 Task: Look for space in Meadow Woods, United States from 8th August, 2023 to 15th August, 2023 for 9 adults in price range Rs.10000 to Rs.14000. Place can be shared room with 5 bedrooms having 9 beds and 5 bathrooms. Property type can be house, flat, guest house. Amenities needed are: wifi, TV, free parkinig on premises, gym, breakfast. Booking option can be shelf check-in. Required host language is English.
Action: Mouse moved to (524, 114)
Screenshot: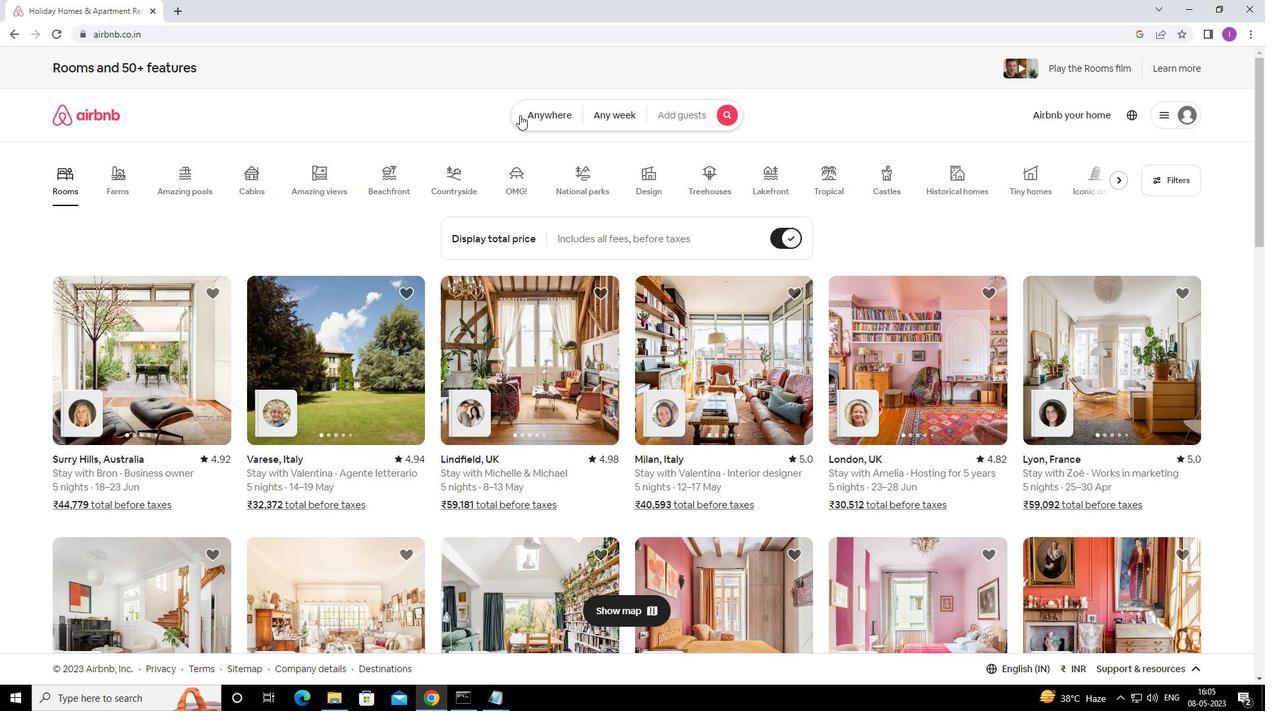 
Action: Mouse pressed left at (524, 114)
Screenshot: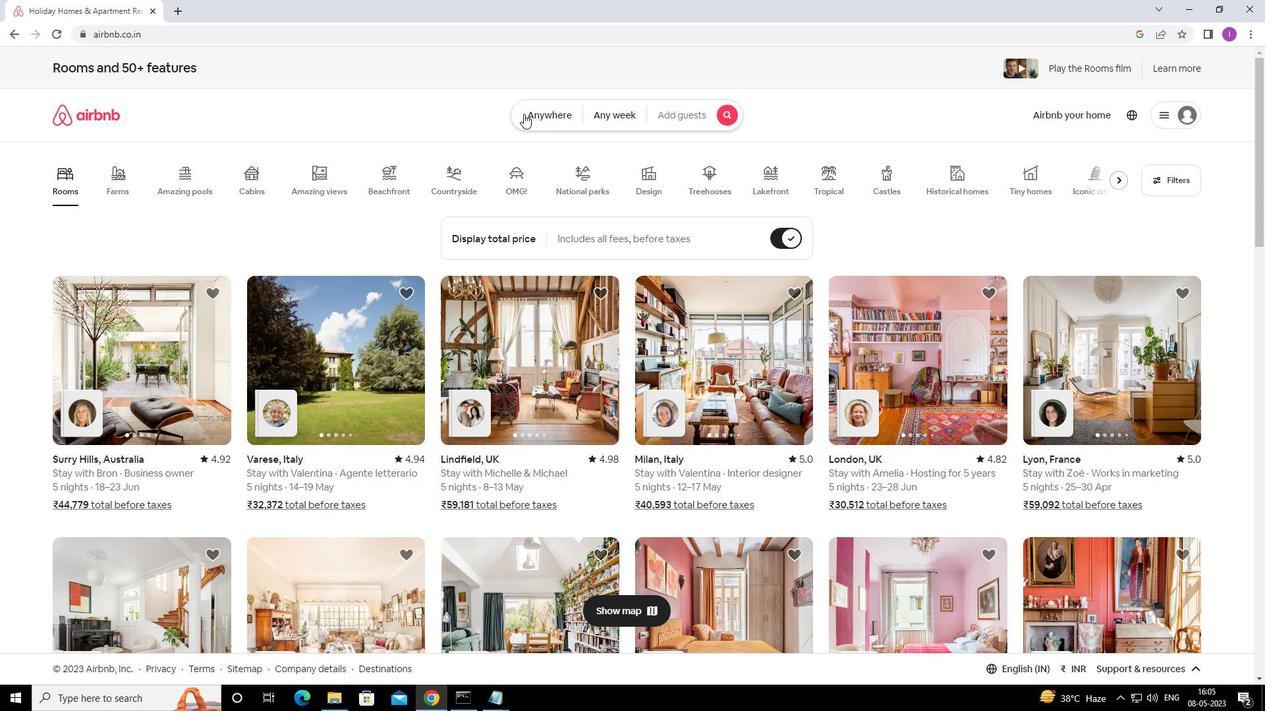 
Action: Mouse moved to (396, 172)
Screenshot: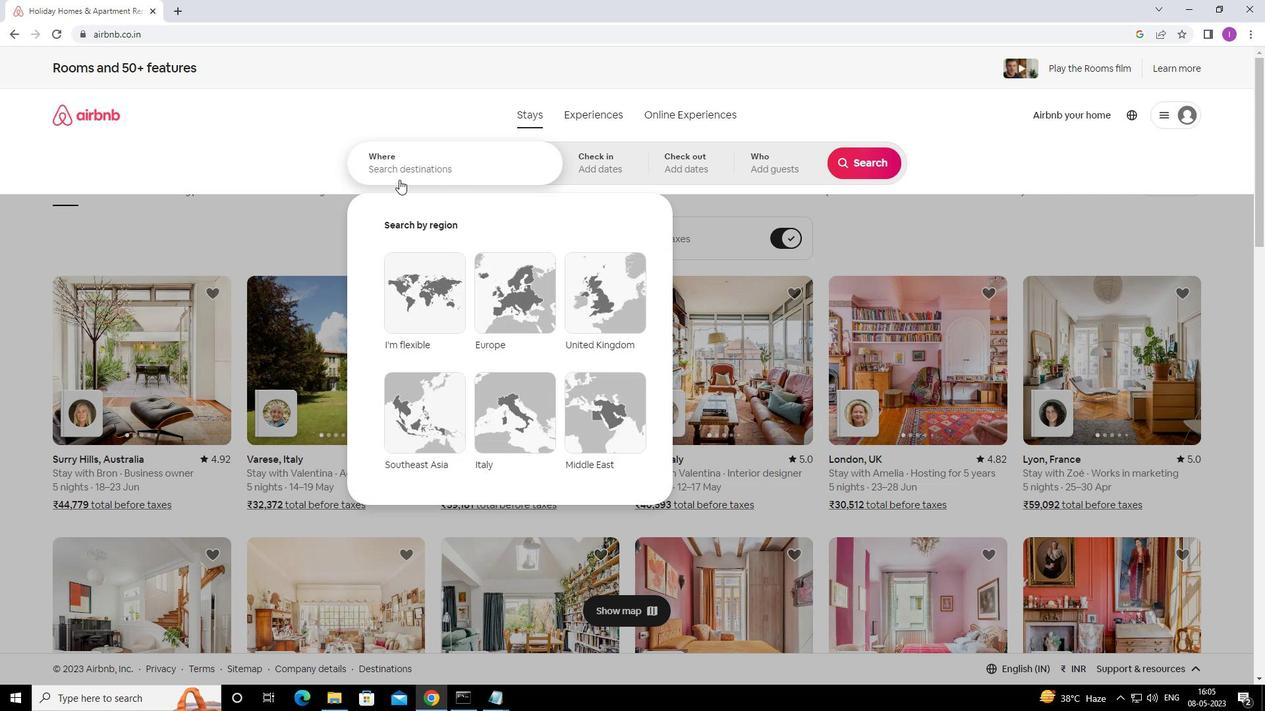 
Action: Mouse pressed left at (396, 172)
Screenshot: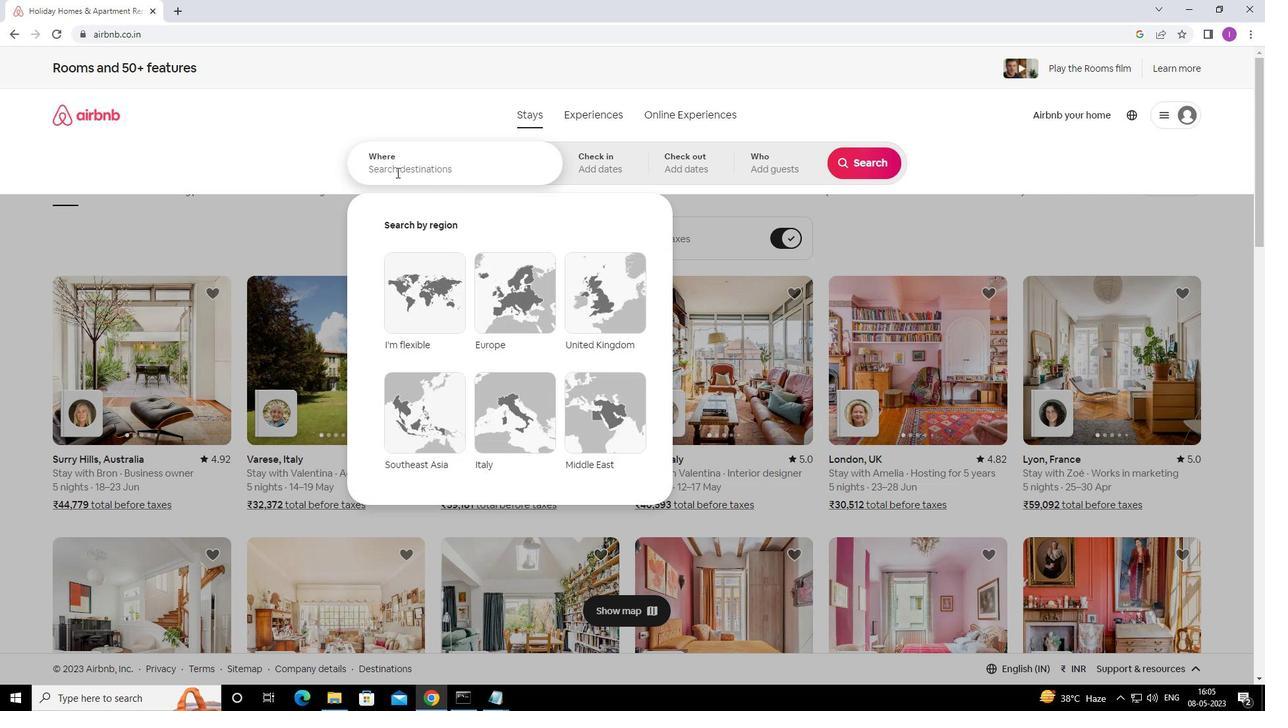 
Action: Key pressed <Key.shift><Key.shift><Key.shift><Key.shift>MEADA<Key.backspace>OW<Key.space>WOODS,<Key.shift>UNITED<Key.space>STATES
Screenshot: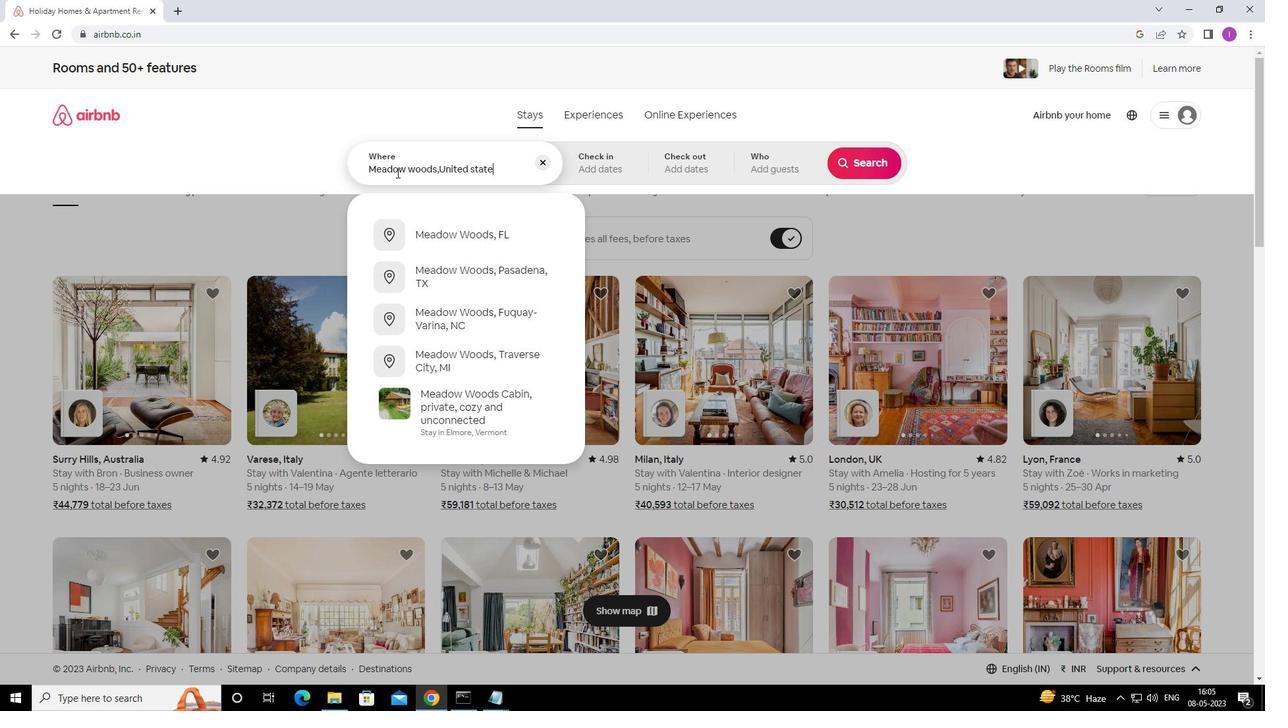 
Action: Mouse moved to (595, 159)
Screenshot: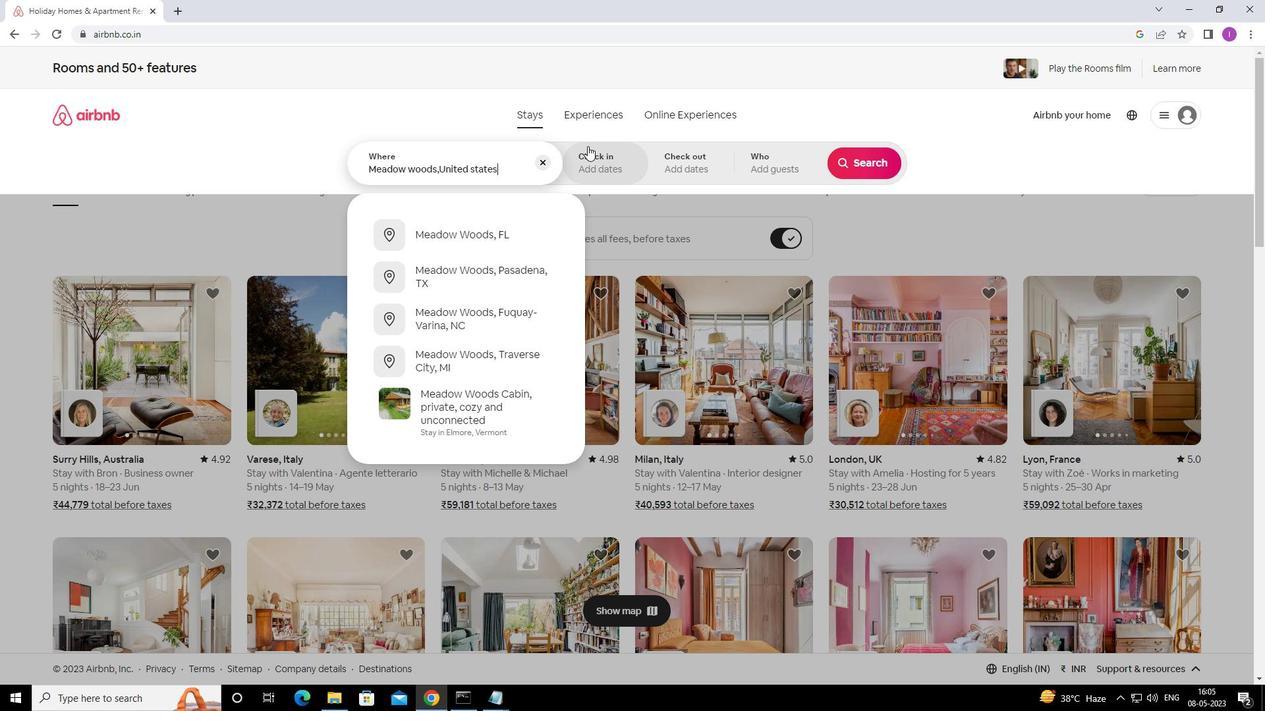 
Action: Mouse pressed left at (595, 159)
Screenshot: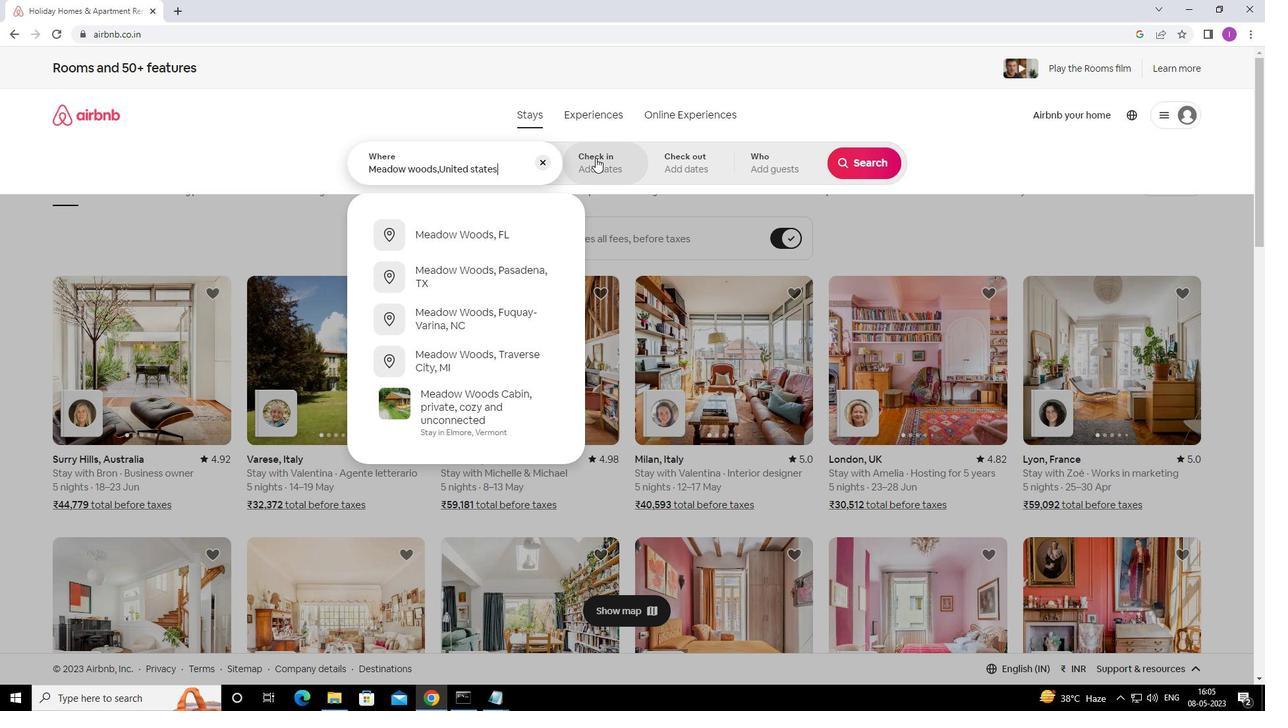 
Action: Mouse moved to (856, 266)
Screenshot: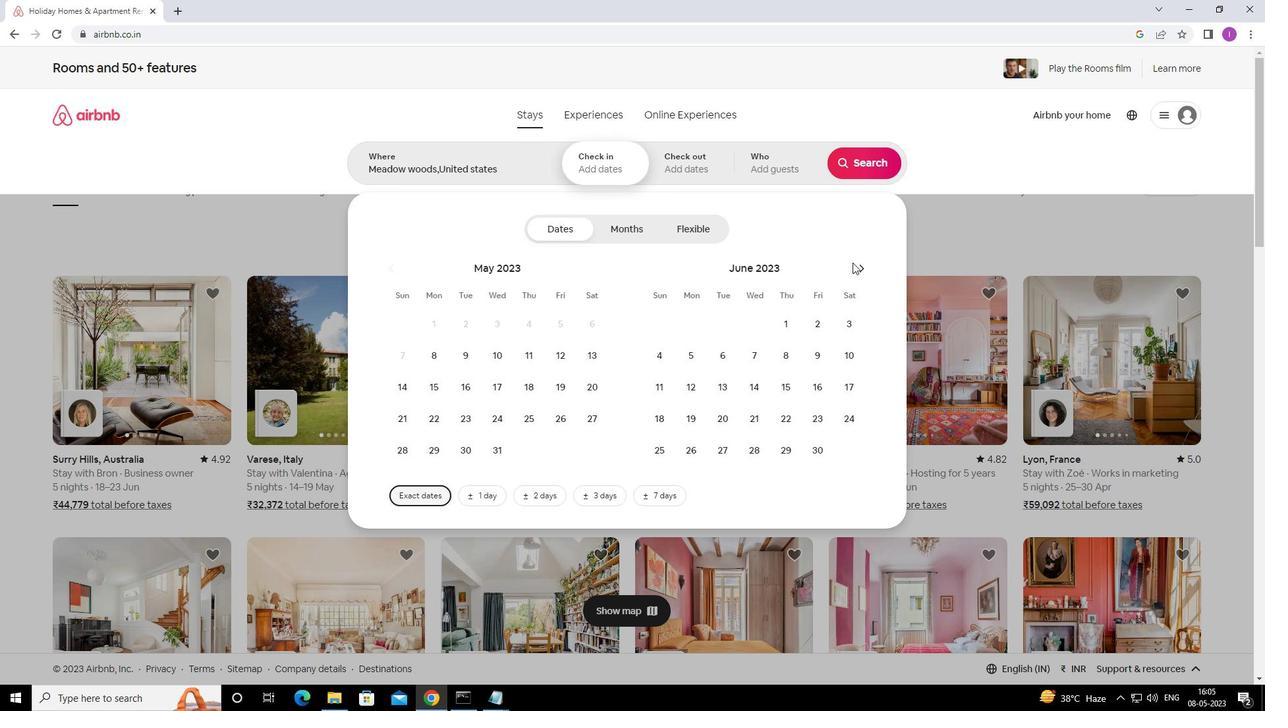 
Action: Mouse pressed left at (856, 266)
Screenshot: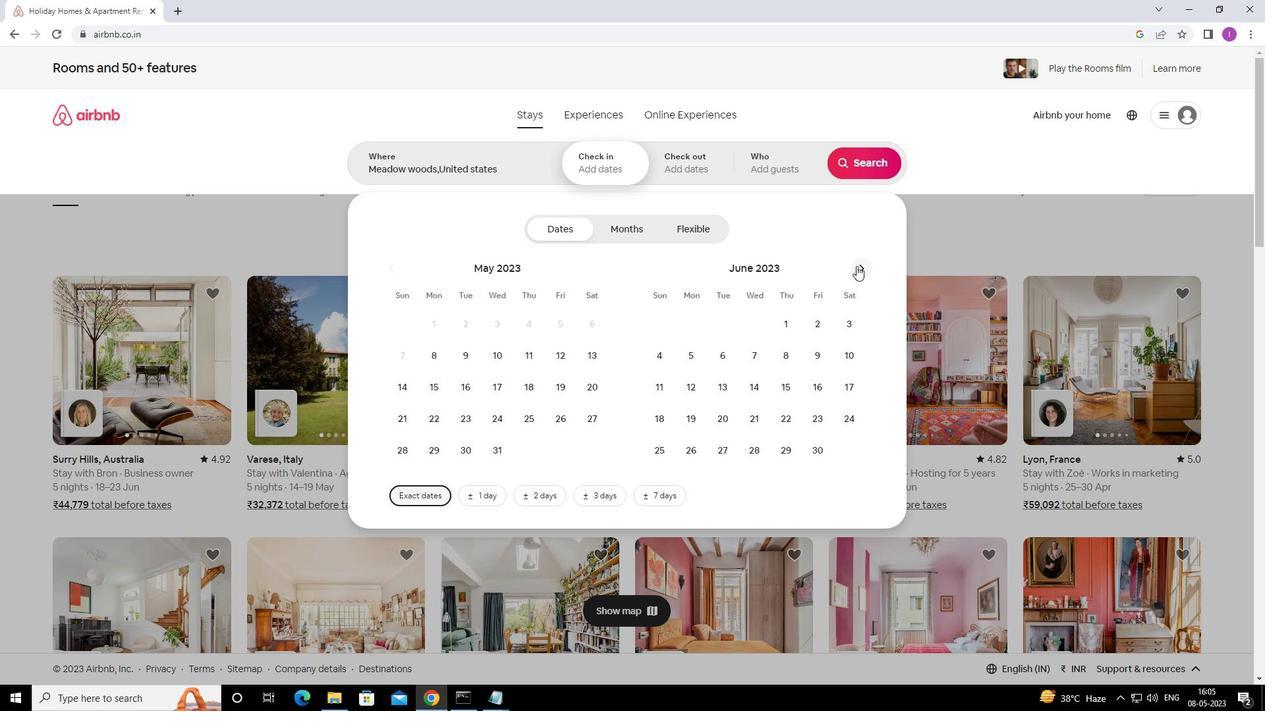 
Action: Mouse moved to (856, 266)
Screenshot: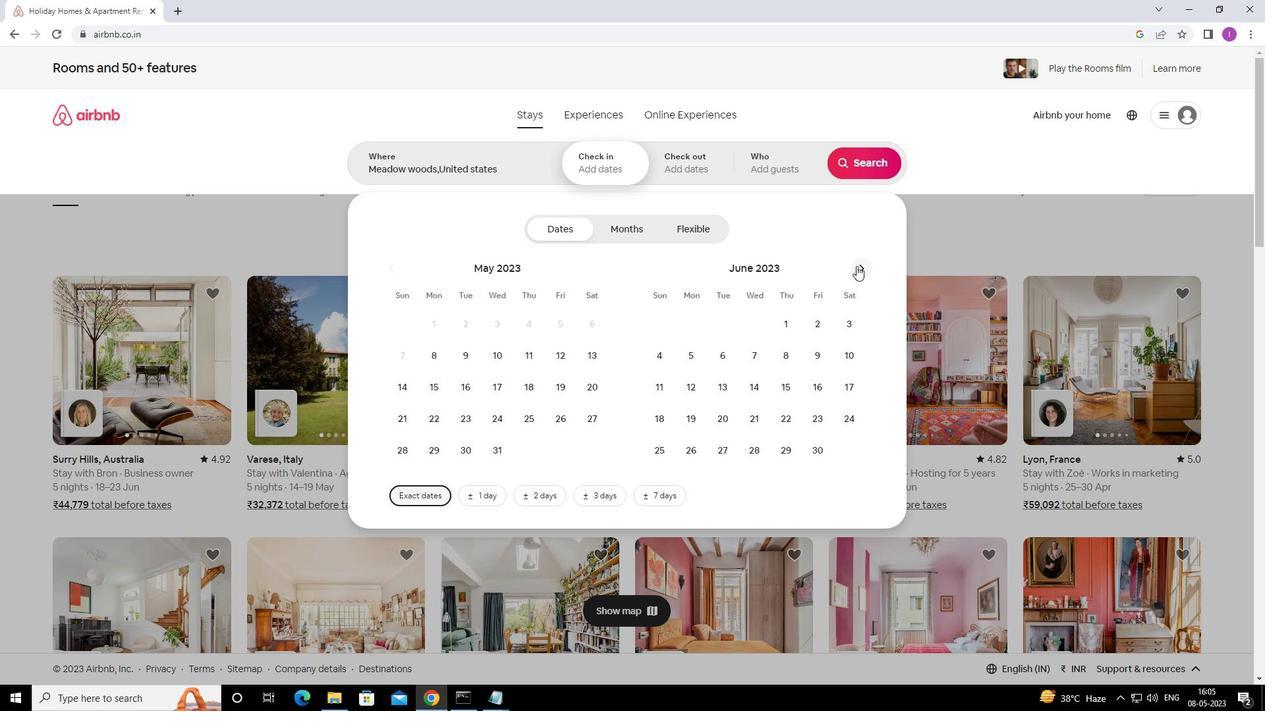 
Action: Mouse pressed left at (856, 266)
Screenshot: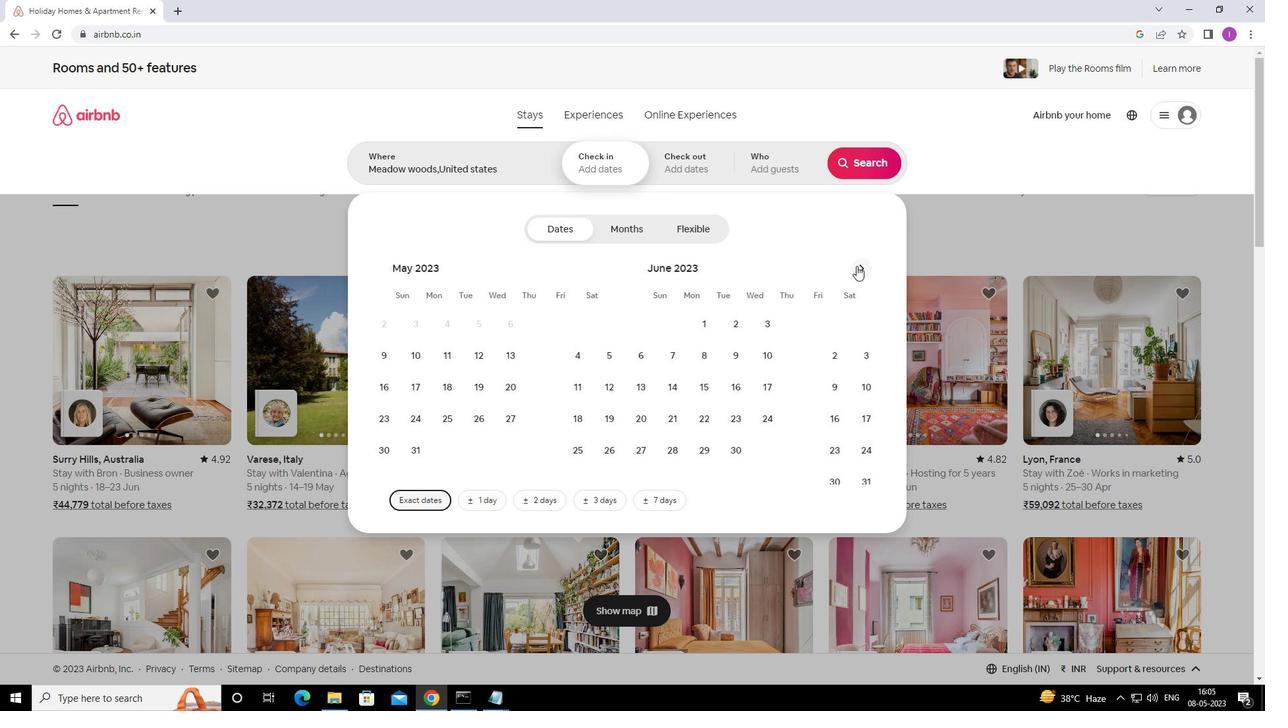 
Action: Mouse pressed left at (856, 266)
Screenshot: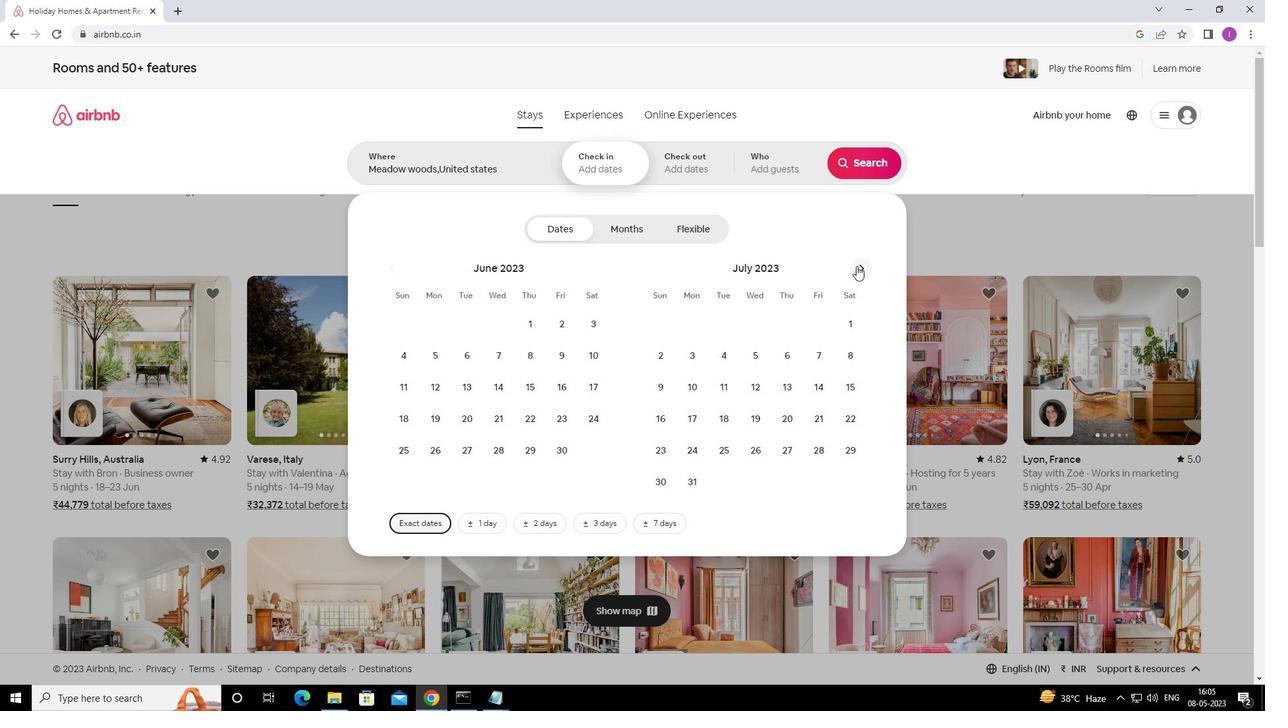 
Action: Mouse moved to (727, 354)
Screenshot: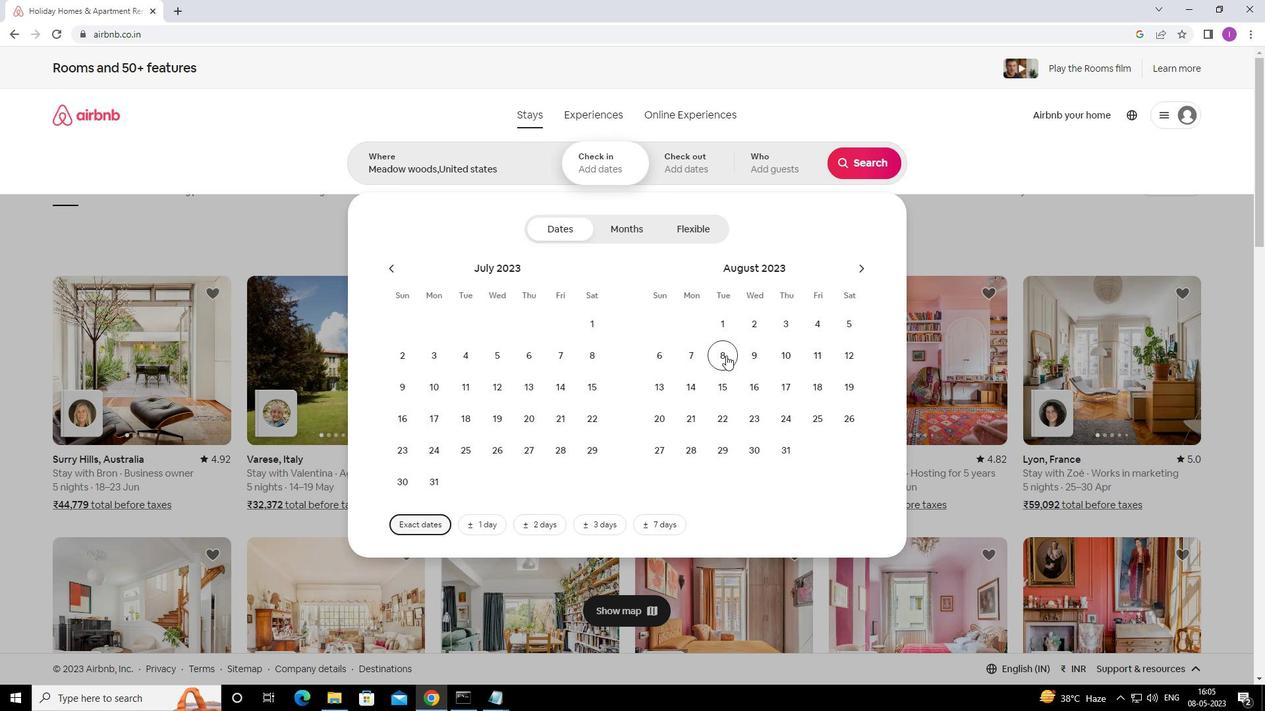 
Action: Mouse pressed left at (727, 354)
Screenshot: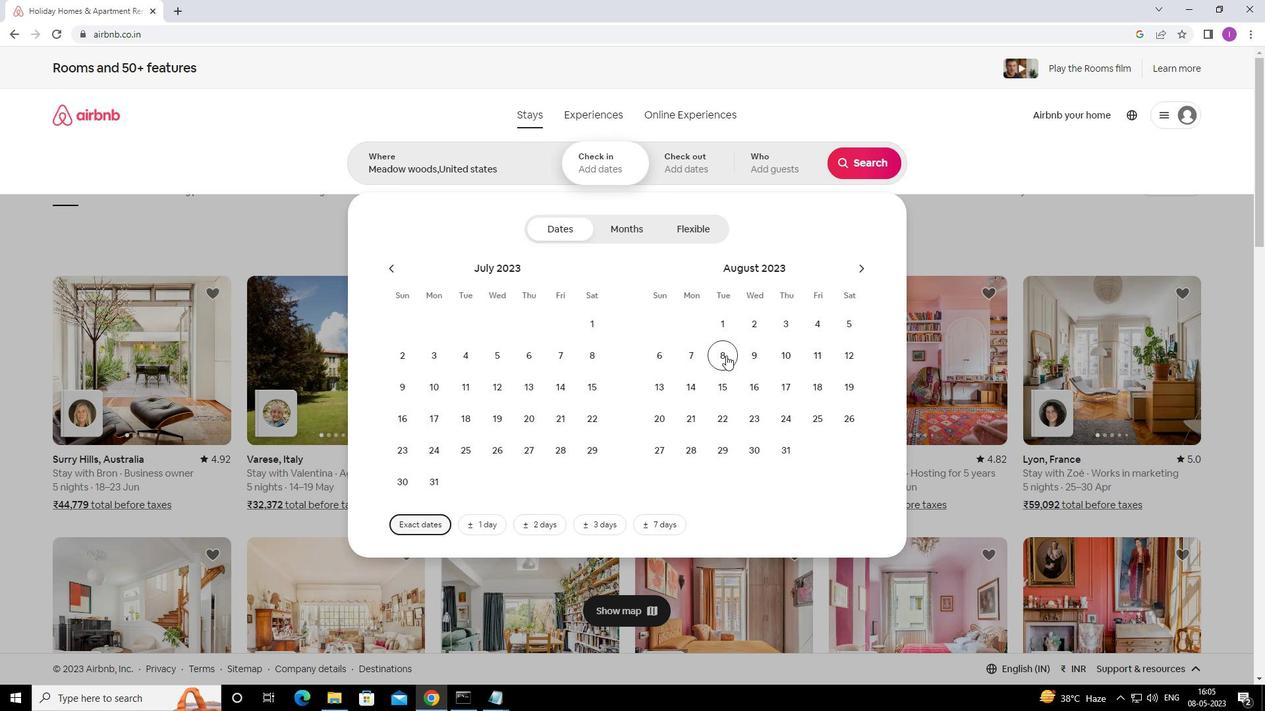 
Action: Mouse moved to (730, 383)
Screenshot: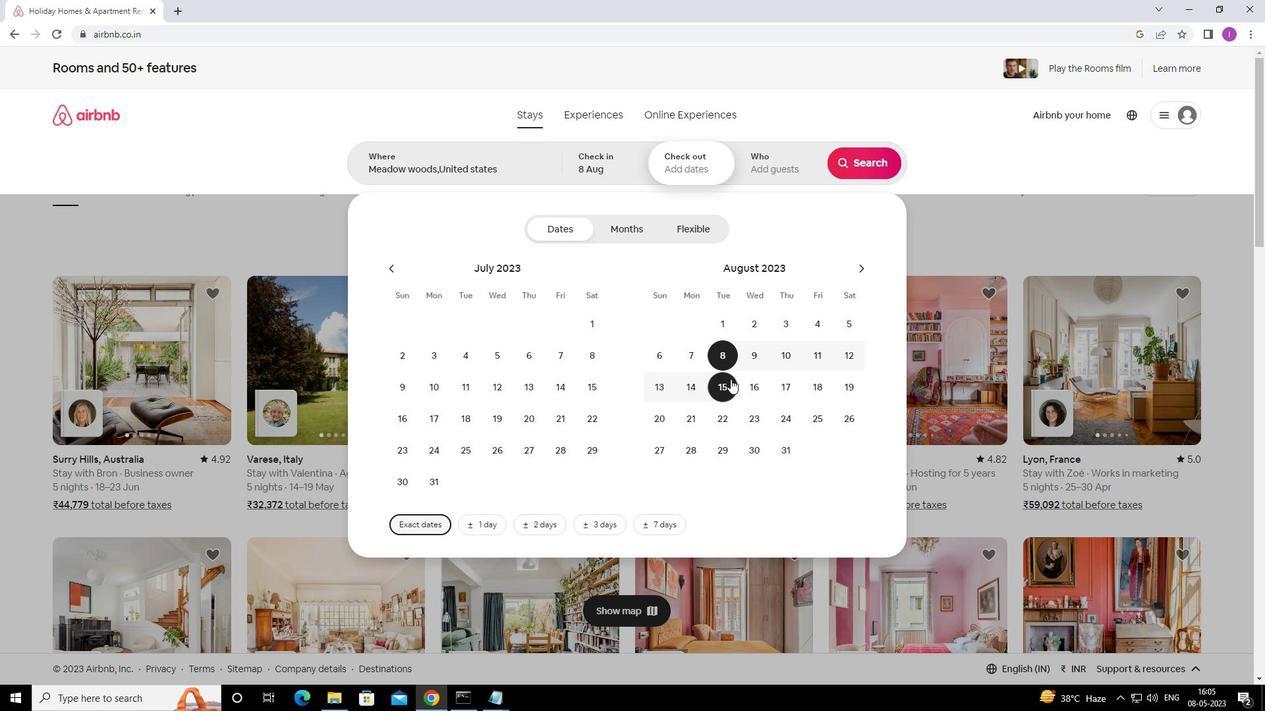 
Action: Mouse pressed left at (730, 383)
Screenshot: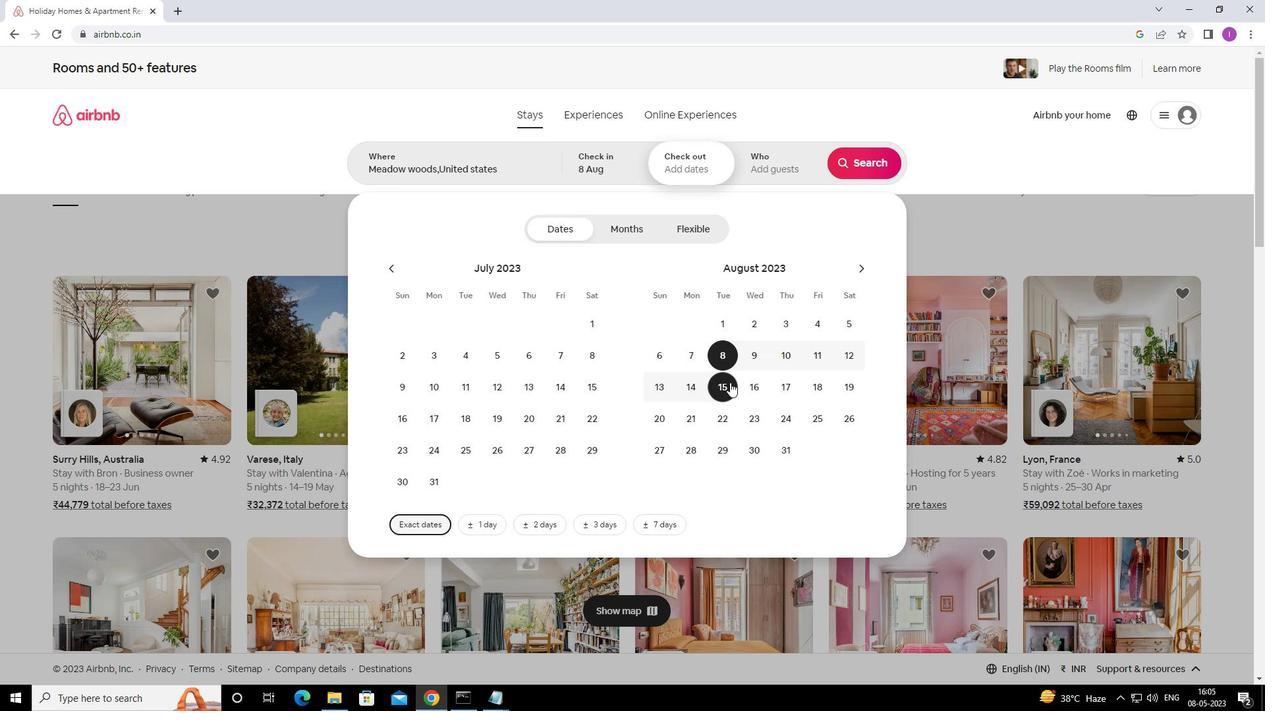 
Action: Mouse moved to (801, 162)
Screenshot: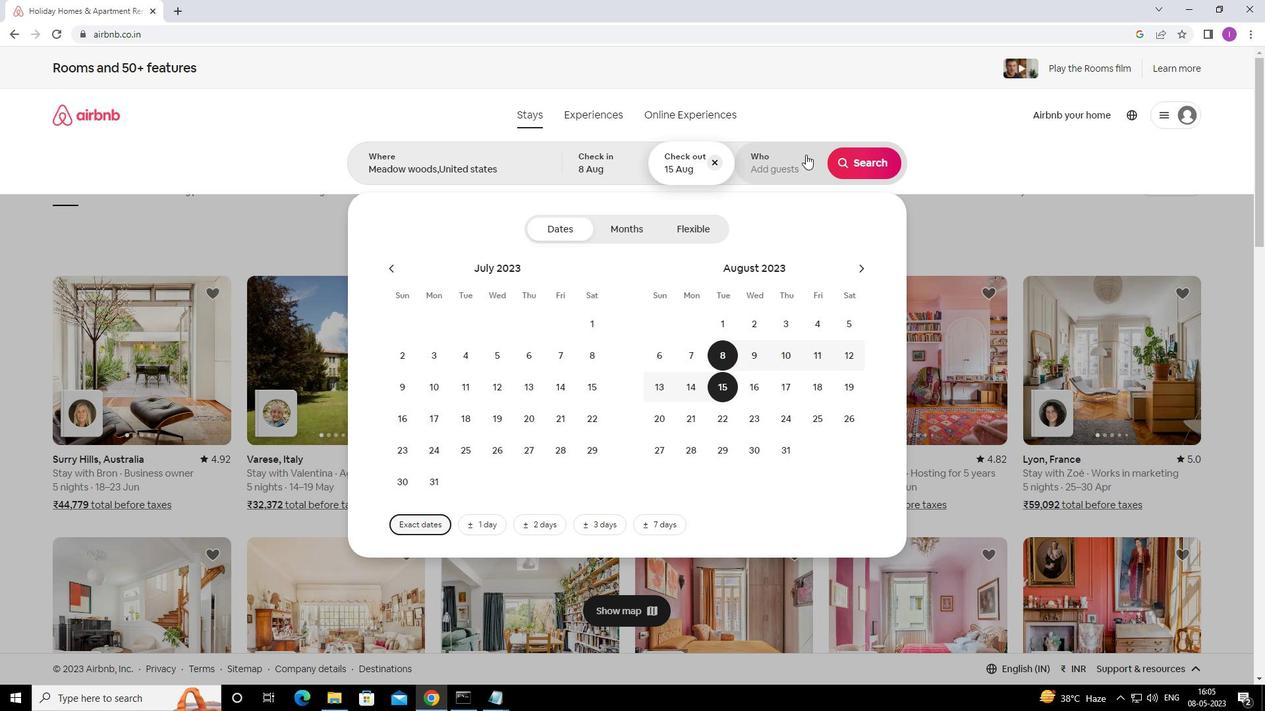 
Action: Mouse pressed left at (801, 162)
Screenshot: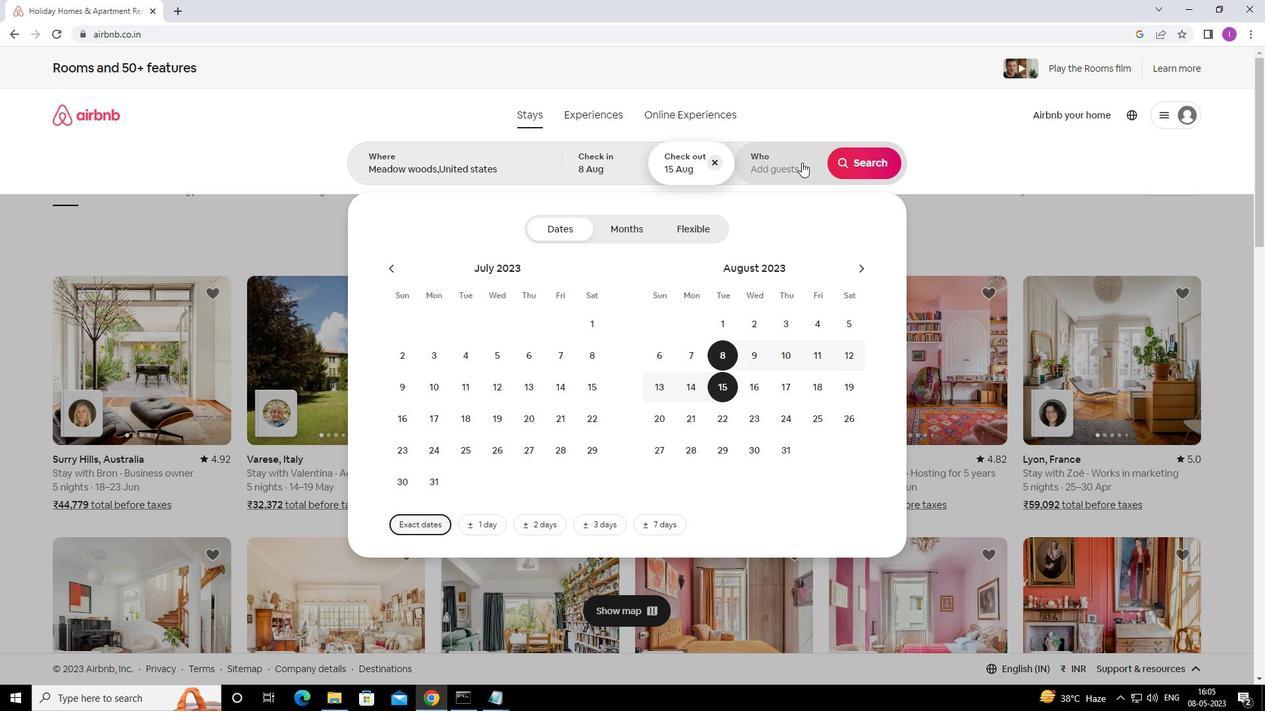 
Action: Mouse moved to (870, 227)
Screenshot: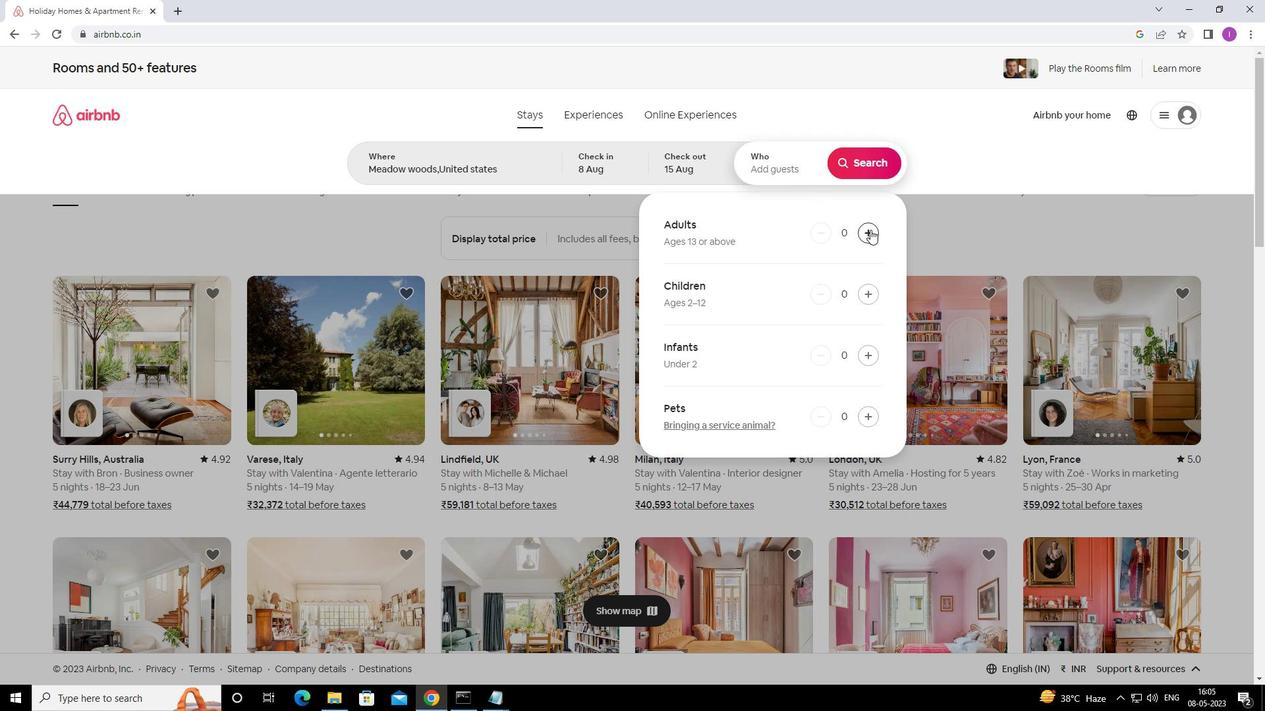 
Action: Mouse pressed left at (870, 227)
Screenshot: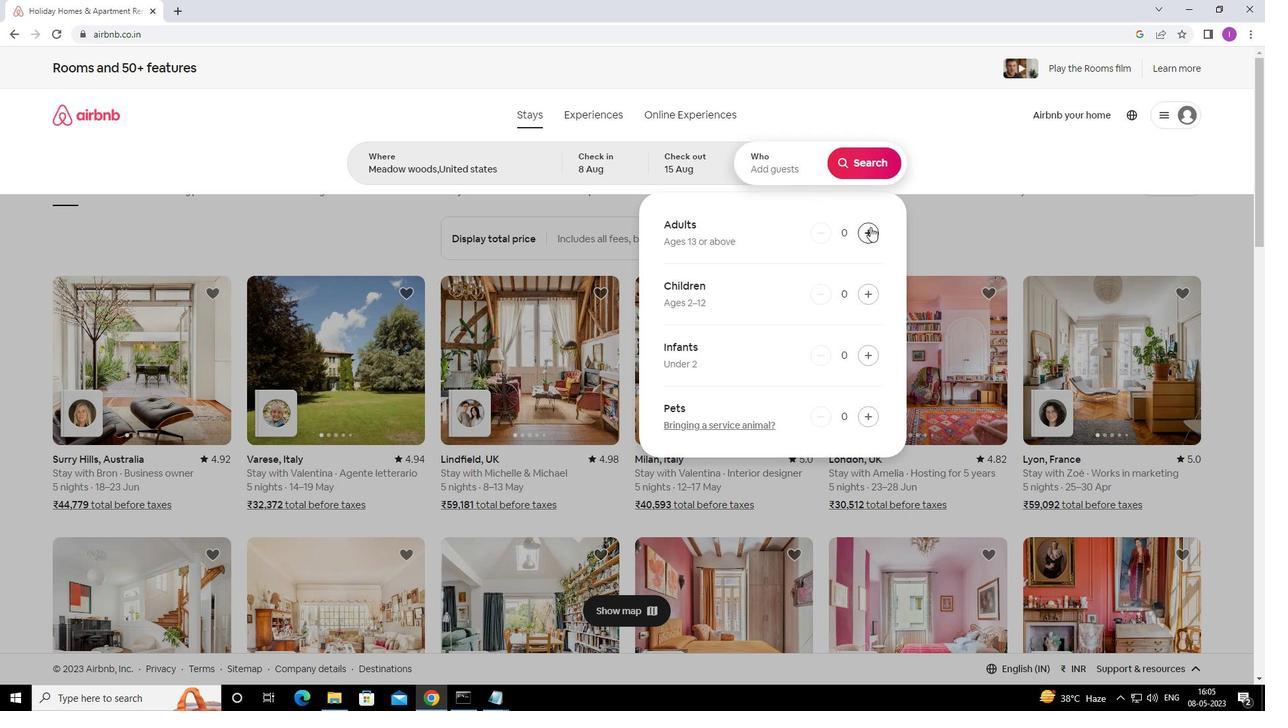 
Action: Mouse moved to (871, 226)
Screenshot: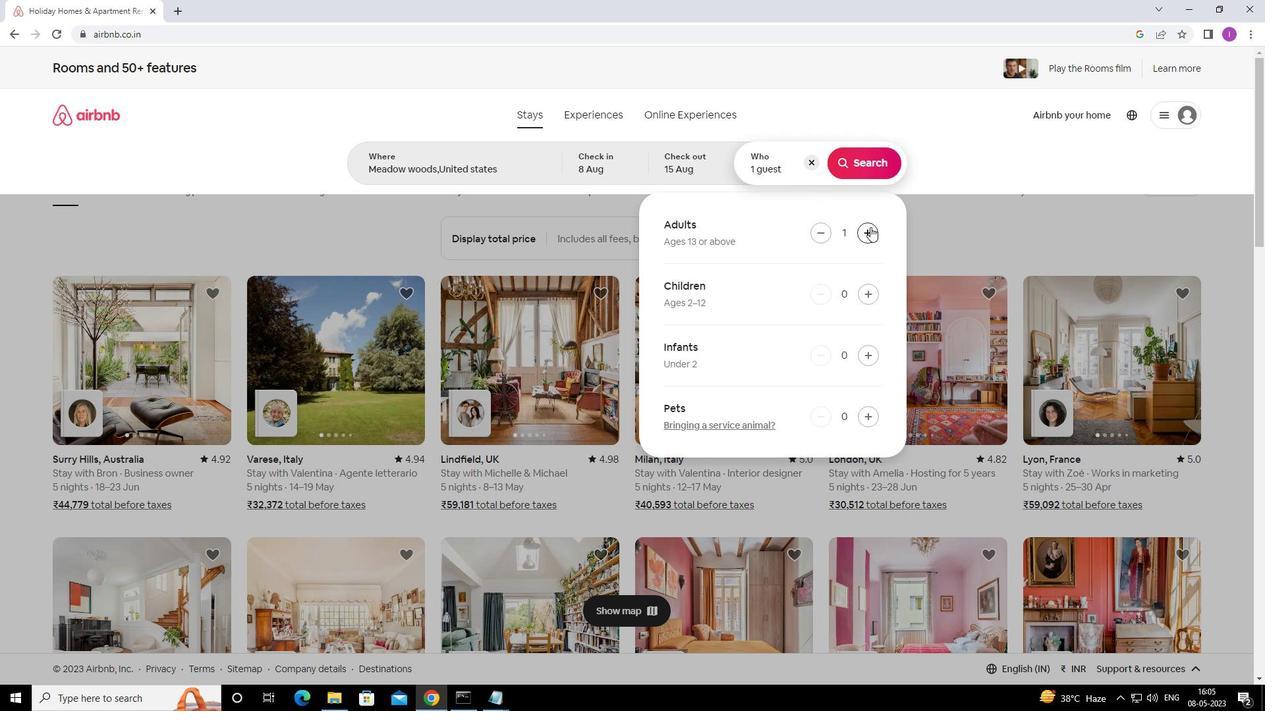 
Action: Mouse pressed left at (871, 226)
Screenshot: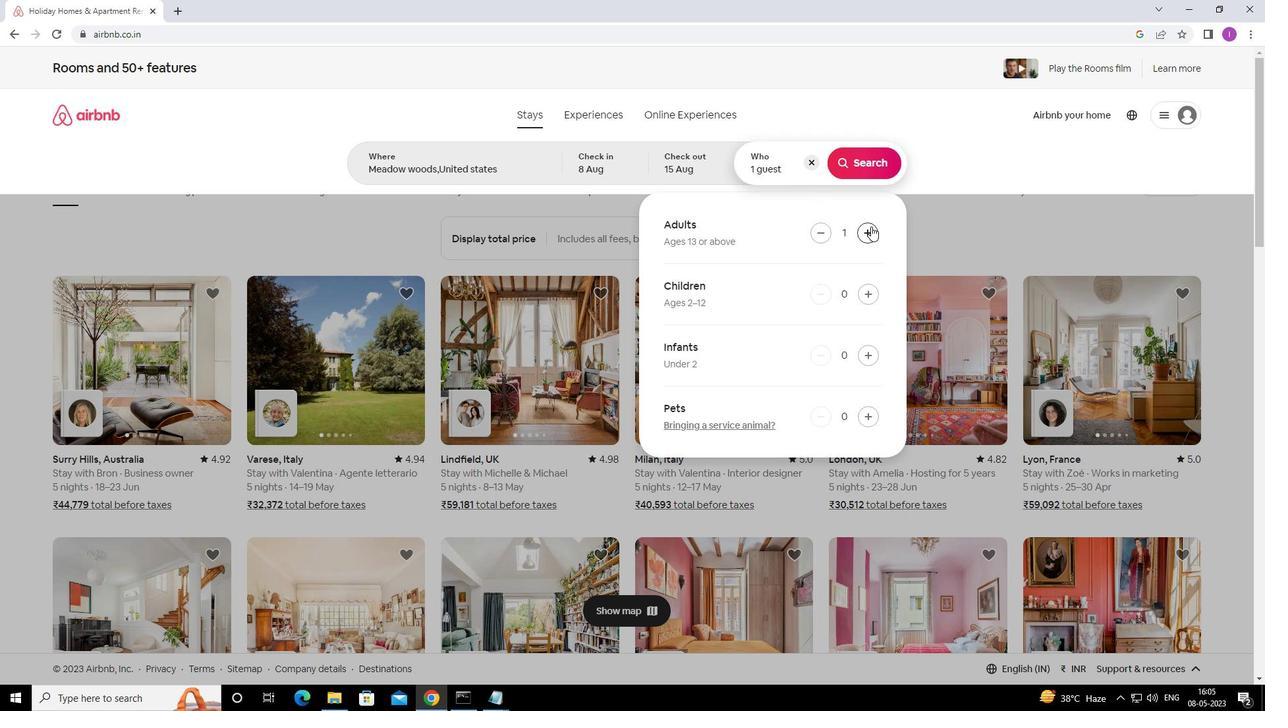 
Action: Mouse pressed left at (871, 226)
Screenshot: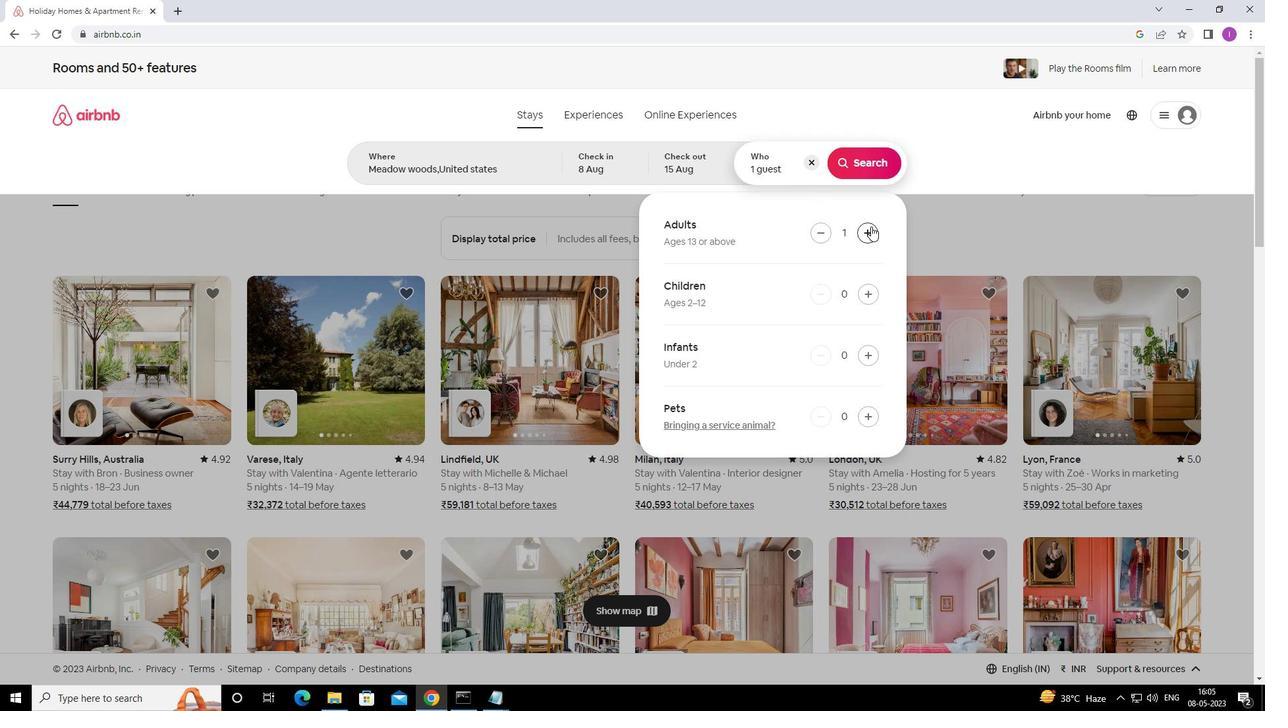 
Action: Mouse pressed left at (871, 226)
Screenshot: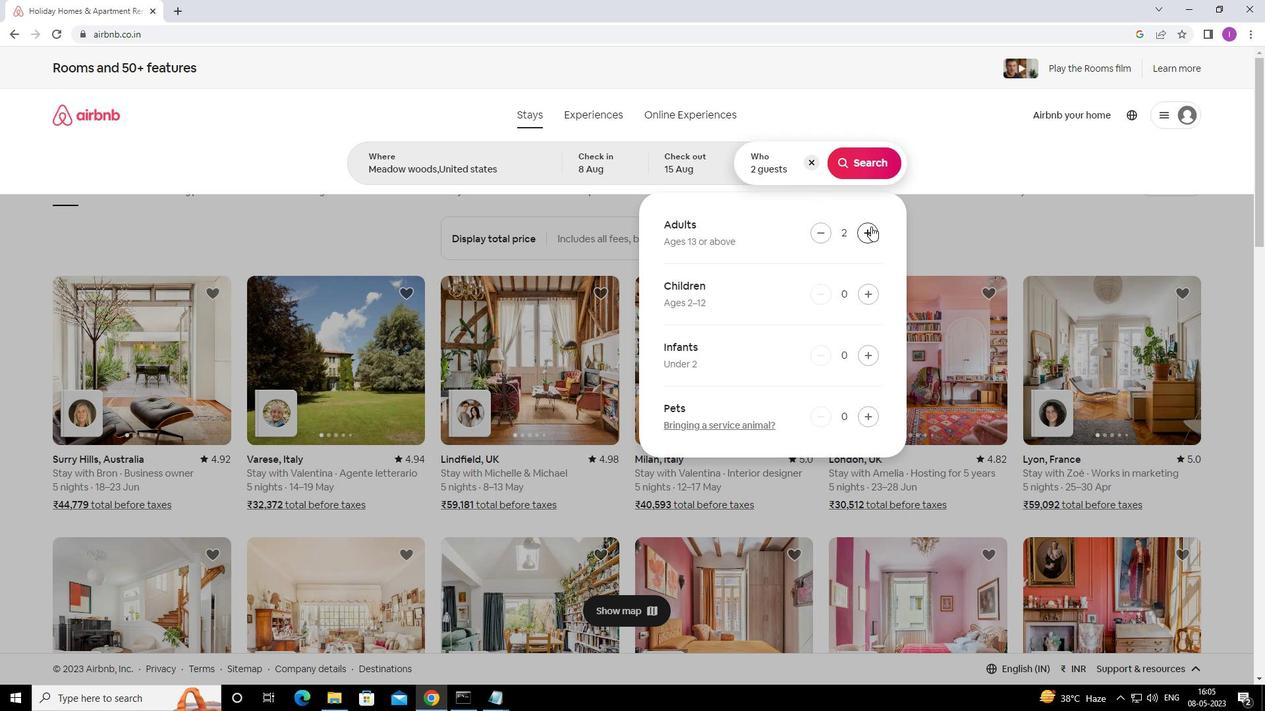 
Action: Mouse pressed left at (871, 226)
Screenshot: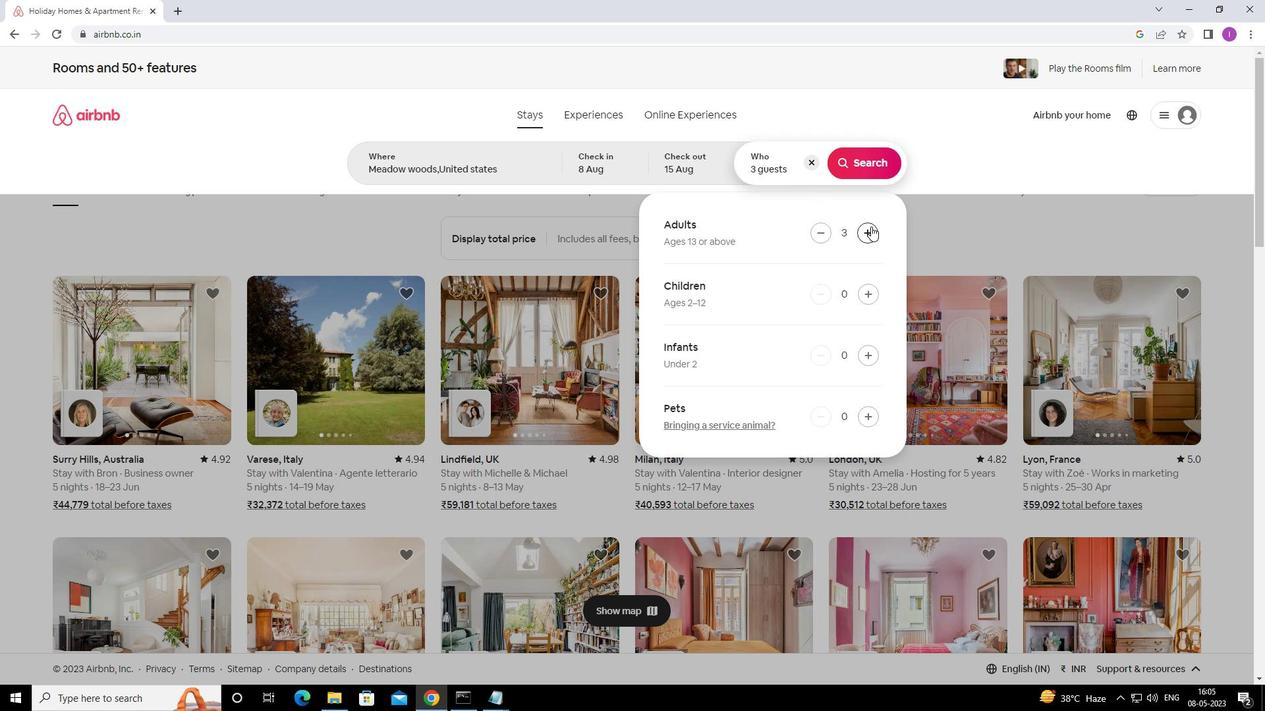 
Action: Mouse pressed left at (871, 226)
Screenshot: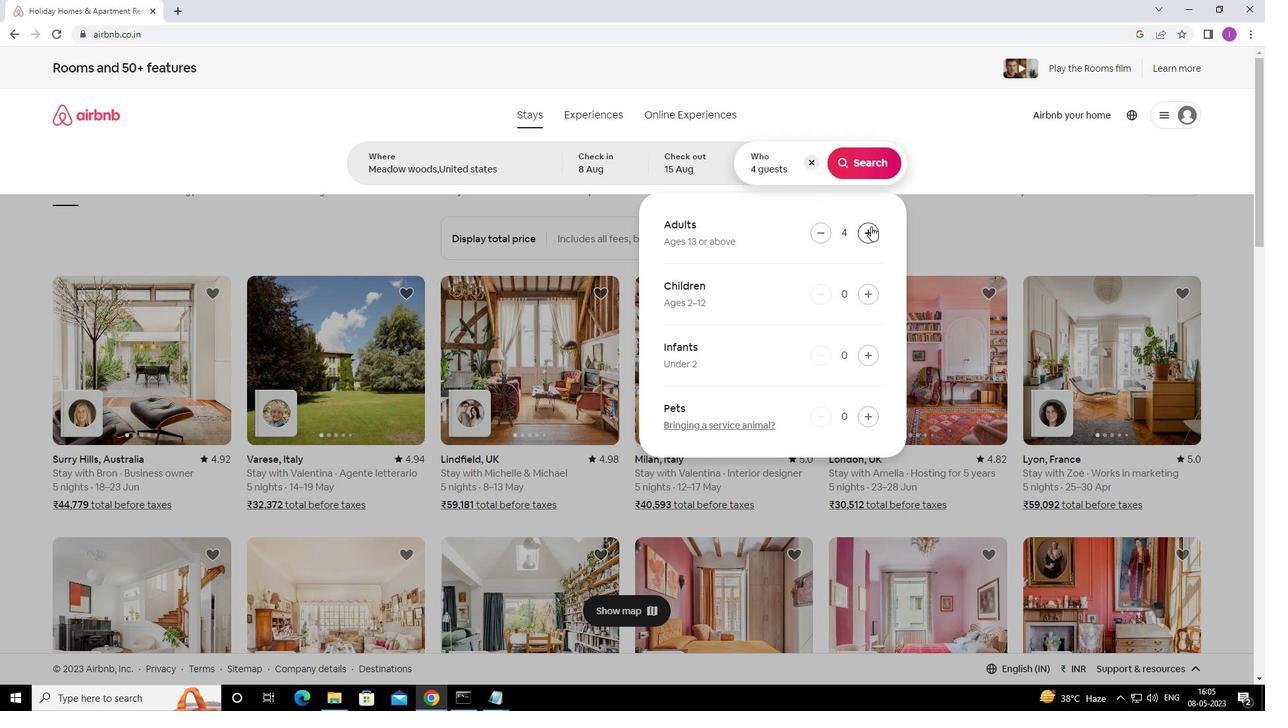 
Action: Mouse pressed left at (871, 226)
Screenshot: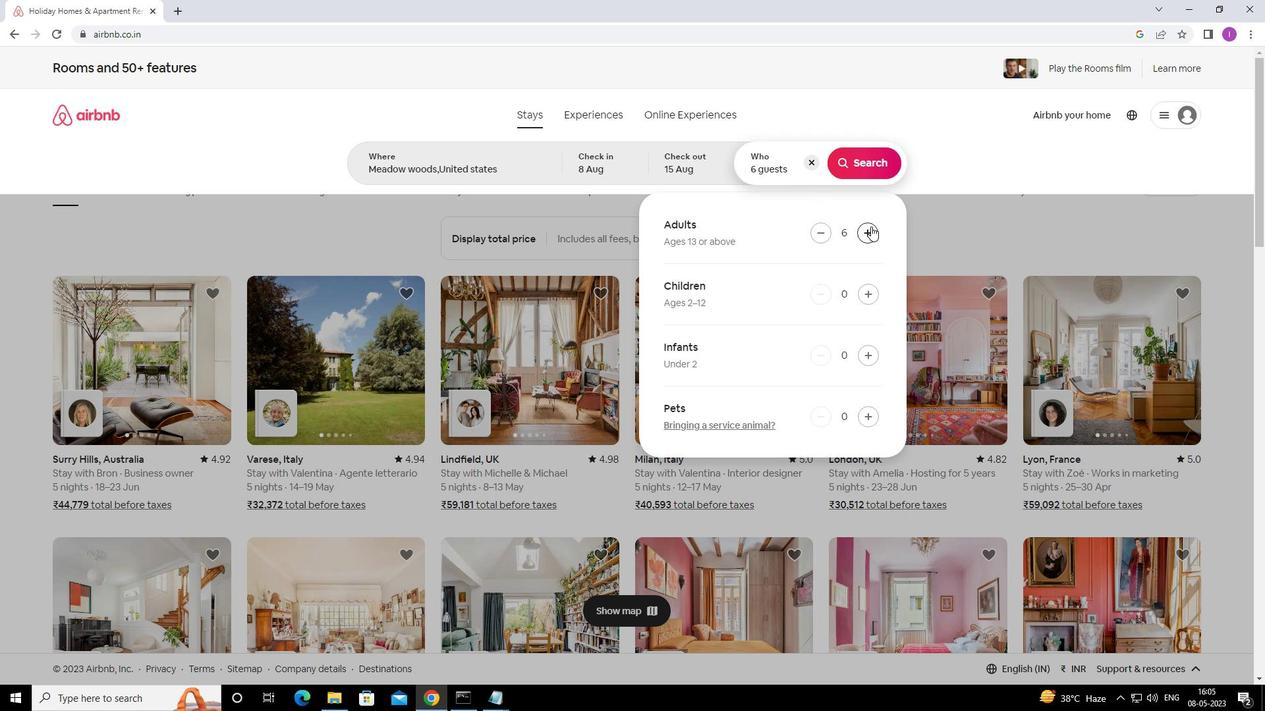 
Action: Mouse pressed left at (871, 226)
Screenshot: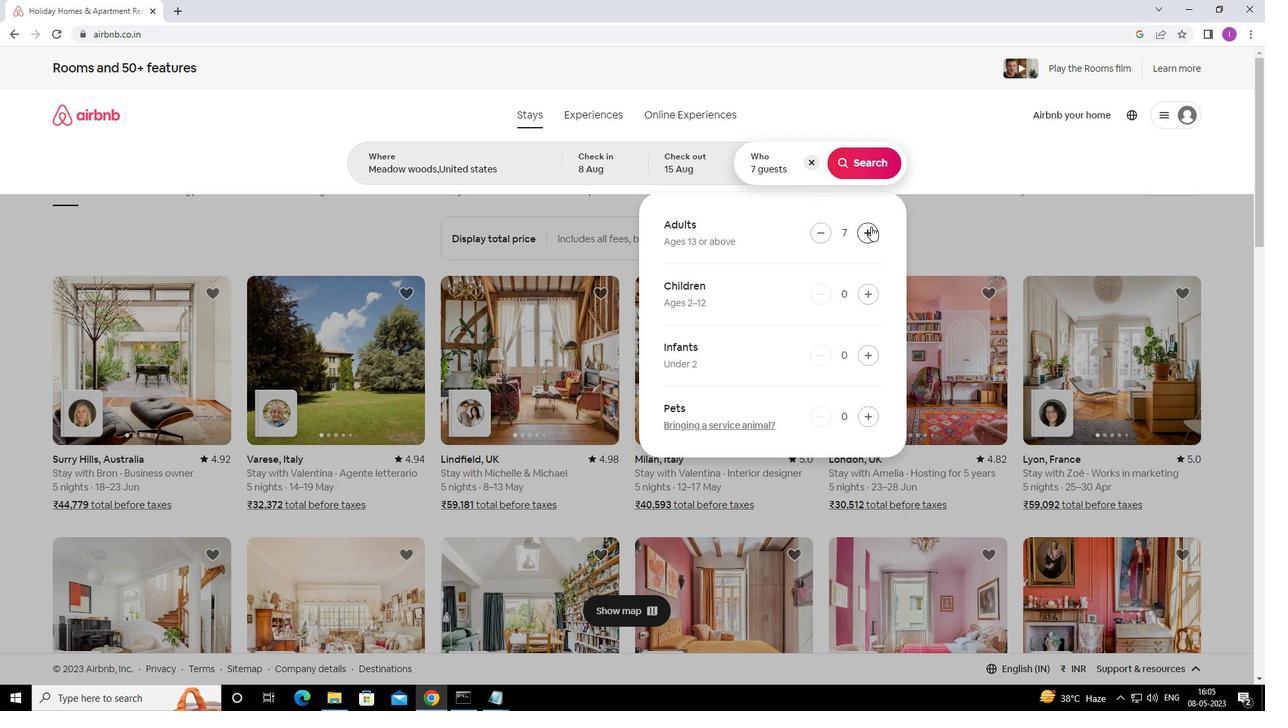 
Action: Mouse pressed left at (871, 226)
Screenshot: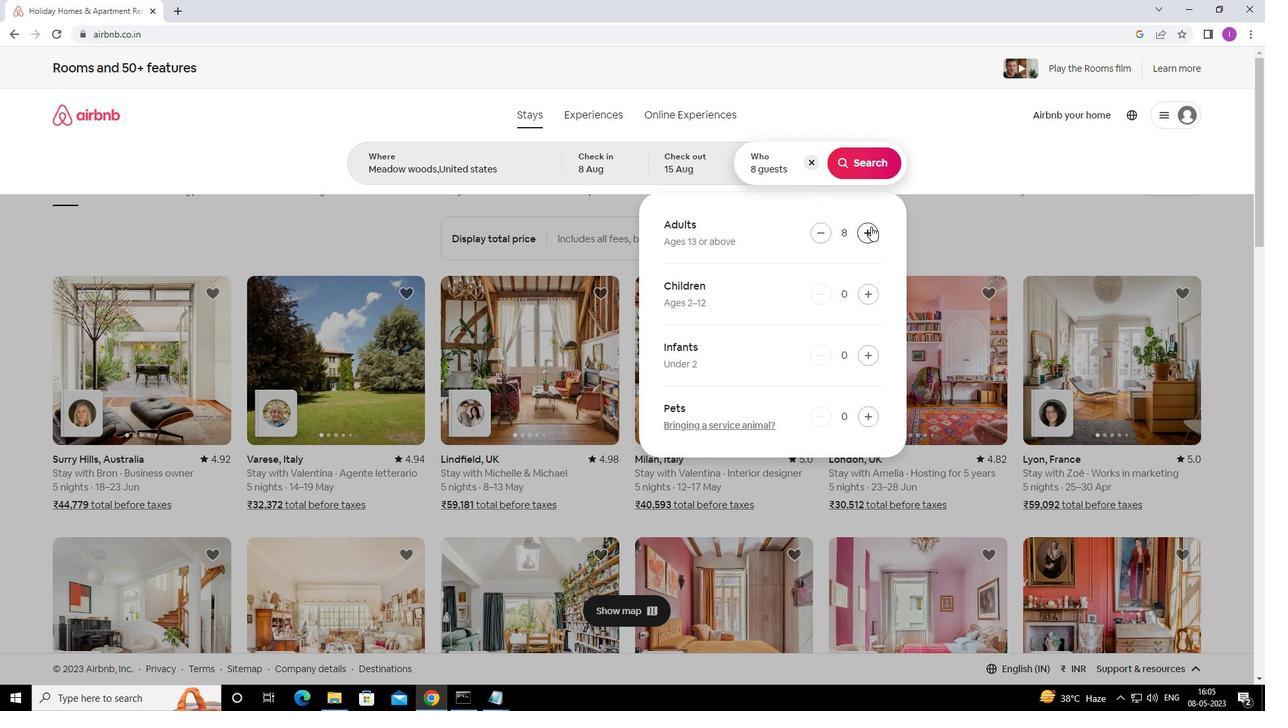 
Action: Mouse moved to (876, 164)
Screenshot: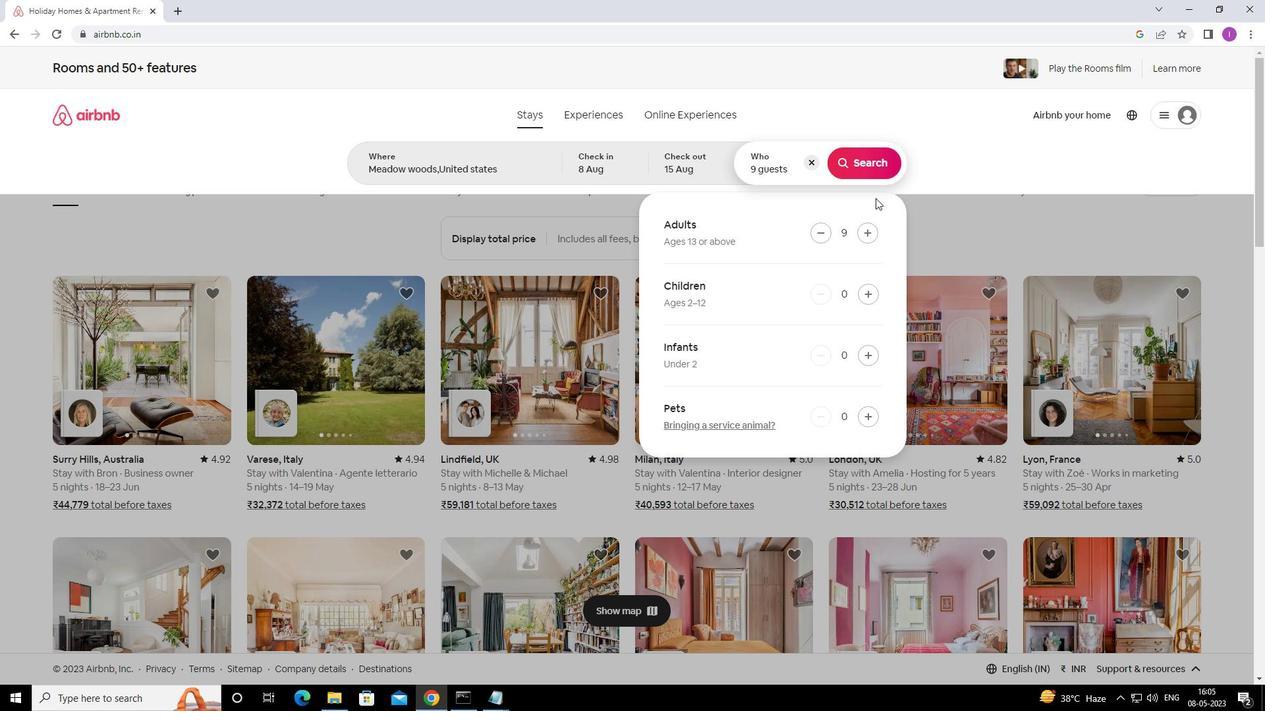 
Action: Mouse pressed left at (876, 164)
Screenshot: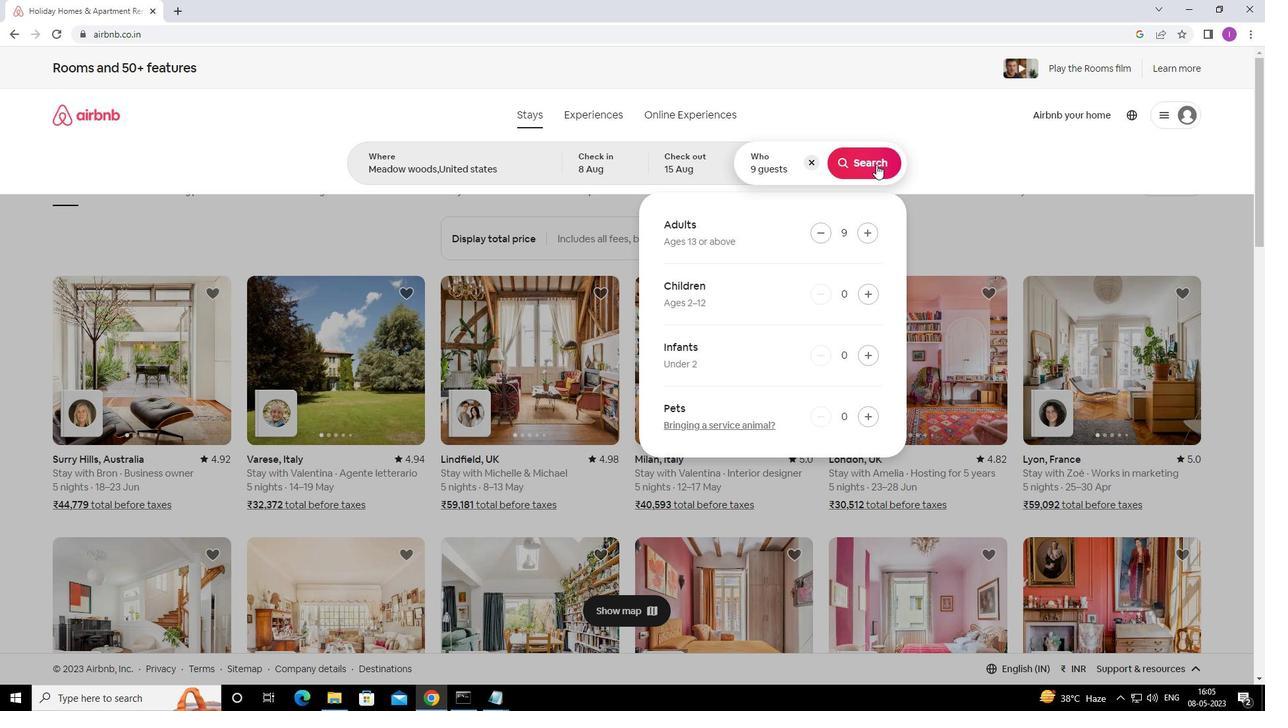 
Action: Mouse moved to (1219, 123)
Screenshot: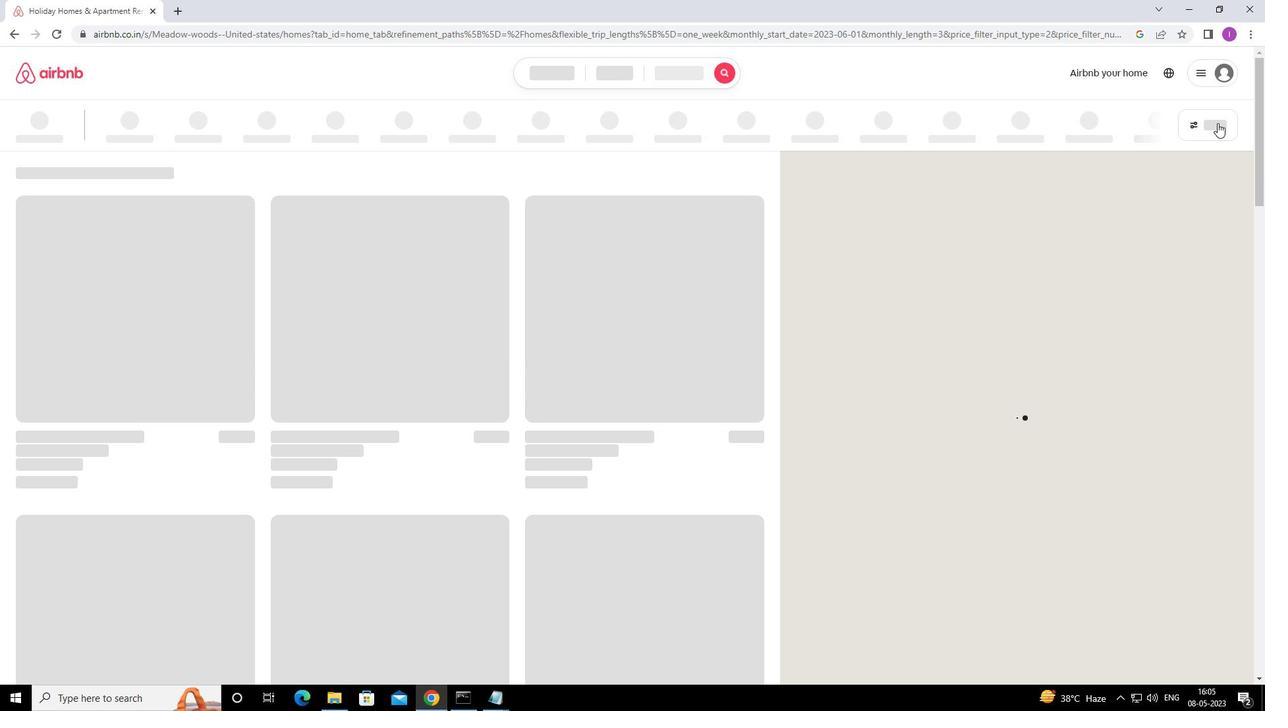 
Action: Mouse pressed left at (1219, 123)
Screenshot: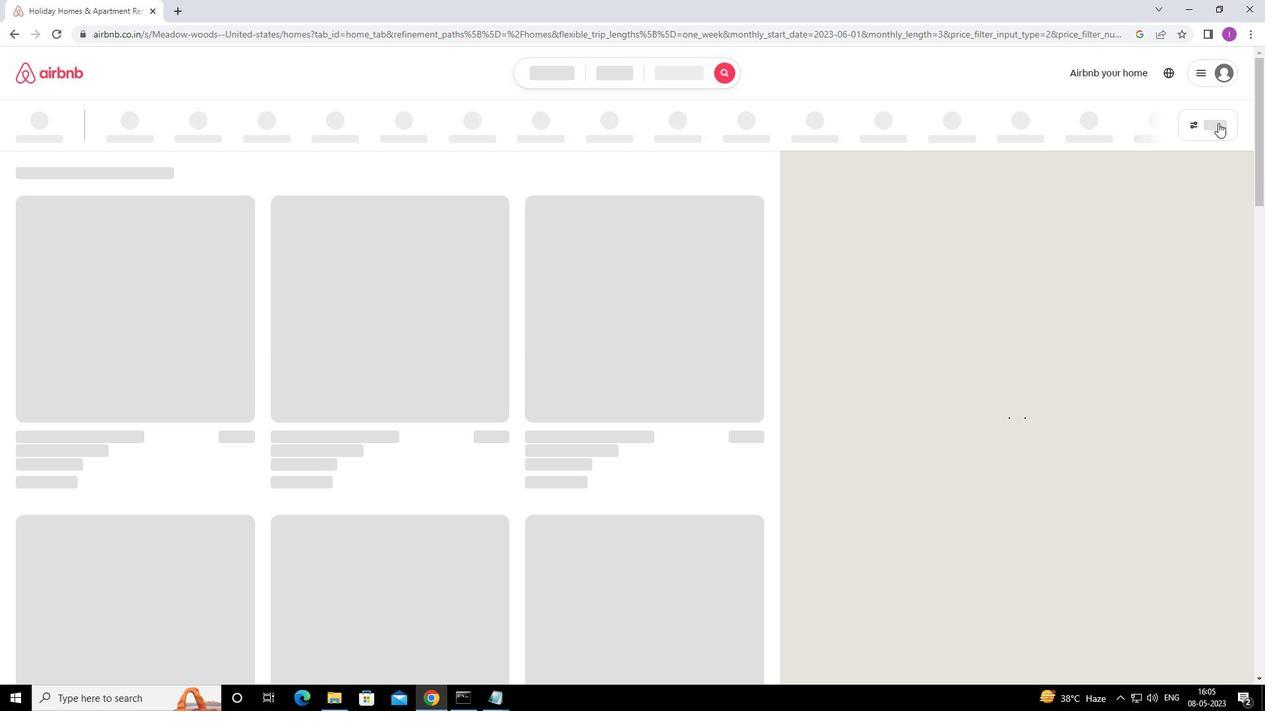 
Action: Mouse moved to (466, 446)
Screenshot: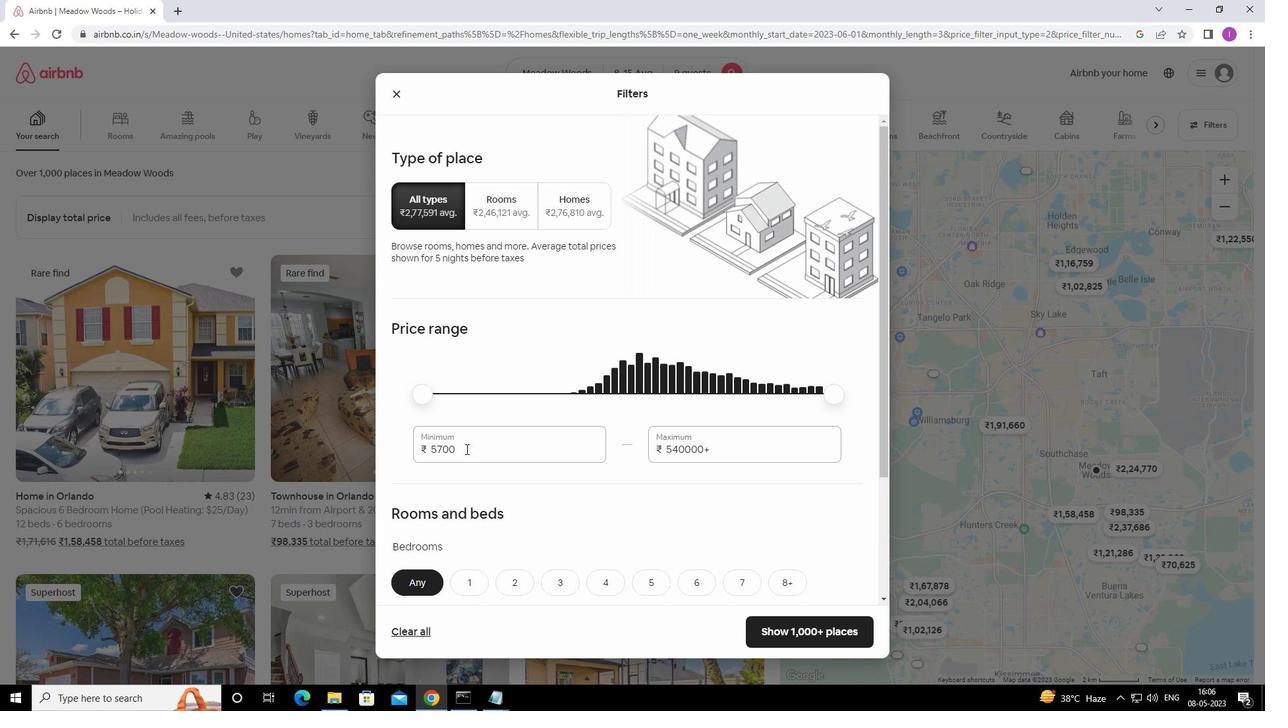 
Action: Mouse pressed left at (466, 446)
Screenshot: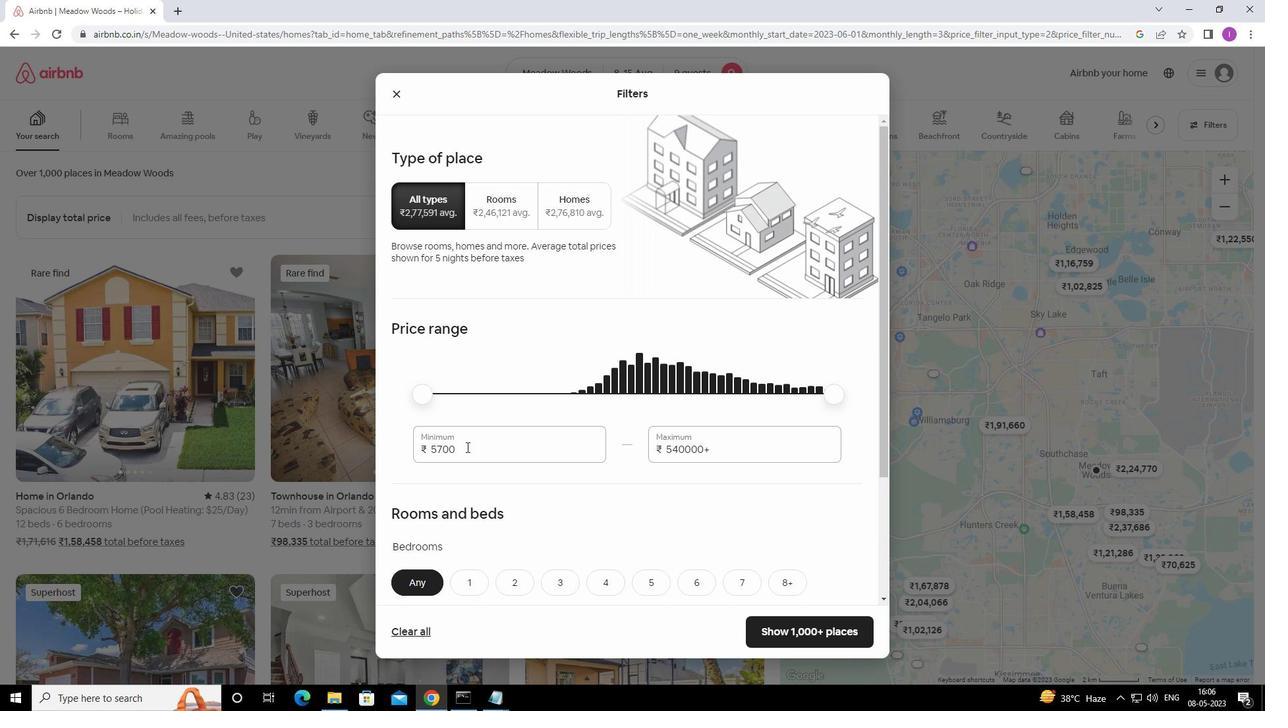
Action: Mouse moved to (542, 451)
Screenshot: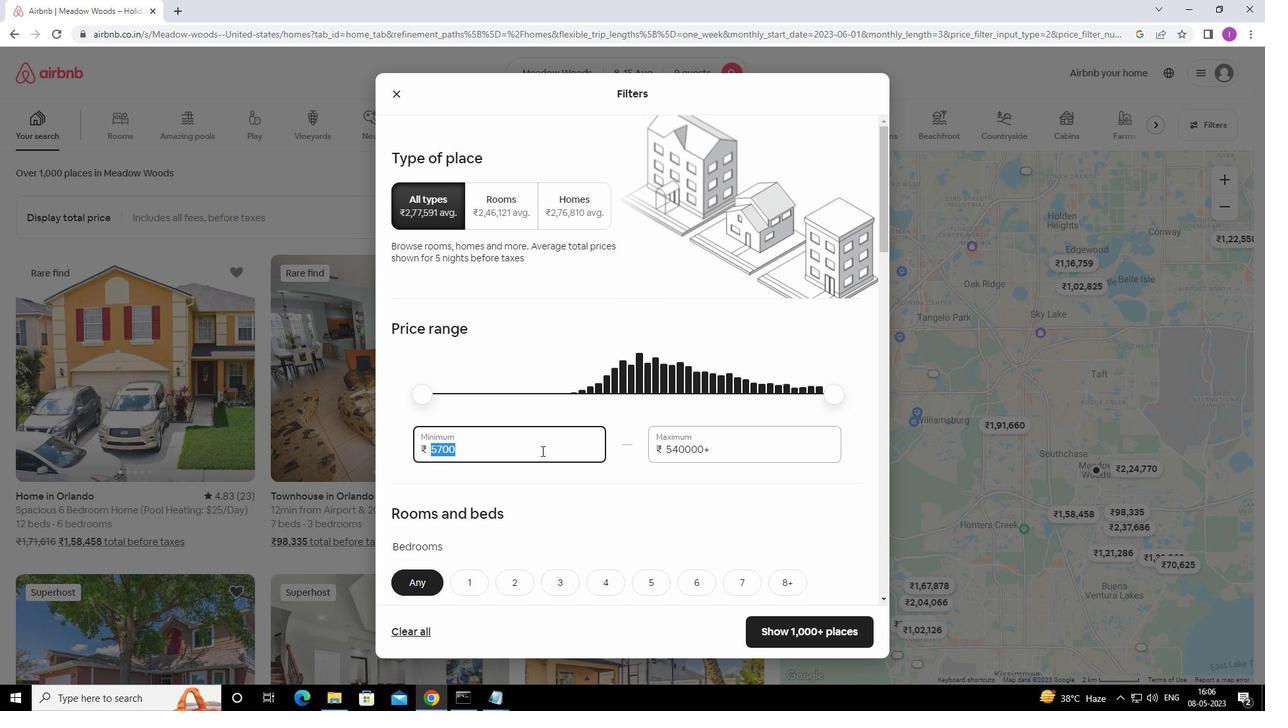 
Action: Key pressed 1
Screenshot: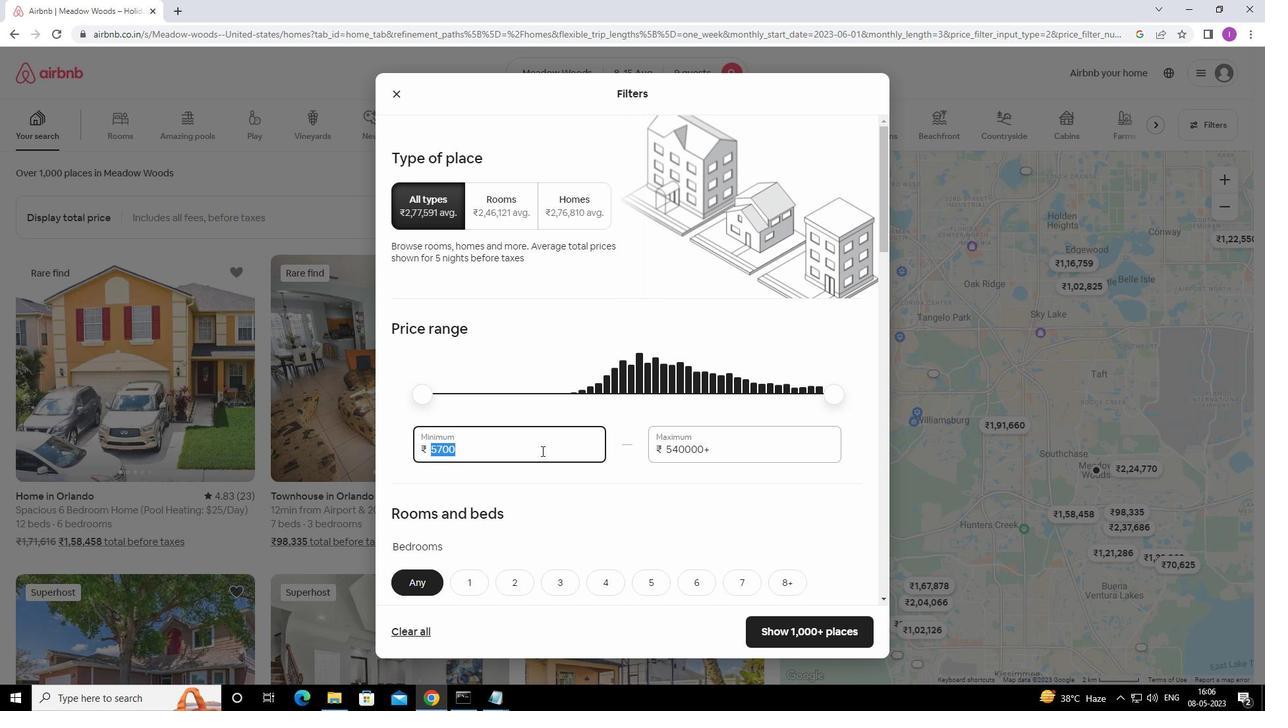 
Action: Mouse moved to (543, 451)
Screenshot: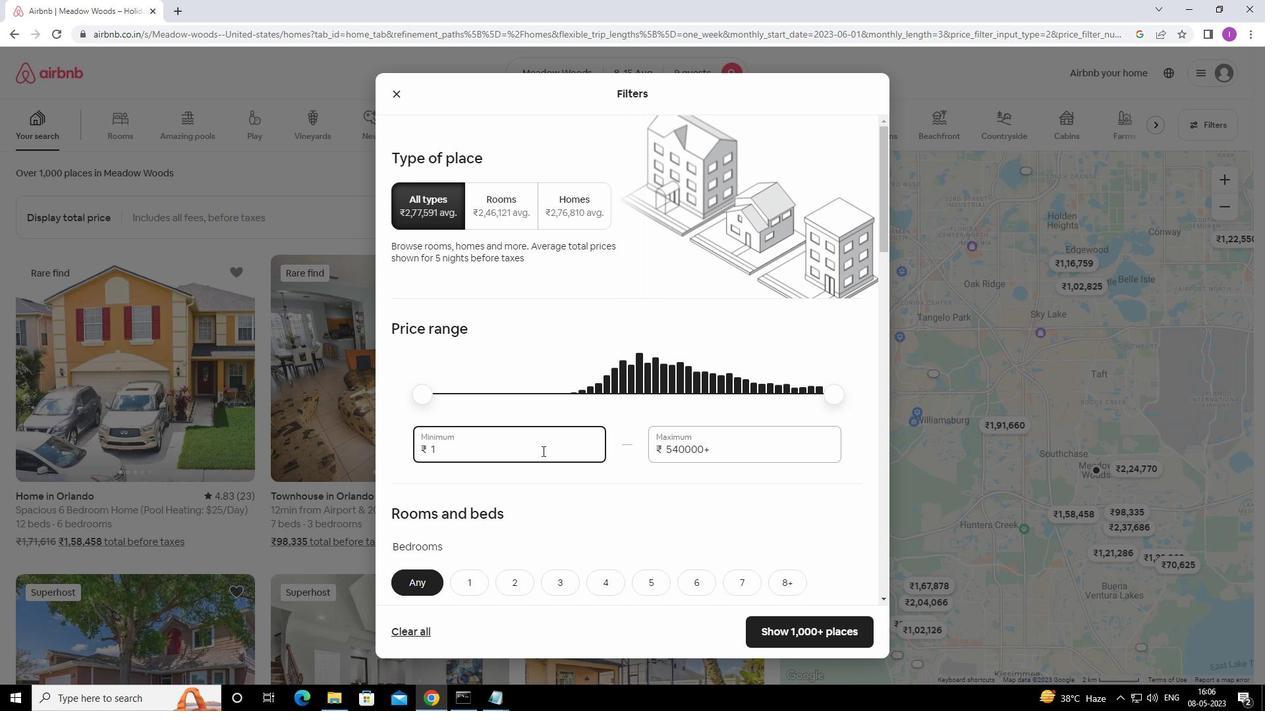 
Action: Key pressed 0
Screenshot: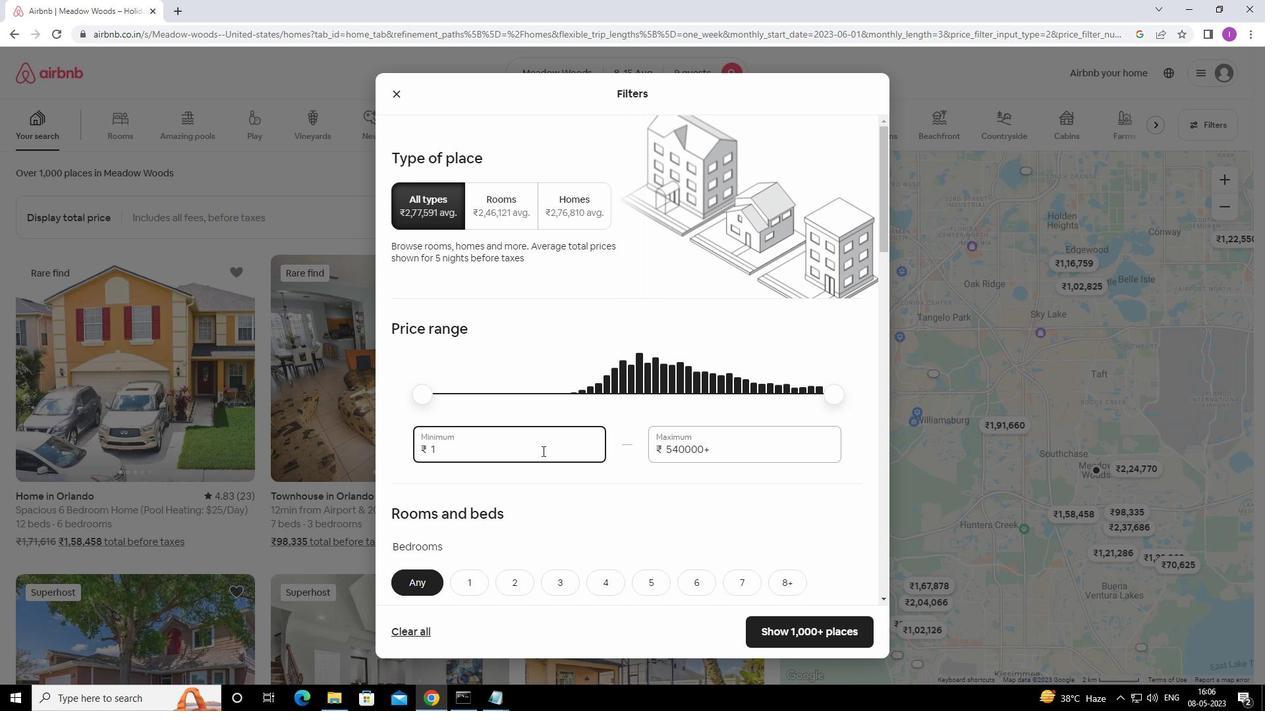 
Action: Mouse moved to (543, 450)
Screenshot: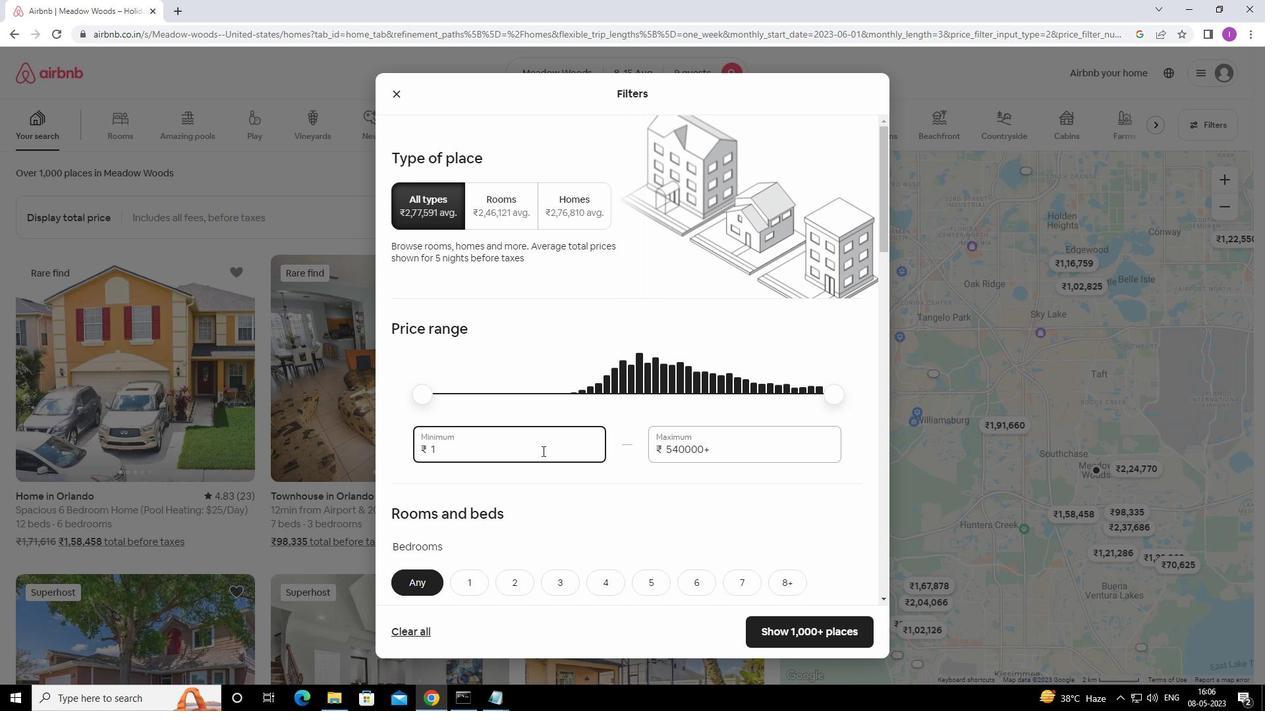 
Action: Key pressed 000
Screenshot: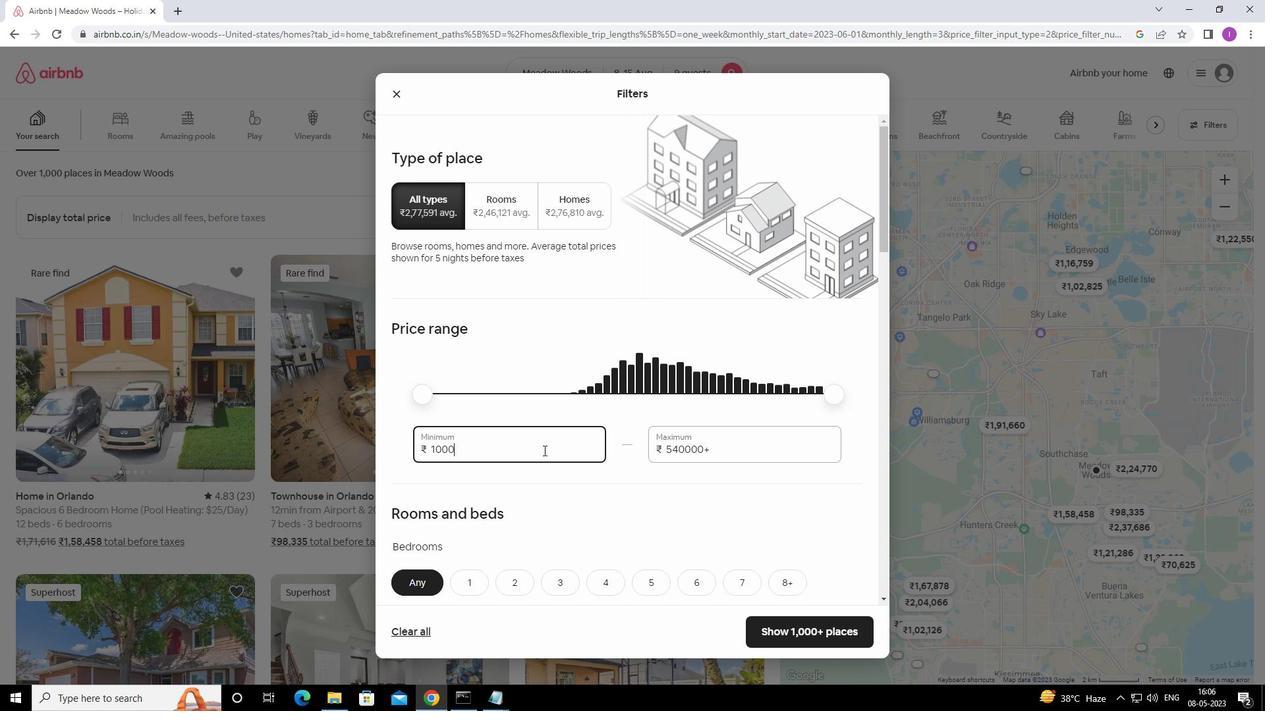 
Action: Mouse moved to (718, 448)
Screenshot: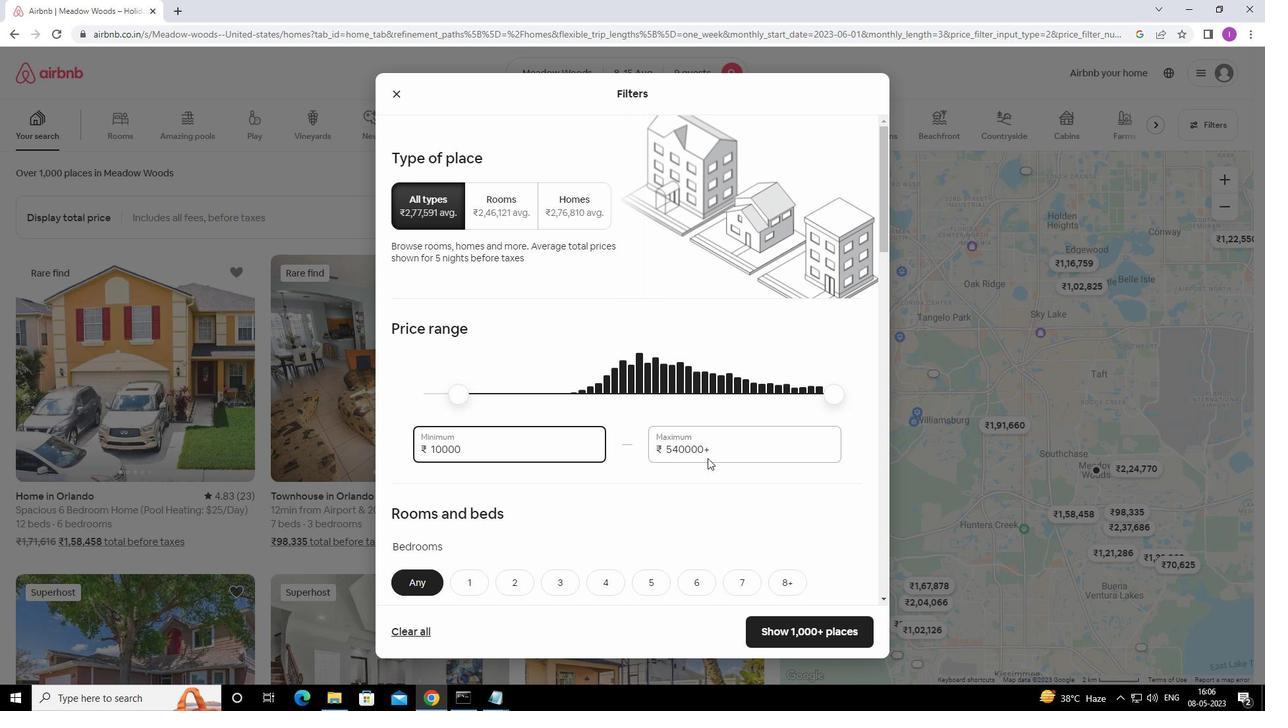 
Action: Mouse pressed left at (718, 448)
Screenshot: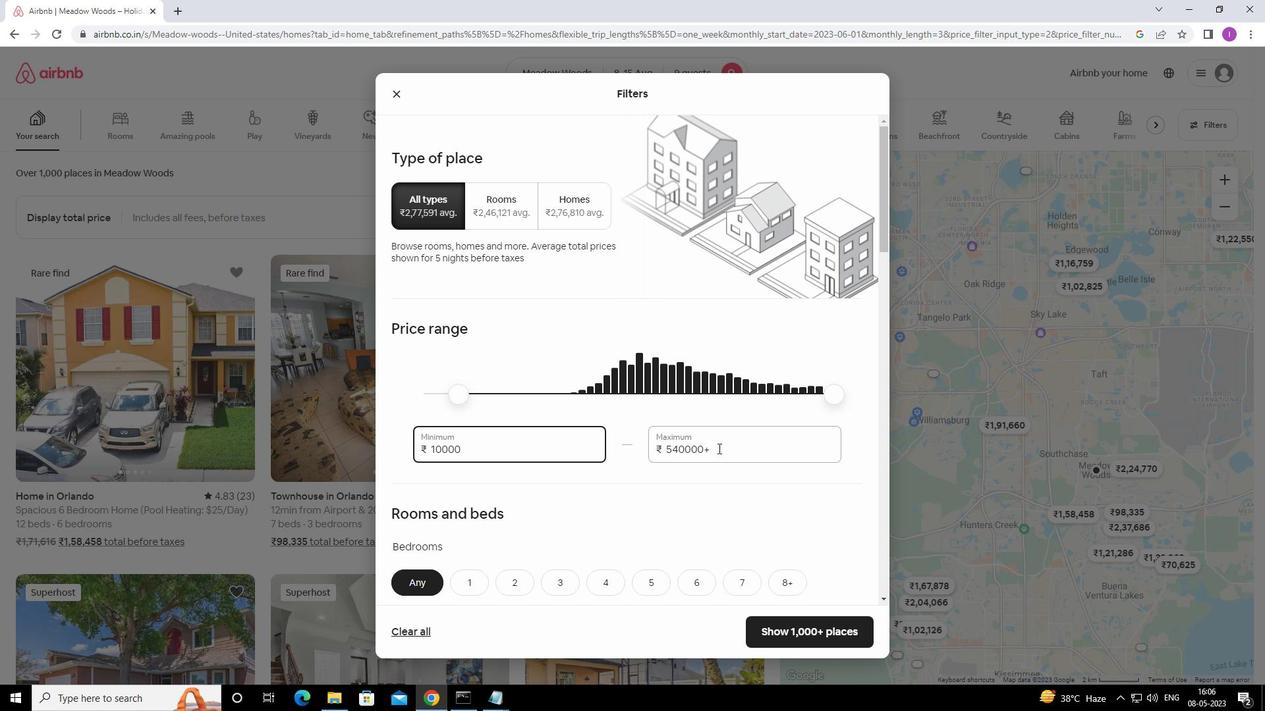 
Action: Mouse moved to (655, 457)
Screenshot: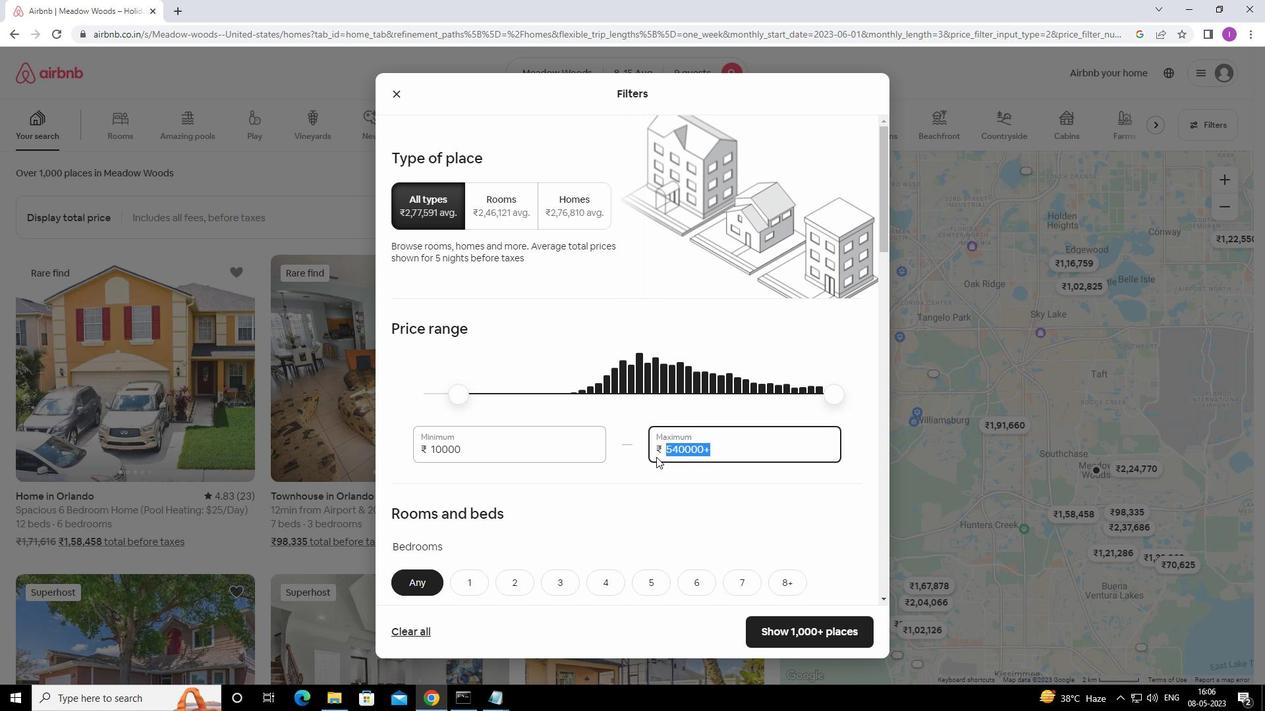 
Action: Key pressed 140000
Screenshot: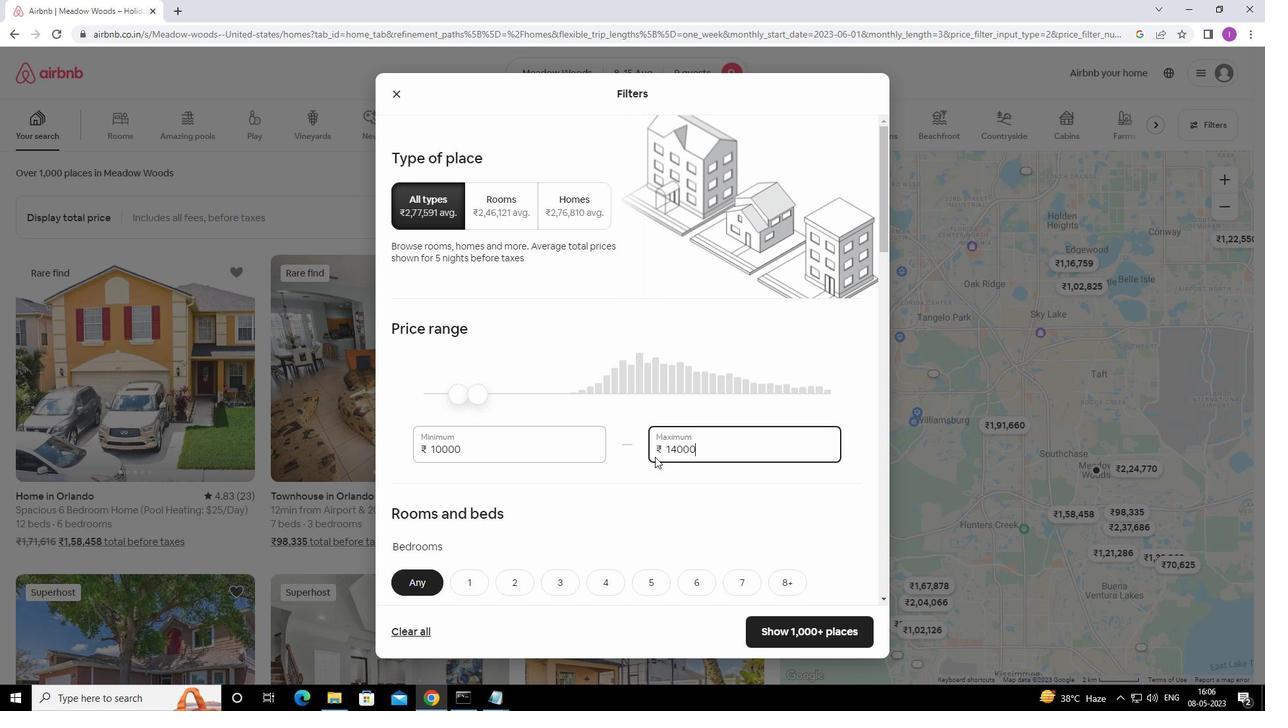 
Action: Mouse moved to (711, 447)
Screenshot: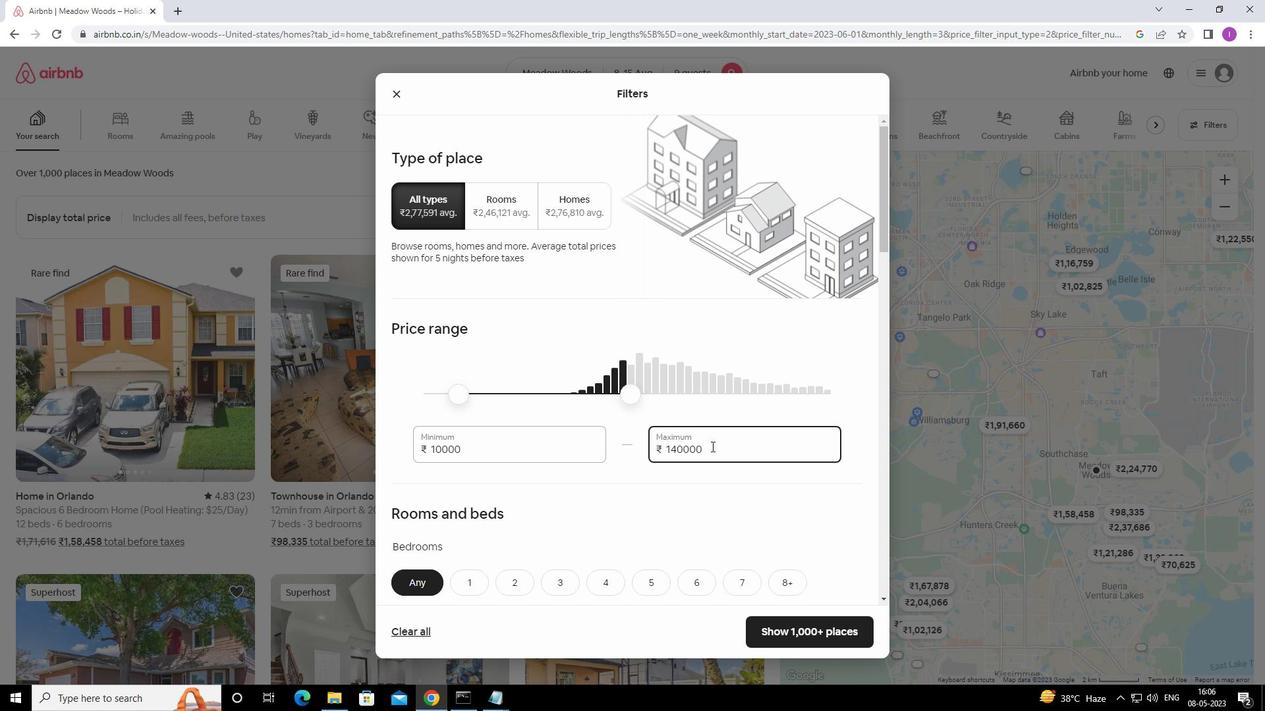 
Action: Key pressed <Key.backspace>
Screenshot: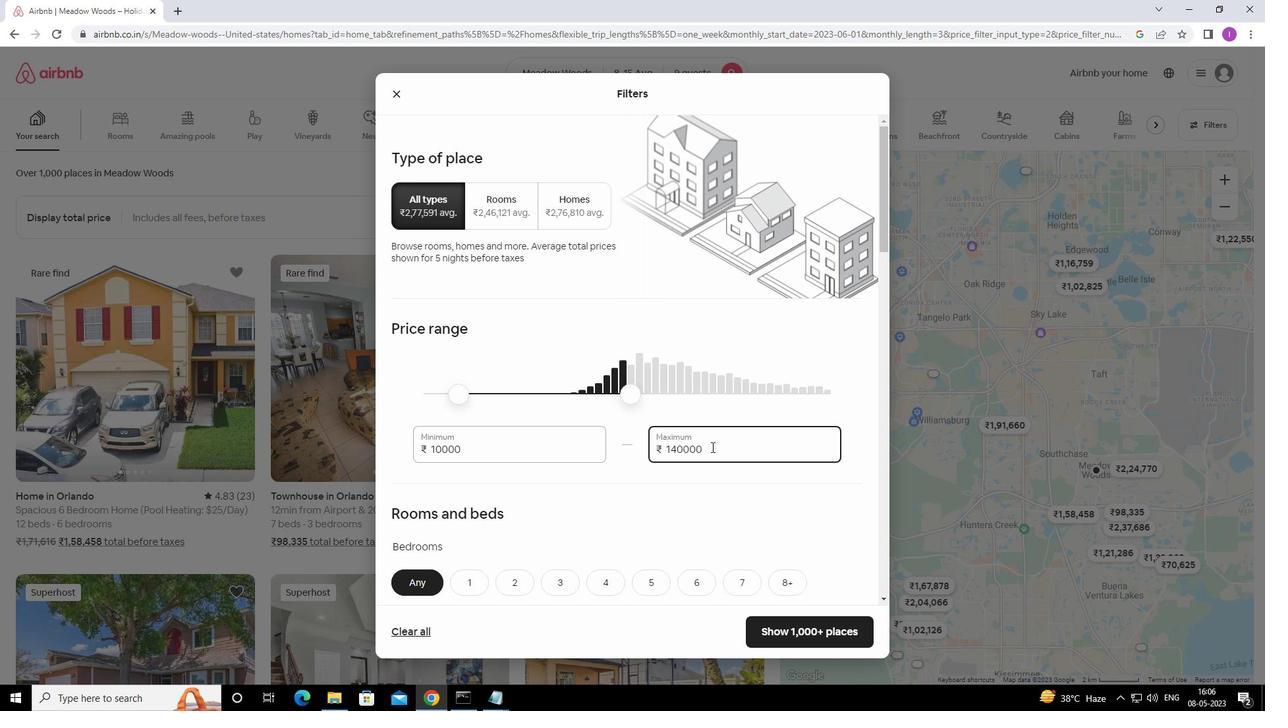 
Action: Mouse moved to (626, 513)
Screenshot: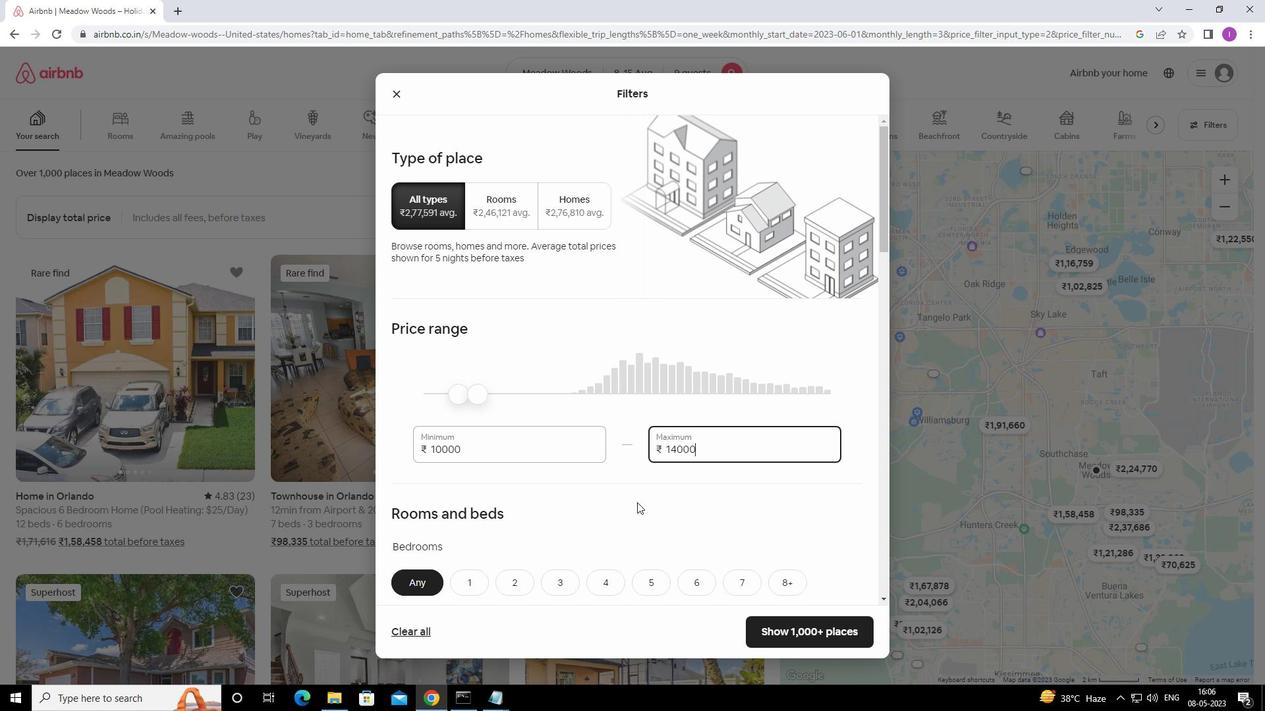 
Action: Mouse scrolled (626, 512) with delta (0, 0)
Screenshot: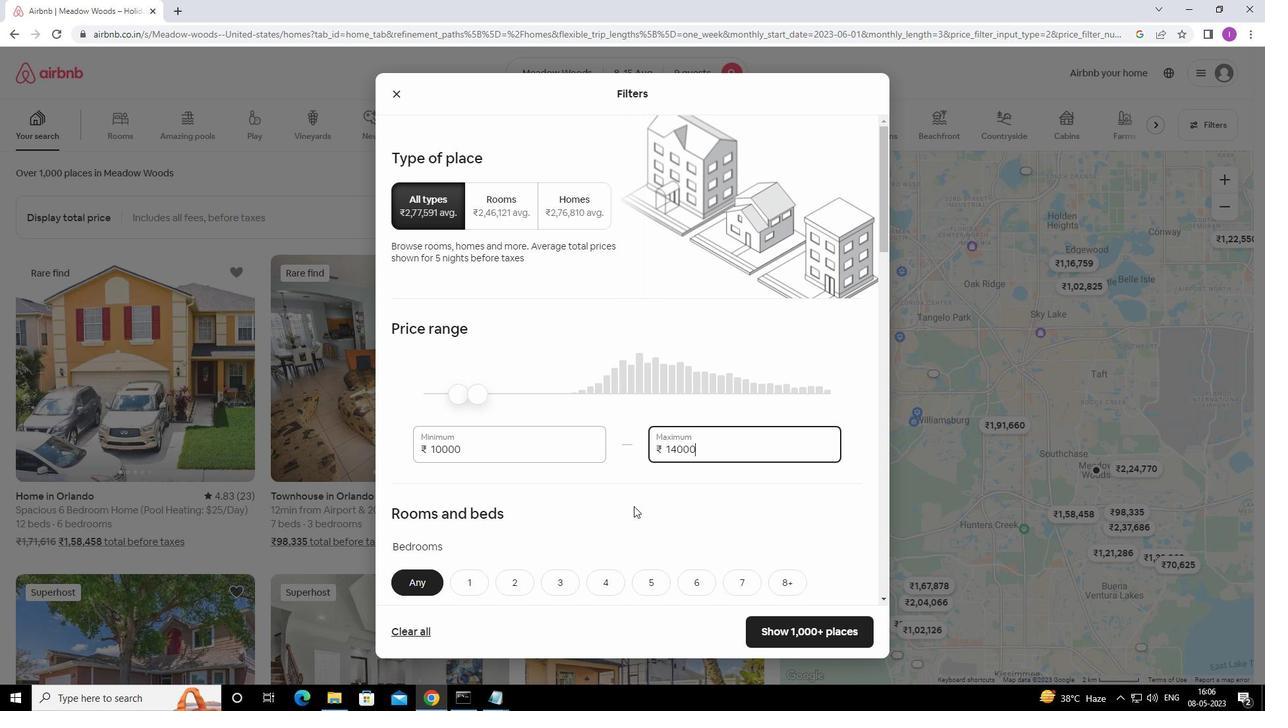 
Action: Mouse moved to (528, 528)
Screenshot: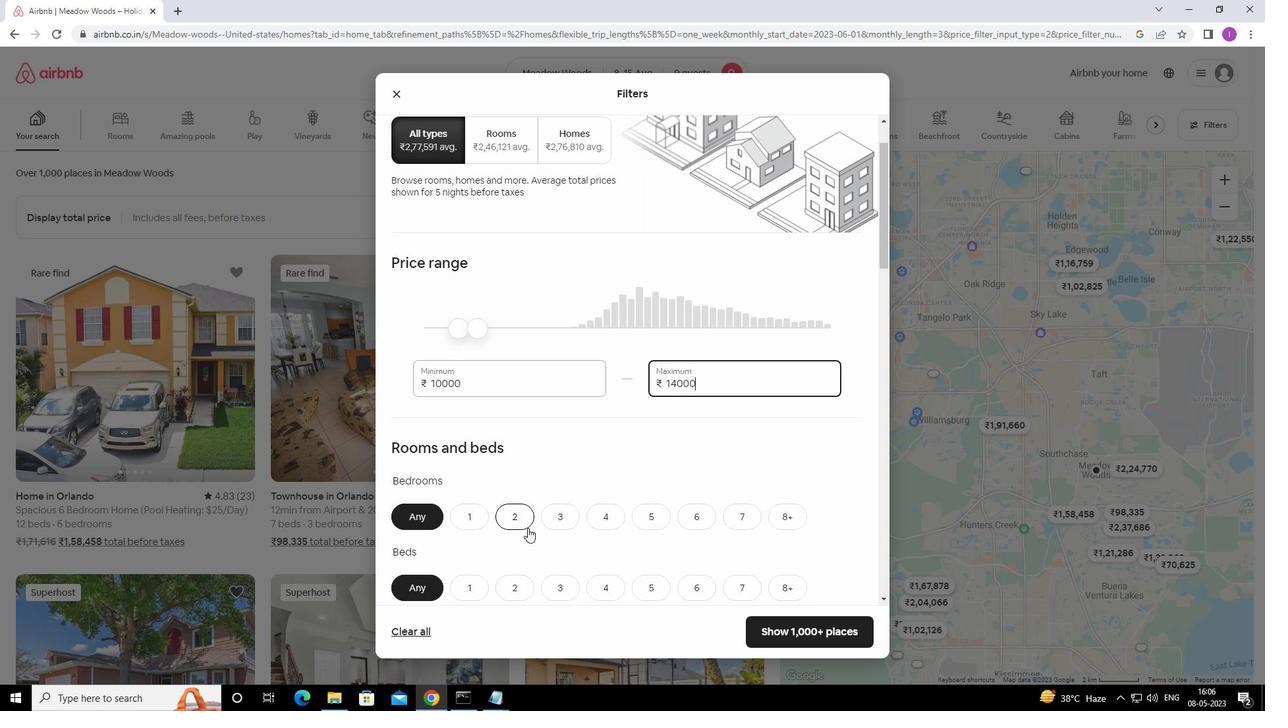 
Action: Mouse scrolled (528, 527) with delta (0, 0)
Screenshot: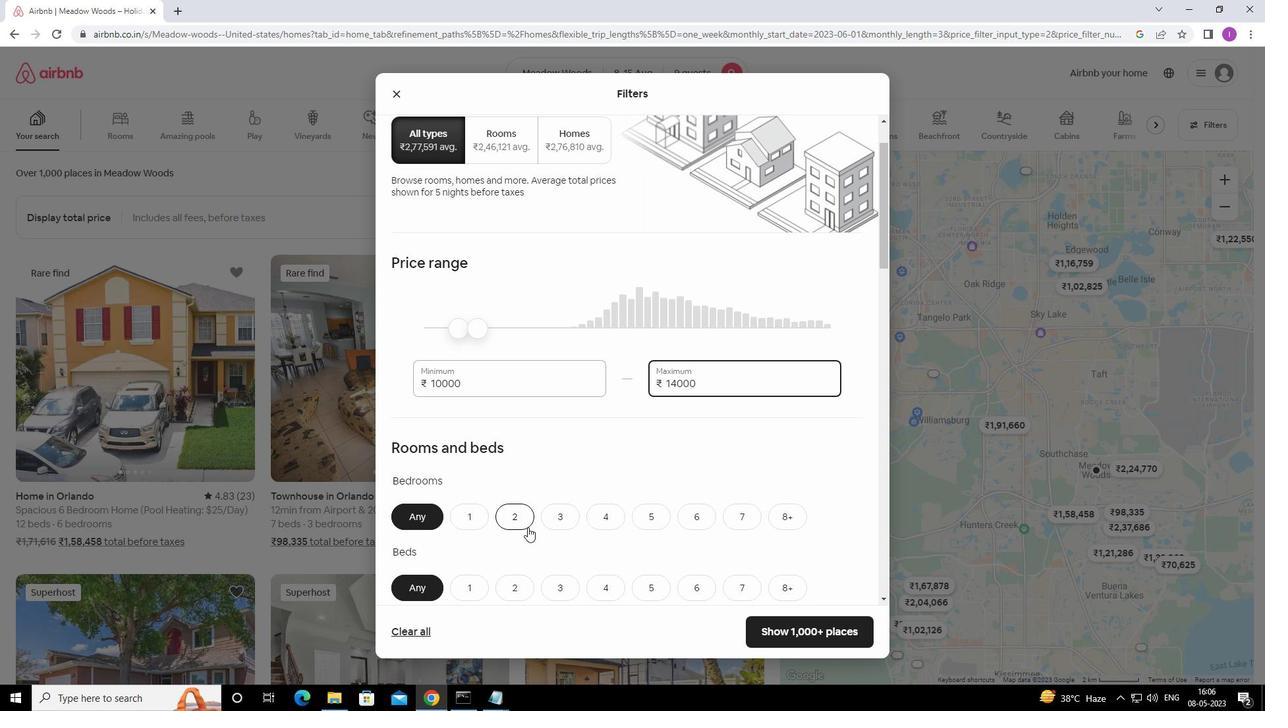 
Action: Mouse scrolled (528, 527) with delta (0, 0)
Screenshot: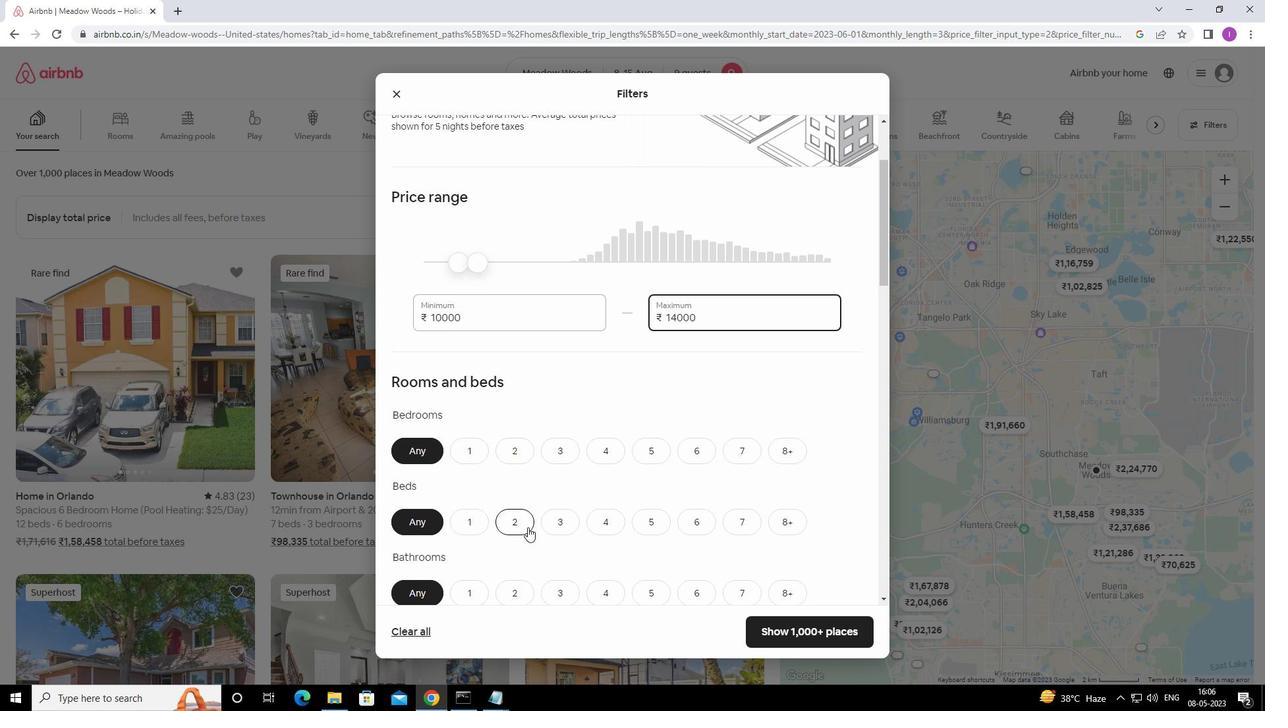 
Action: Mouse scrolled (528, 527) with delta (0, 0)
Screenshot: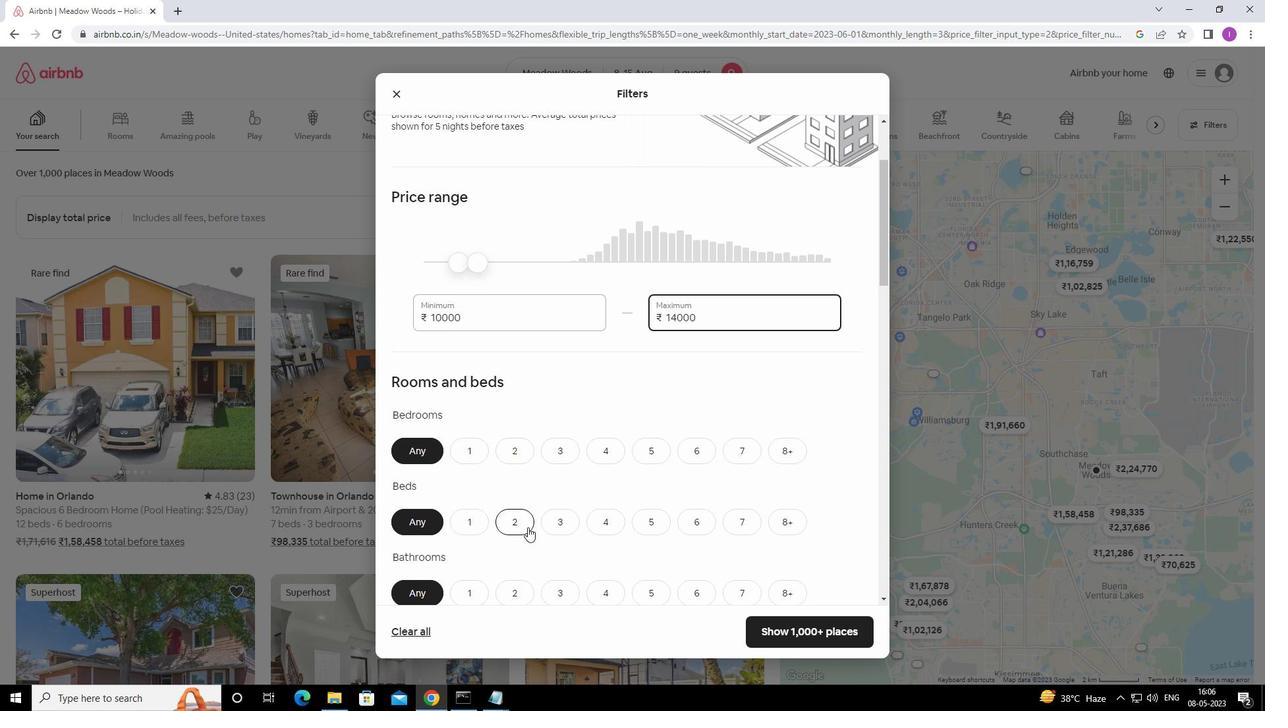 
Action: Mouse moved to (650, 318)
Screenshot: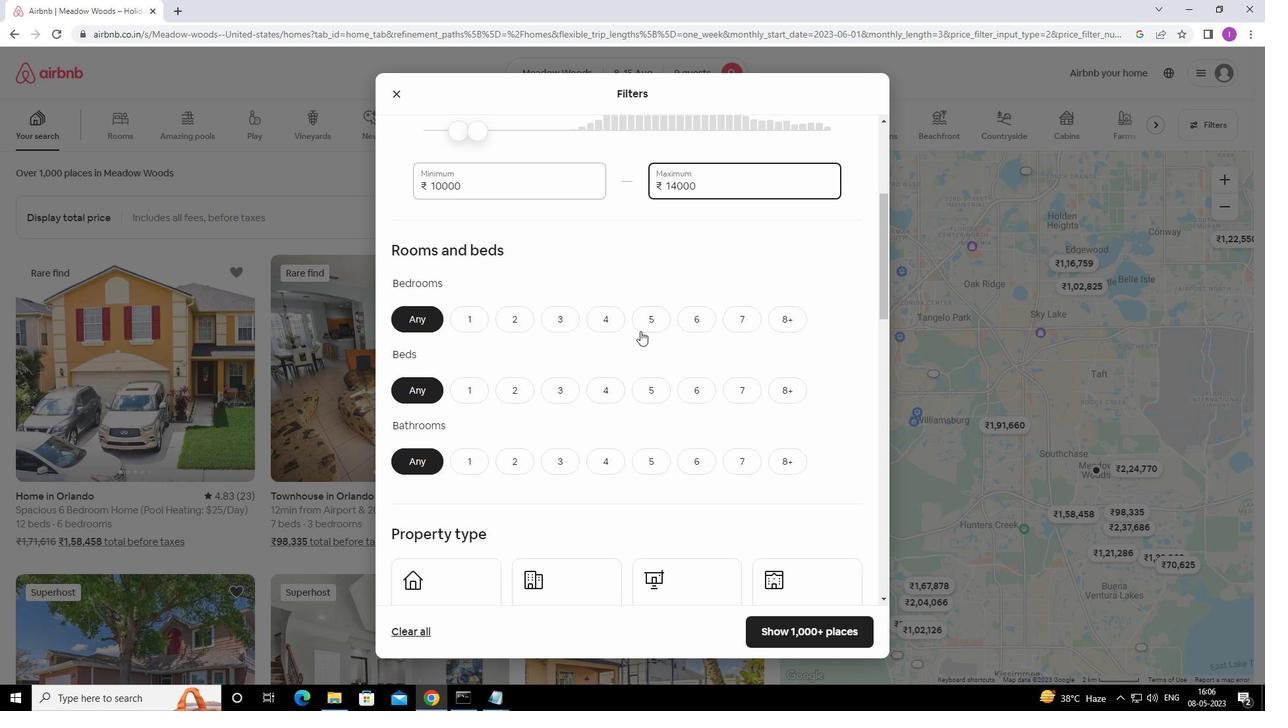 
Action: Mouse pressed left at (650, 318)
Screenshot: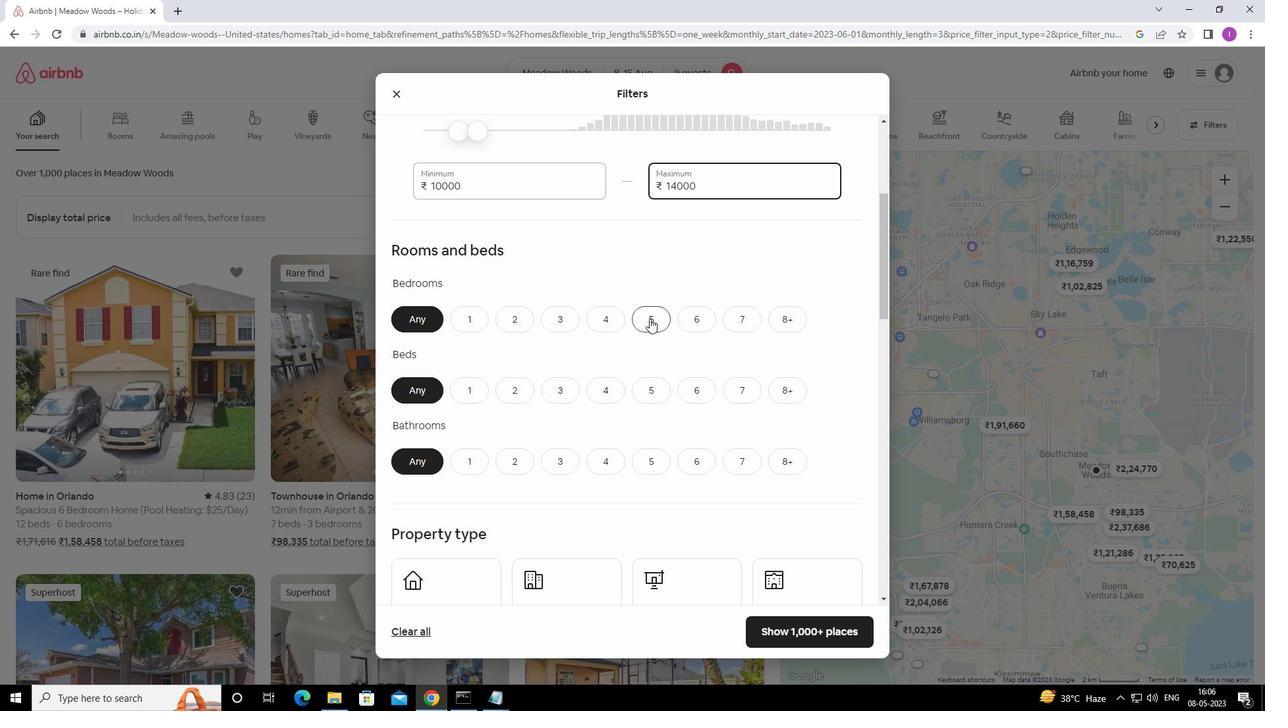 
Action: Mouse moved to (779, 386)
Screenshot: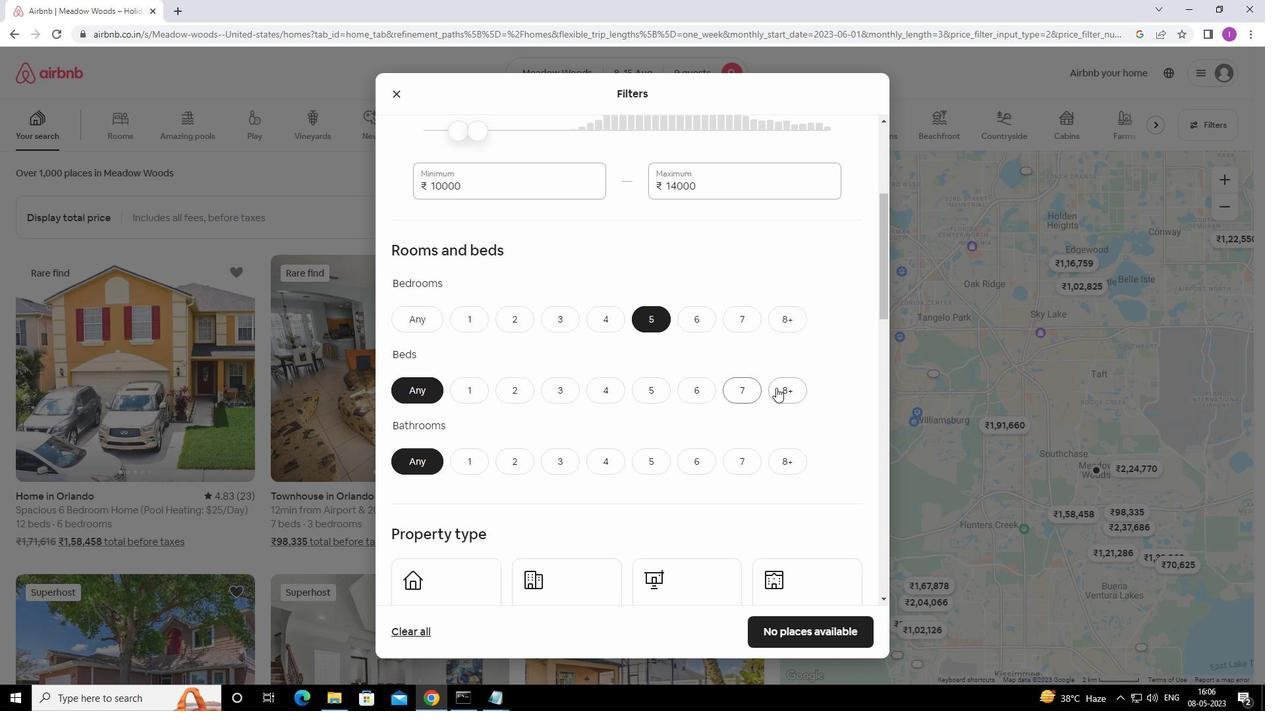 
Action: Mouse pressed left at (779, 386)
Screenshot: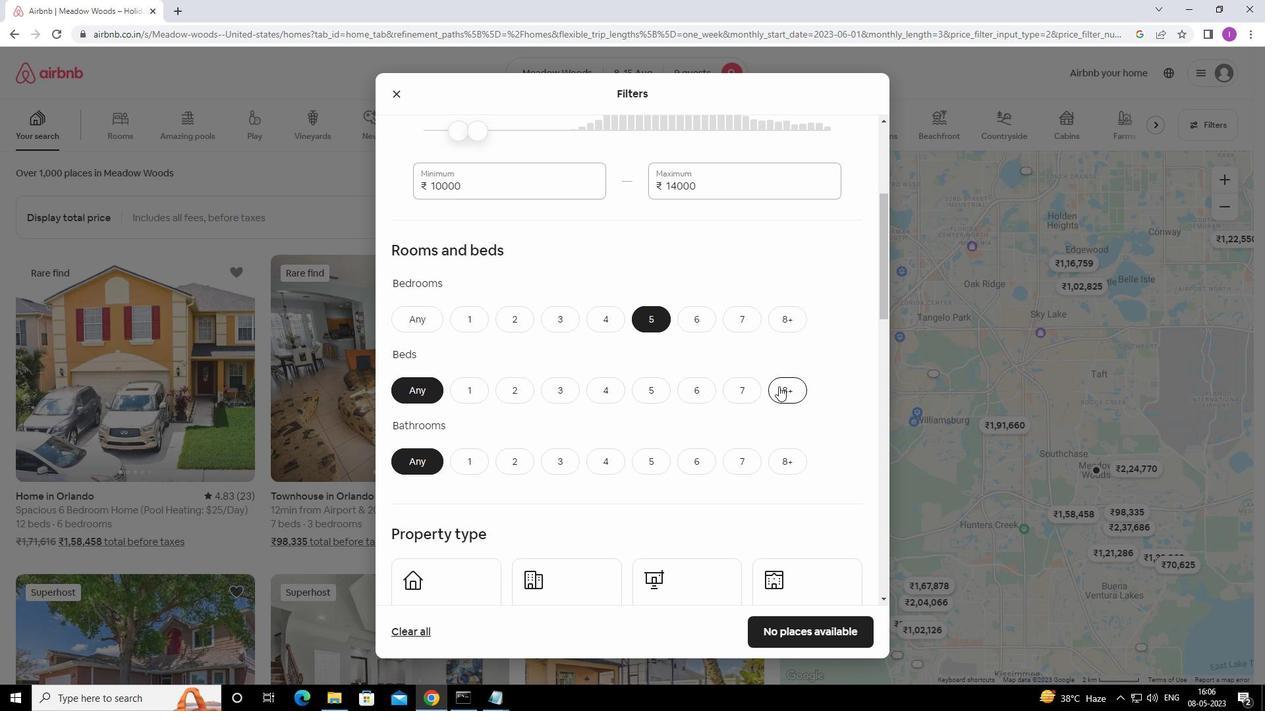 
Action: Mouse moved to (659, 466)
Screenshot: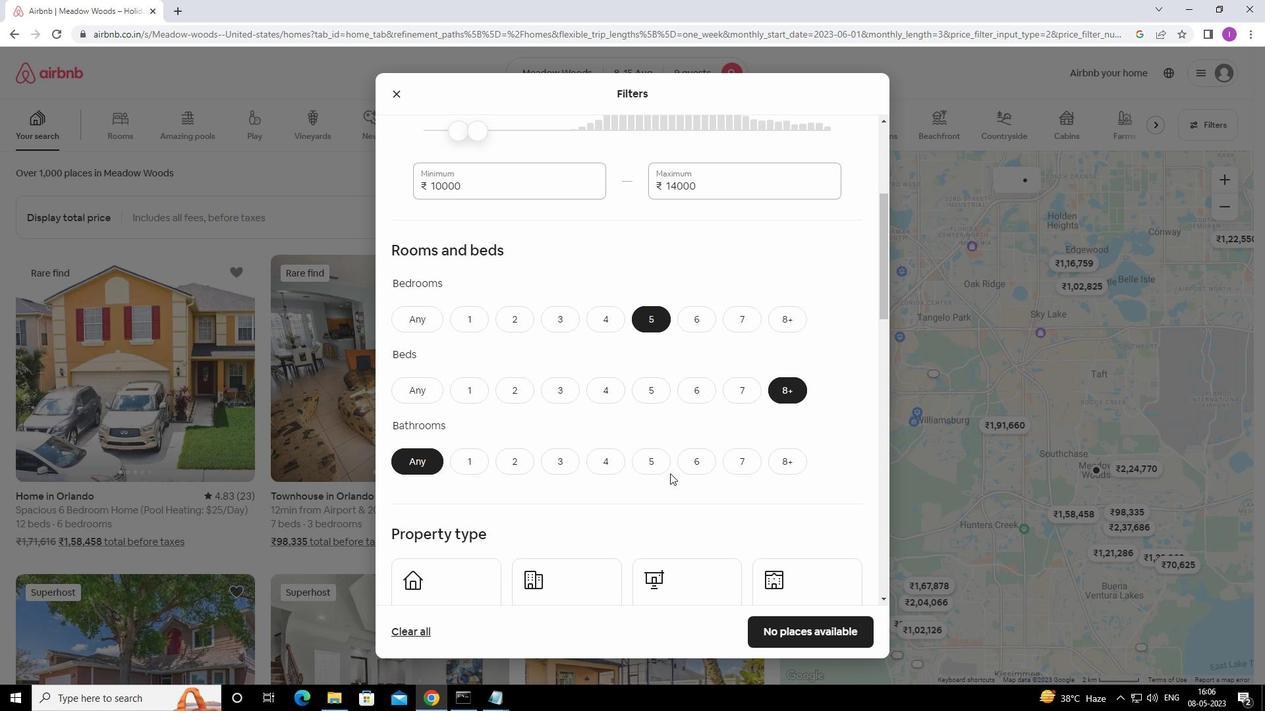 
Action: Mouse pressed left at (659, 466)
Screenshot: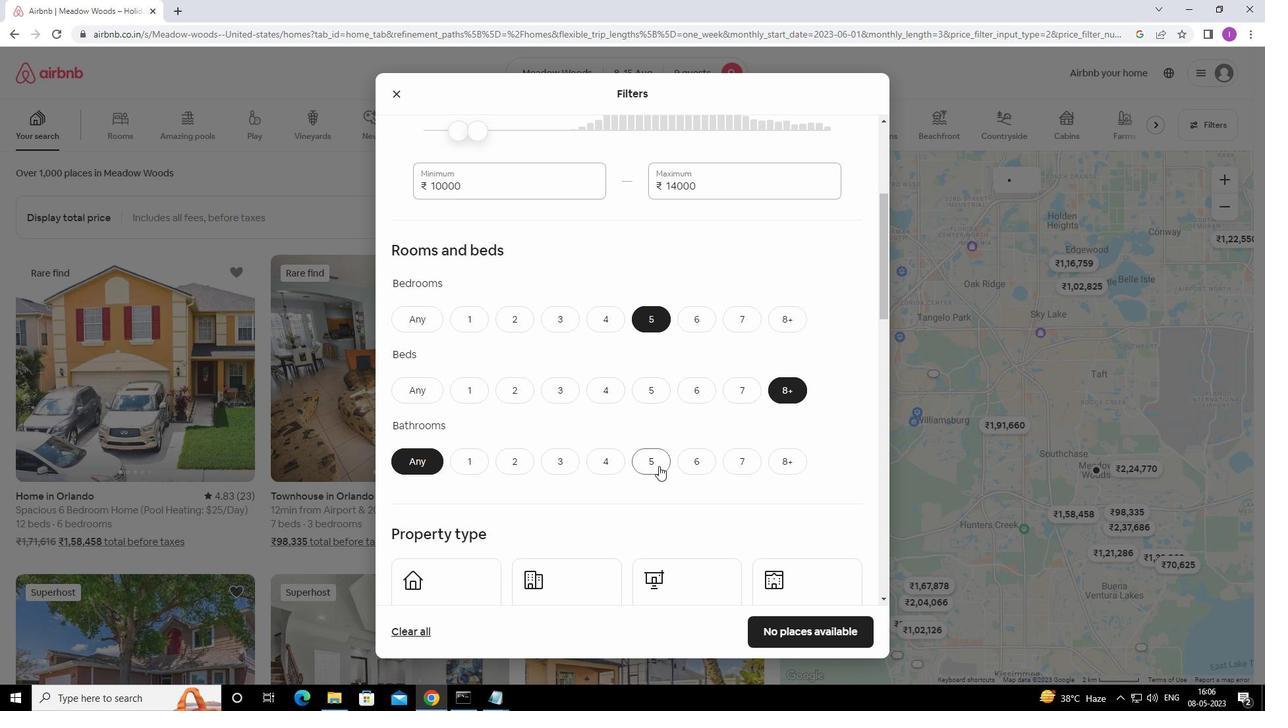 
Action: Mouse moved to (651, 493)
Screenshot: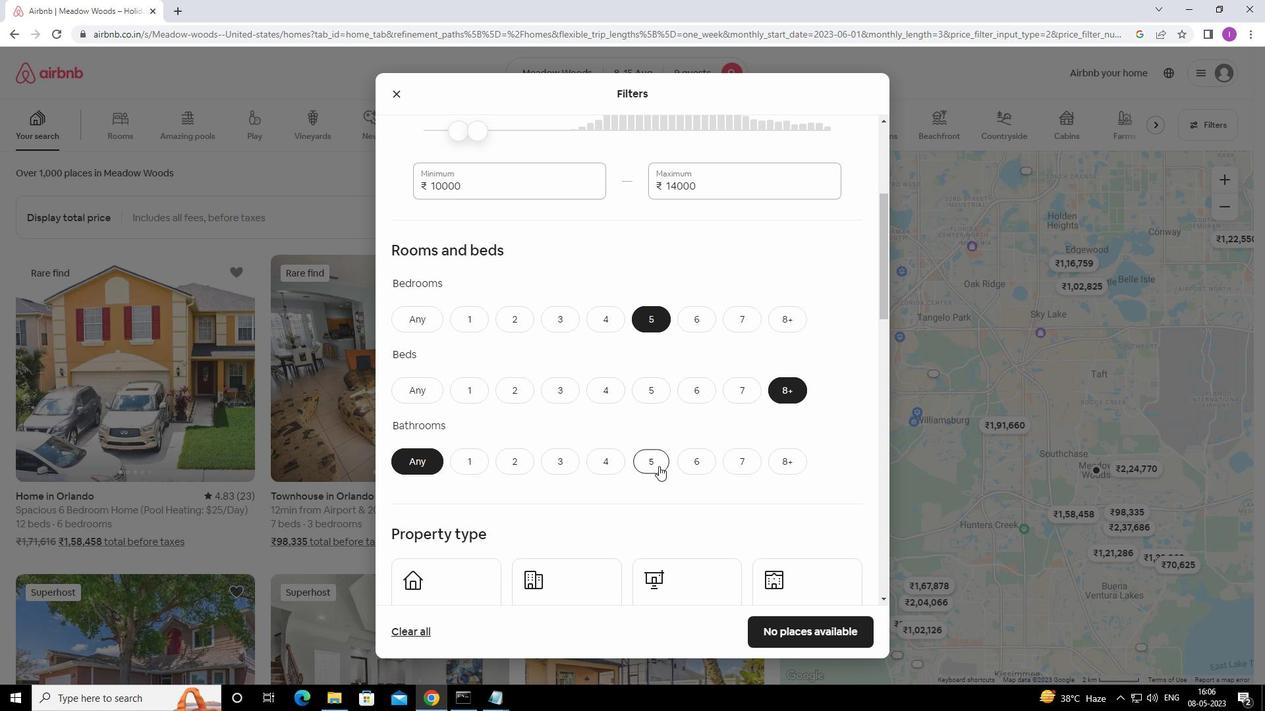 
Action: Mouse scrolled (651, 492) with delta (0, 0)
Screenshot: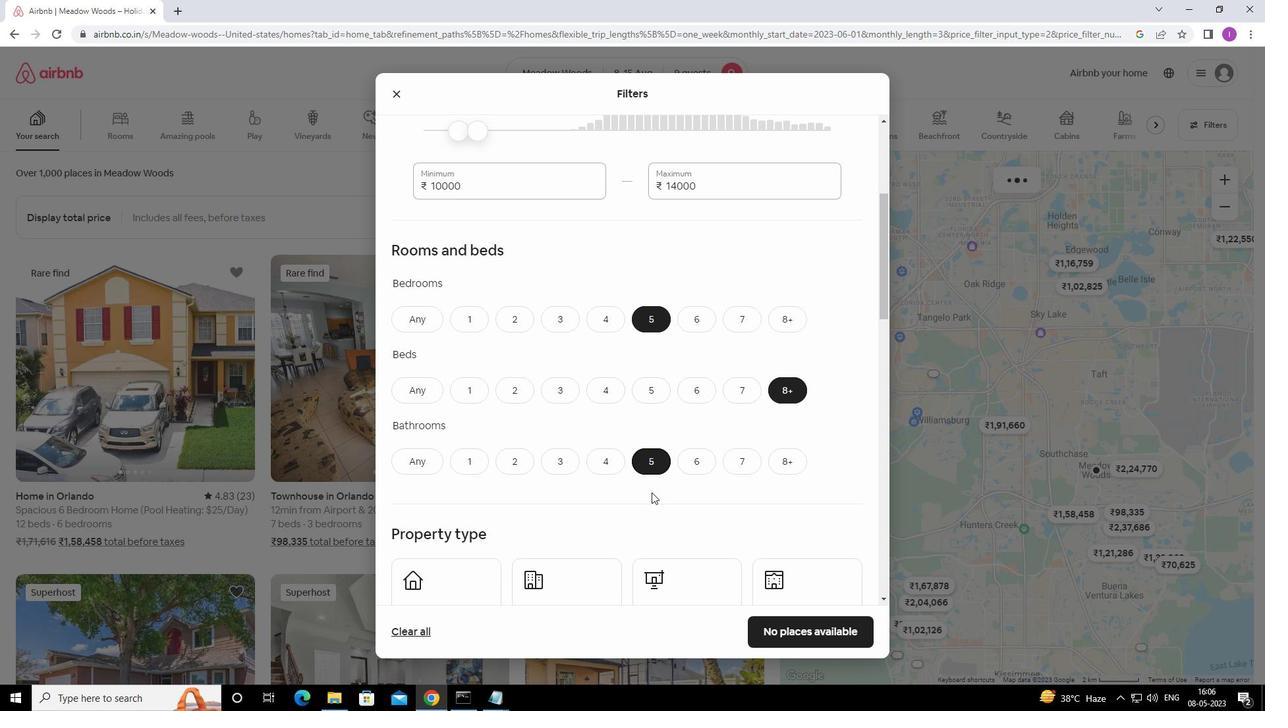 
Action: Mouse scrolled (651, 492) with delta (0, 0)
Screenshot: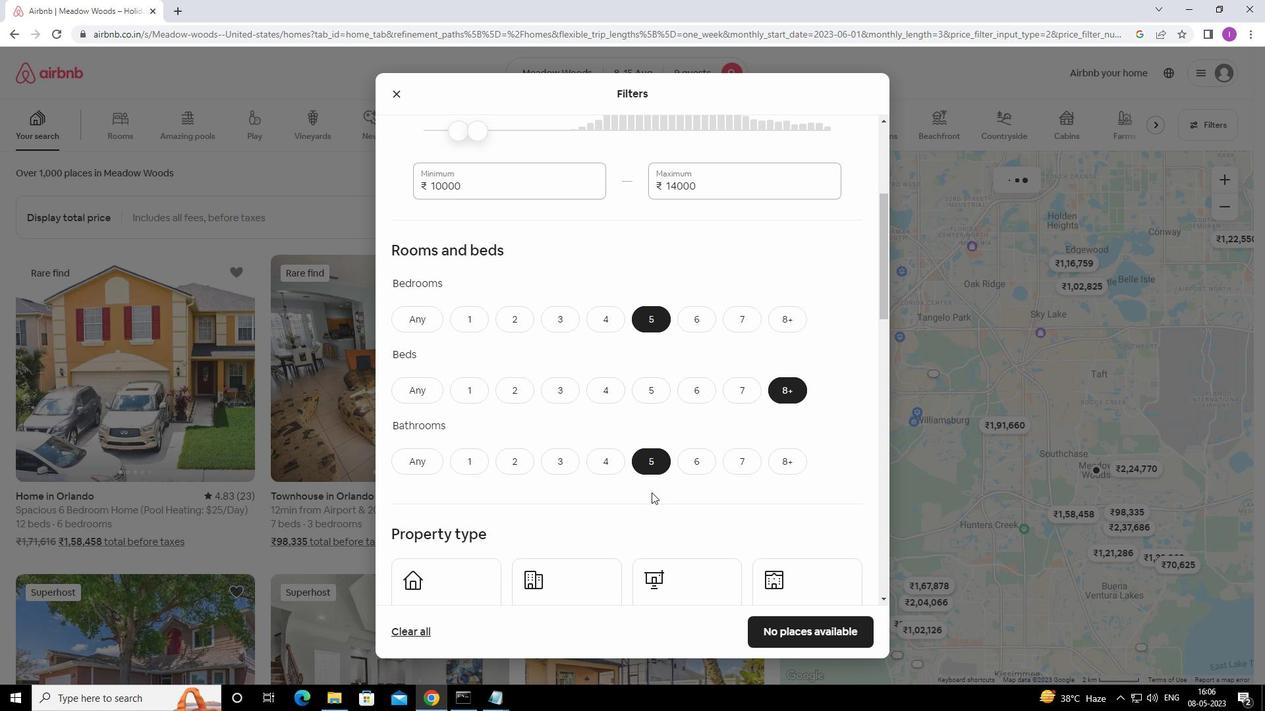 
Action: Mouse moved to (651, 489)
Screenshot: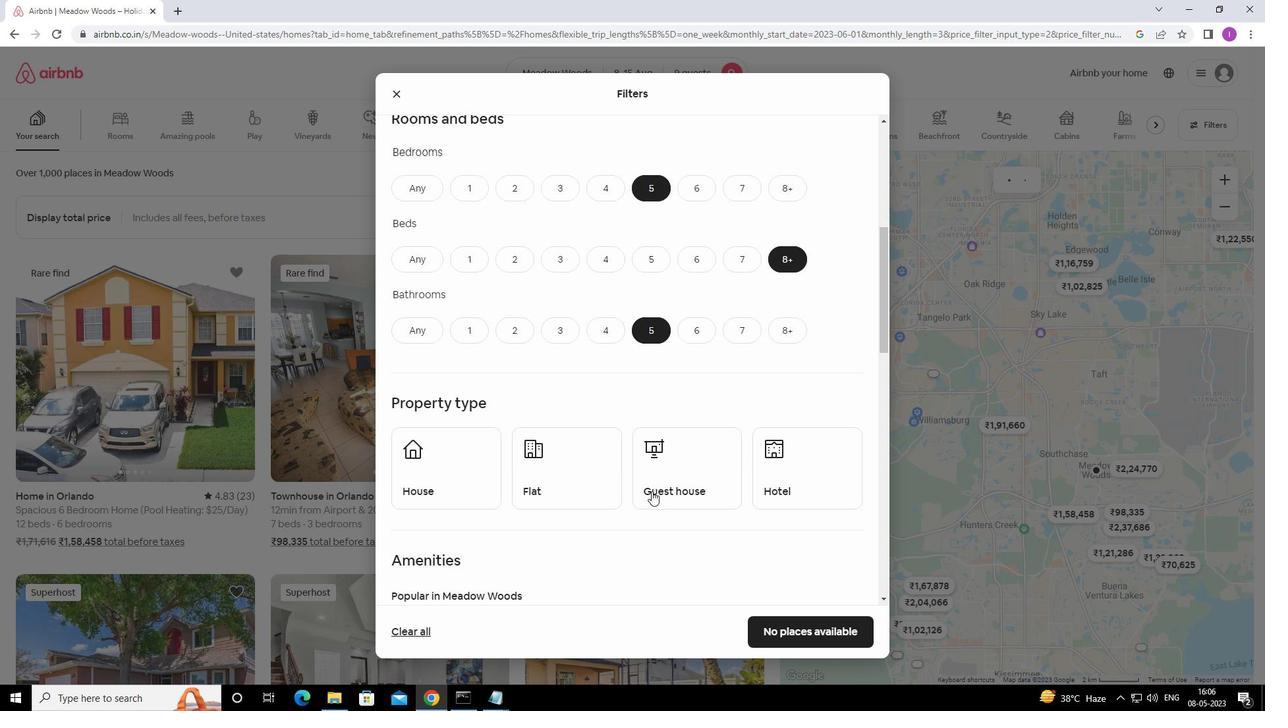 
Action: Mouse scrolled (651, 489) with delta (0, 0)
Screenshot: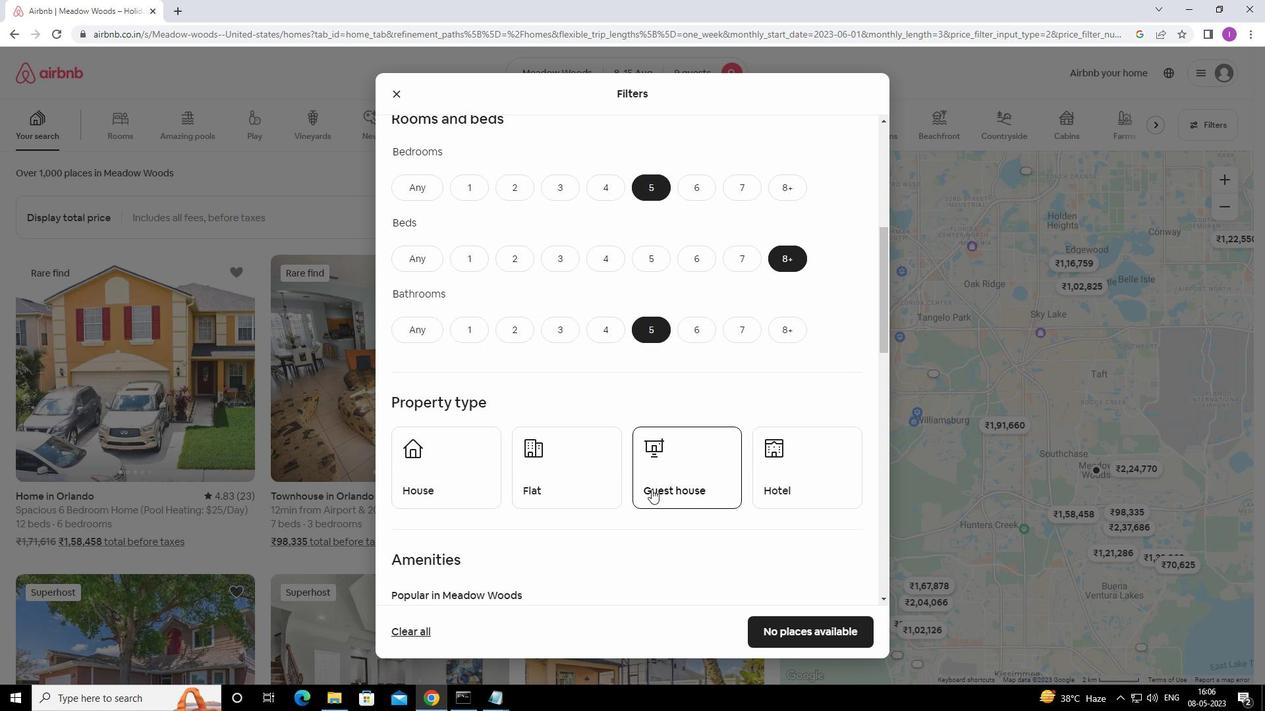 
Action: Mouse moved to (435, 432)
Screenshot: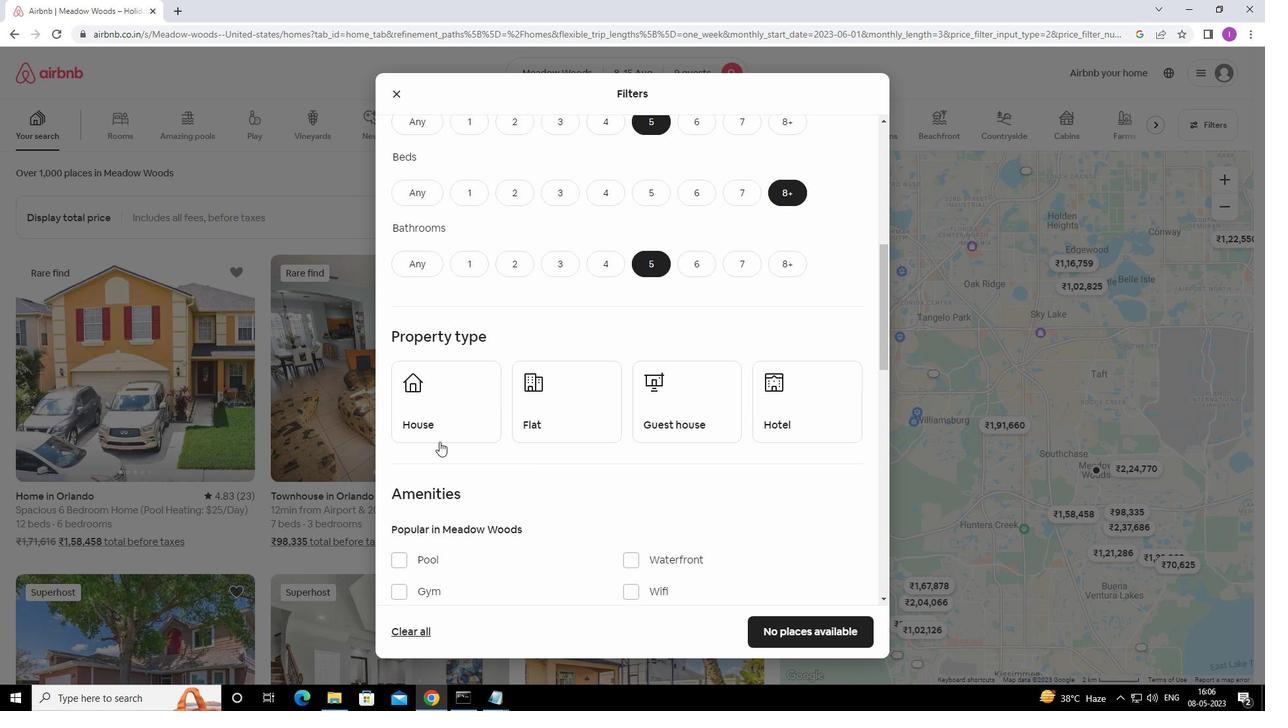
Action: Mouse pressed left at (435, 432)
Screenshot: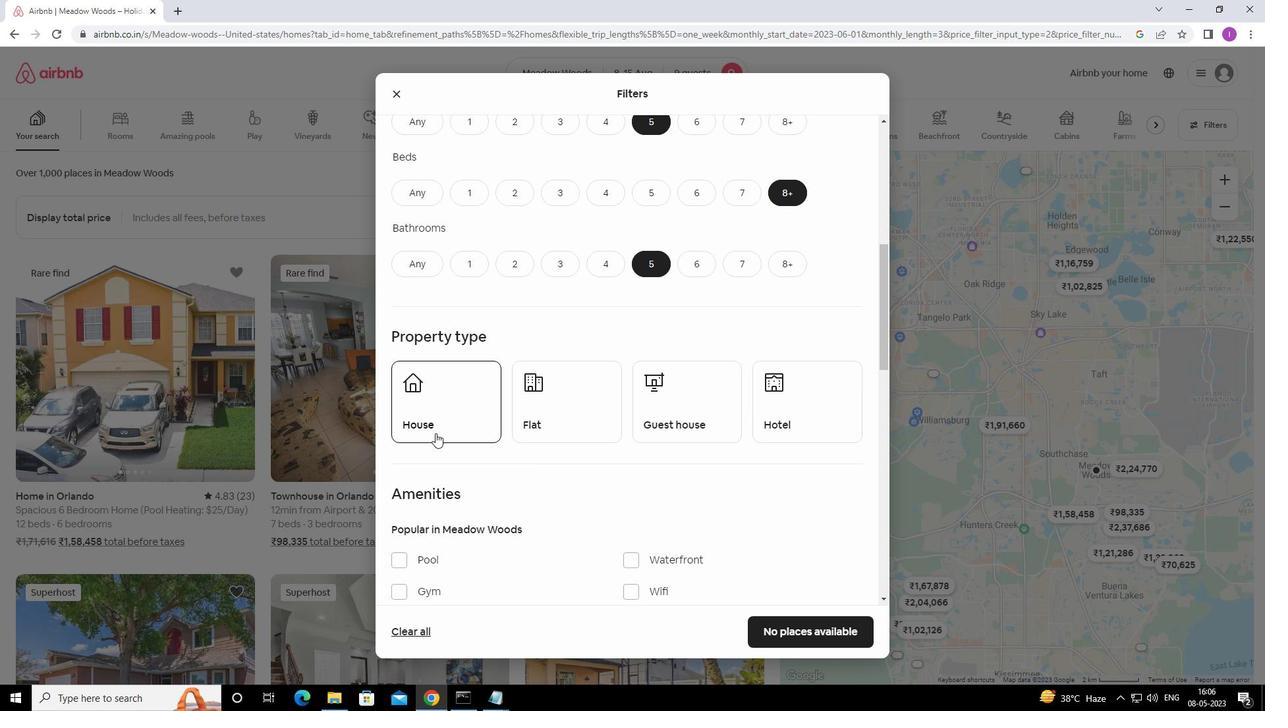 
Action: Mouse moved to (562, 423)
Screenshot: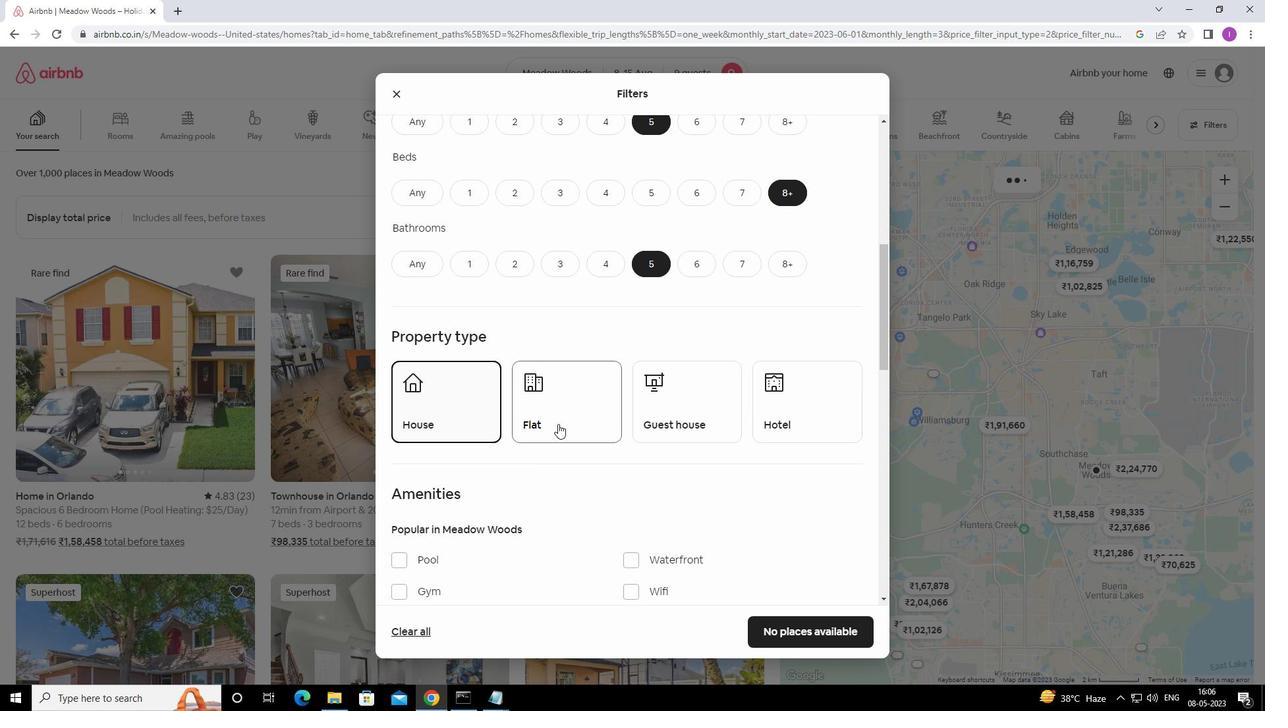 
Action: Mouse pressed left at (562, 423)
Screenshot: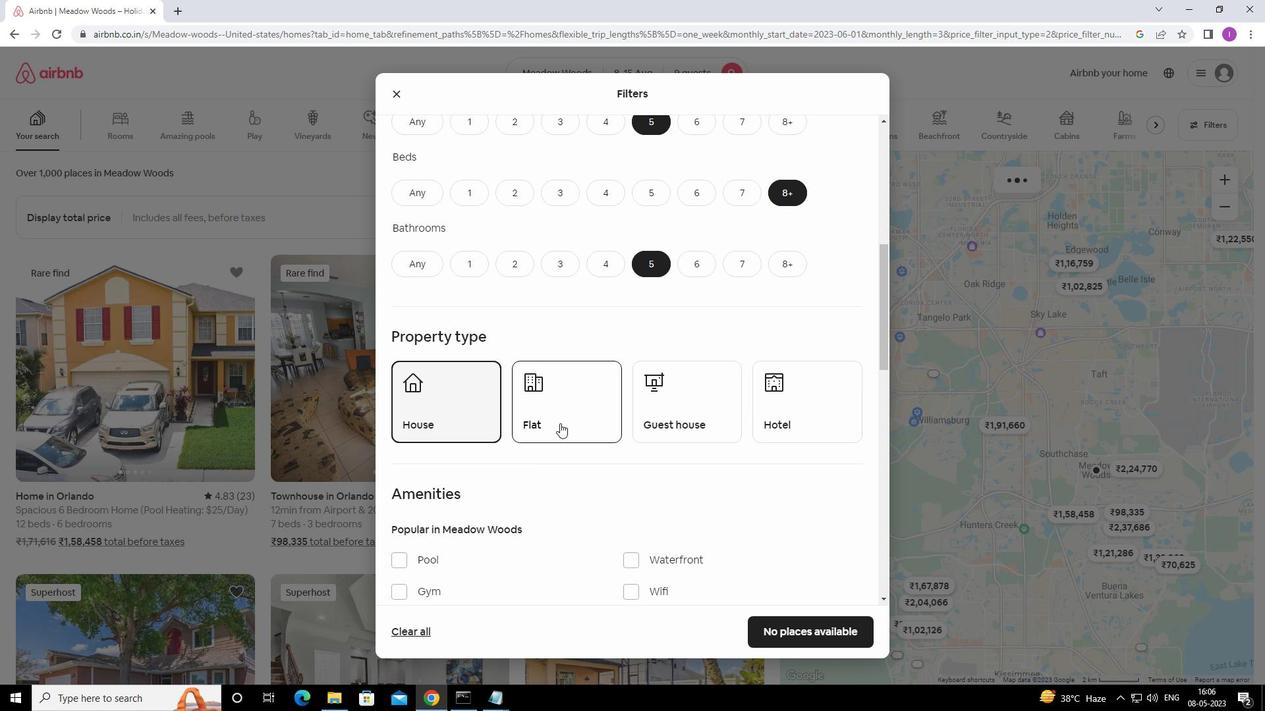 
Action: Mouse moved to (648, 423)
Screenshot: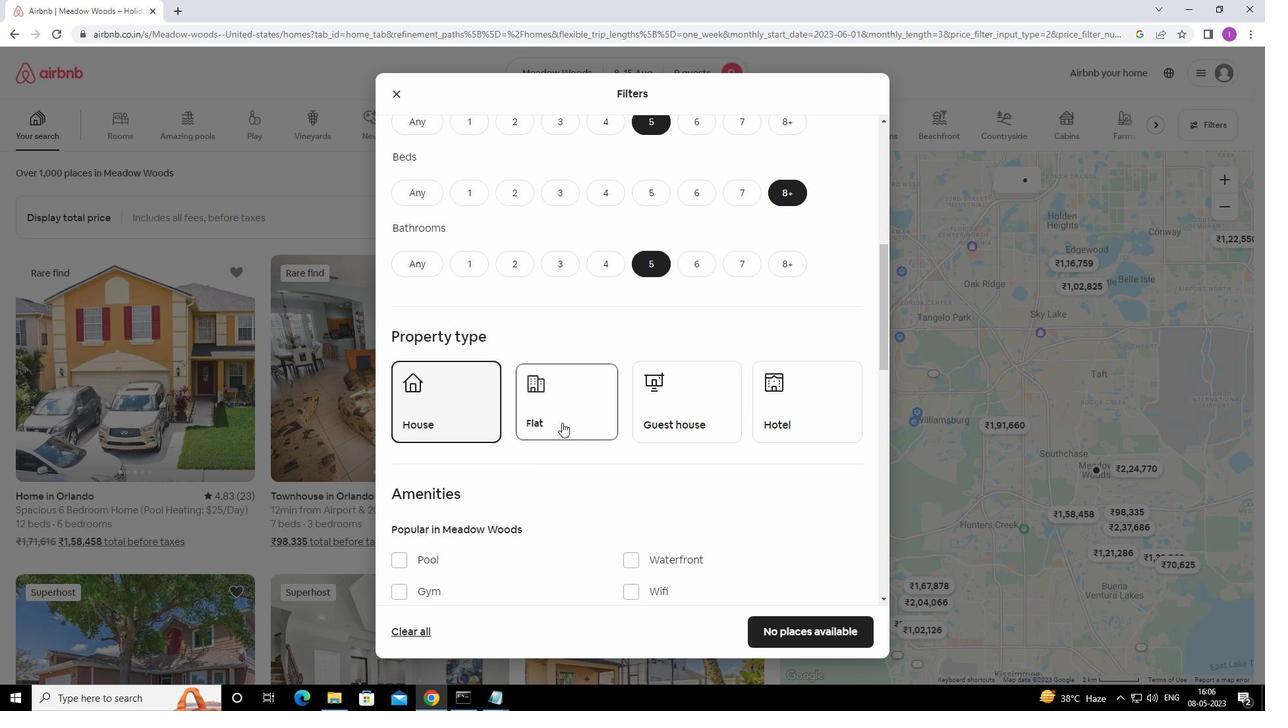 
Action: Mouse pressed left at (648, 423)
Screenshot: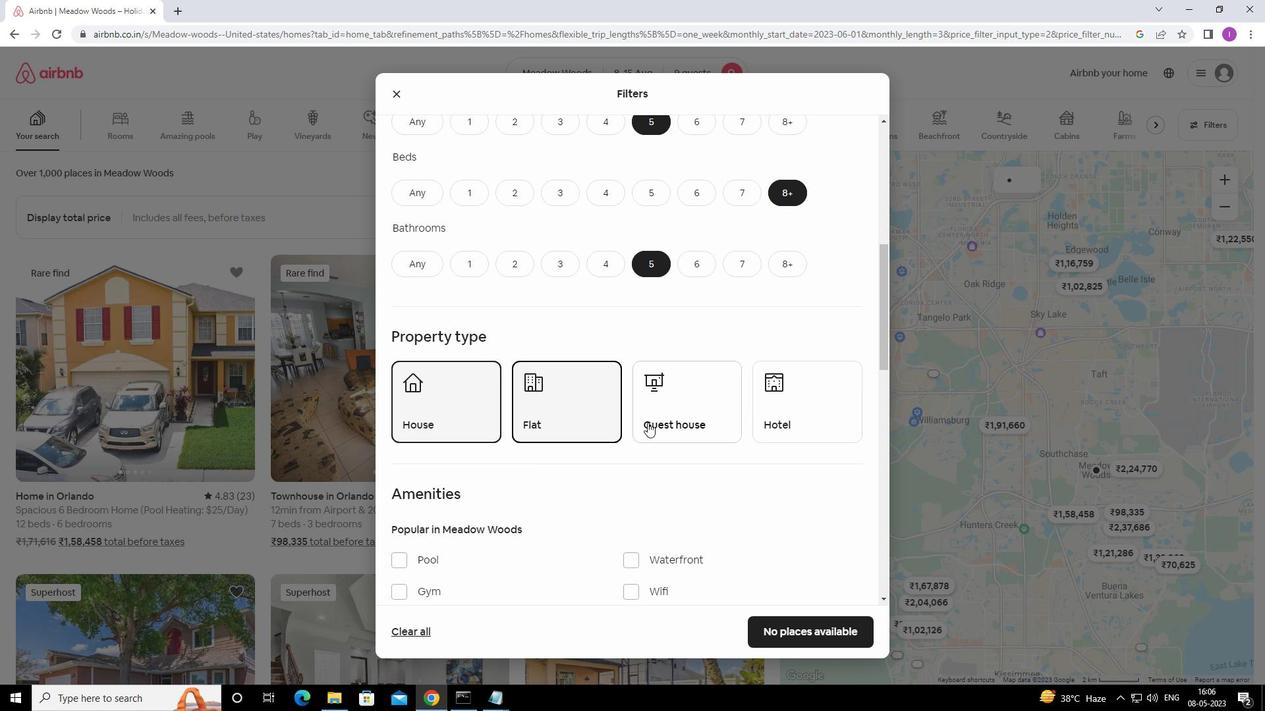 
Action: Mouse moved to (695, 422)
Screenshot: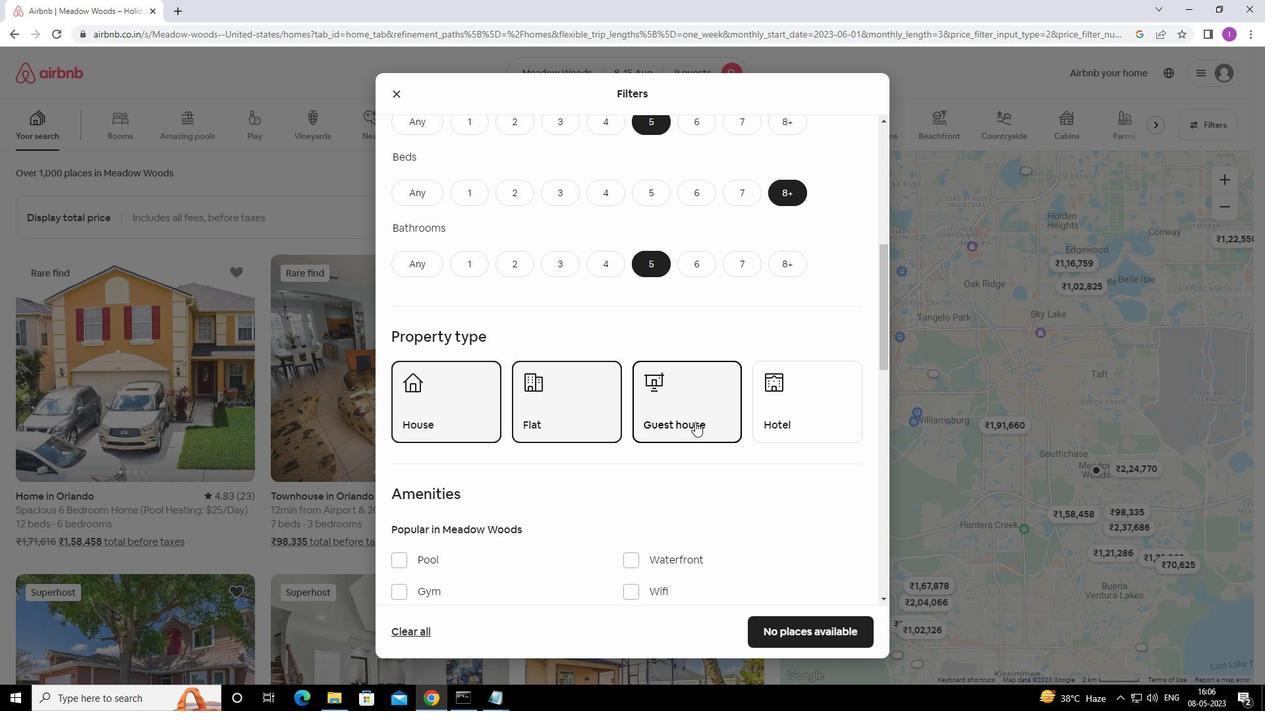 
Action: Mouse scrolled (695, 421) with delta (0, 0)
Screenshot: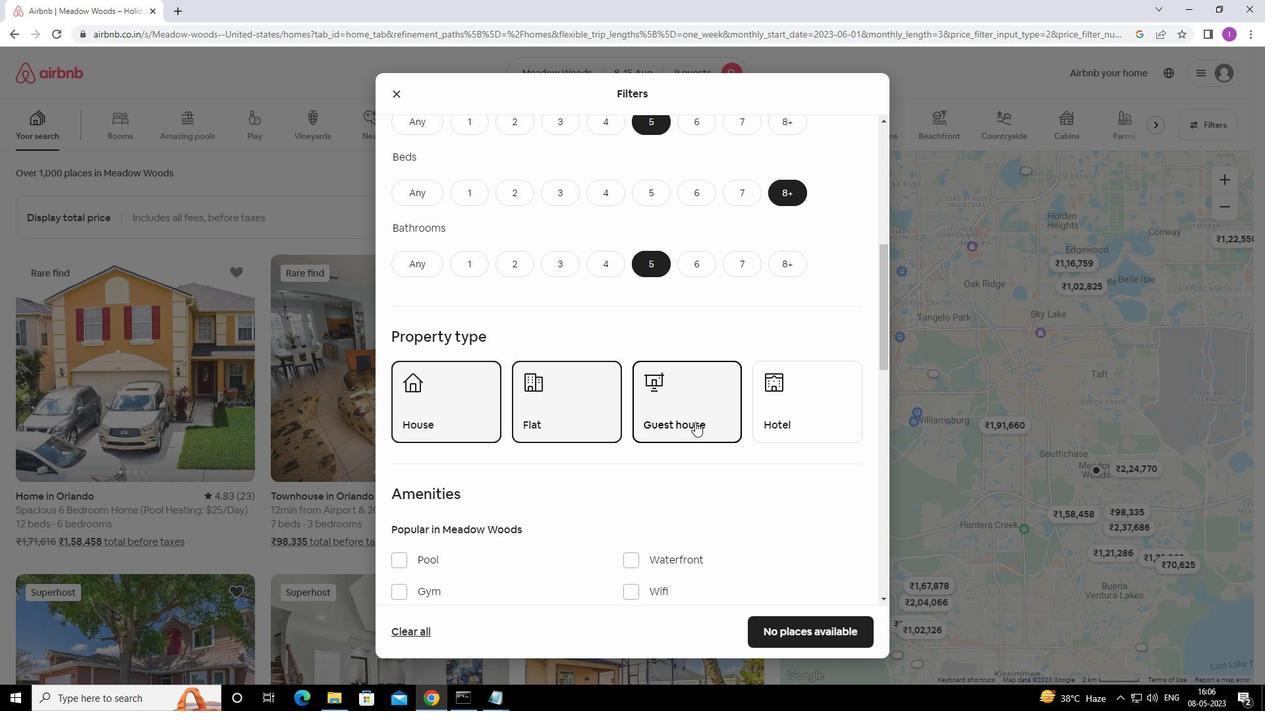 
Action: Mouse scrolled (695, 421) with delta (0, 0)
Screenshot: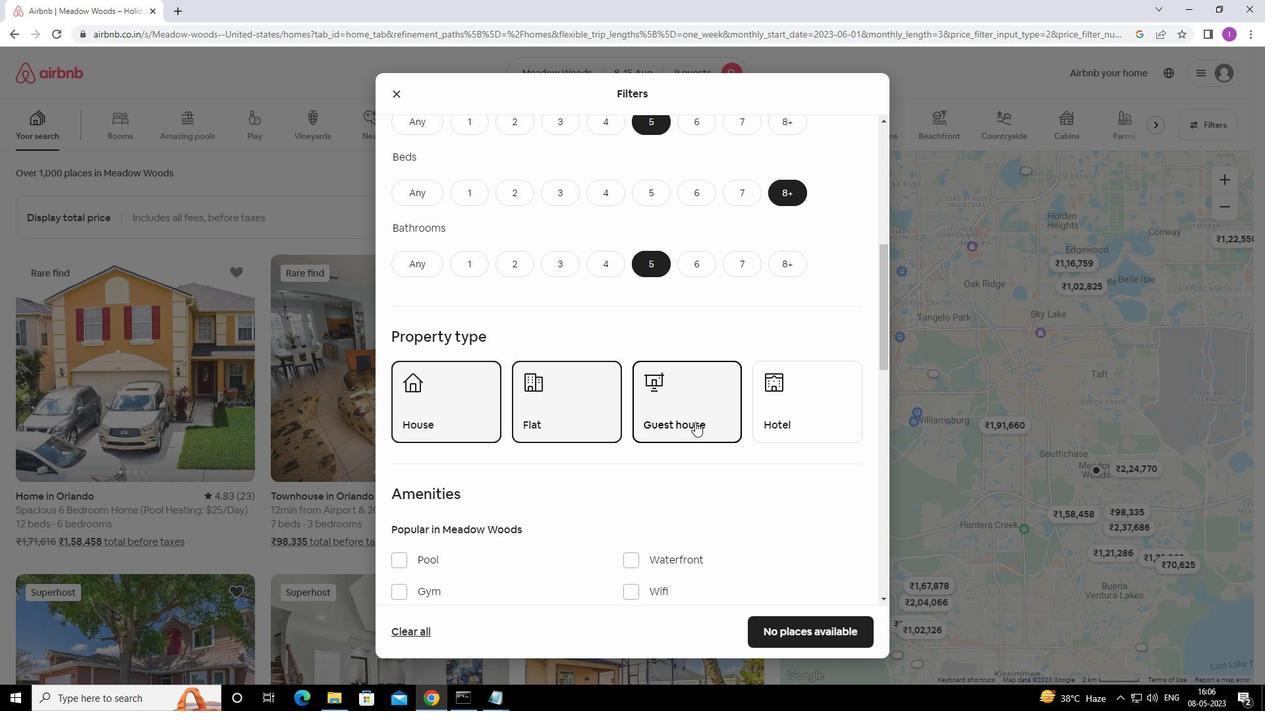 
Action: Mouse moved to (696, 422)
Screenshot: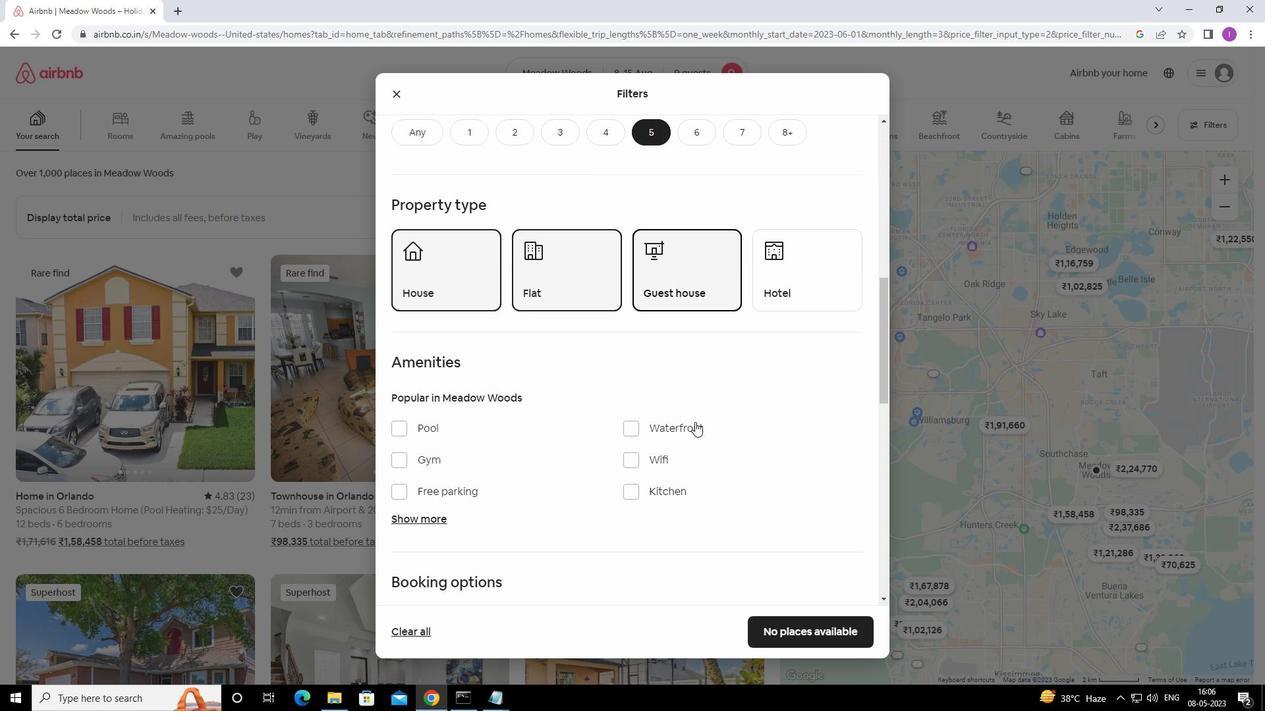 
Action: Mouse scrolled (696, 421) with delta (0, 0)
Screenshot: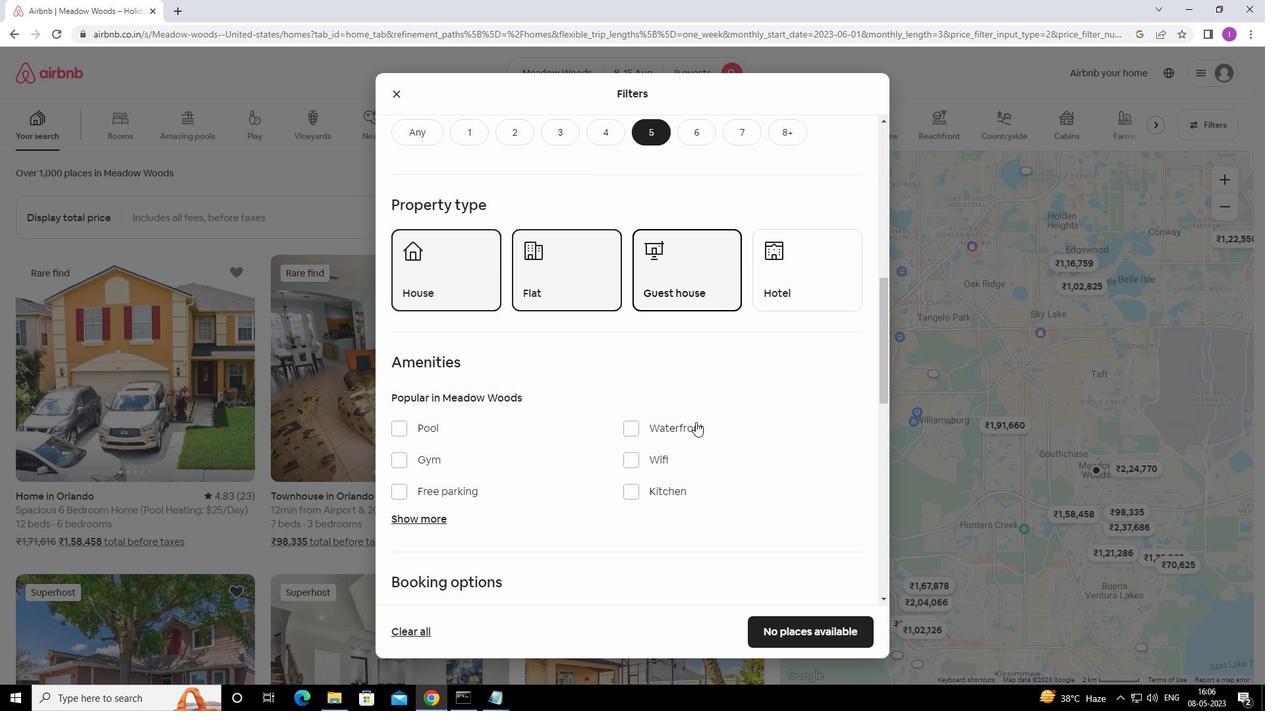
Action: Mouse moved to (398, 393)
Screenshot: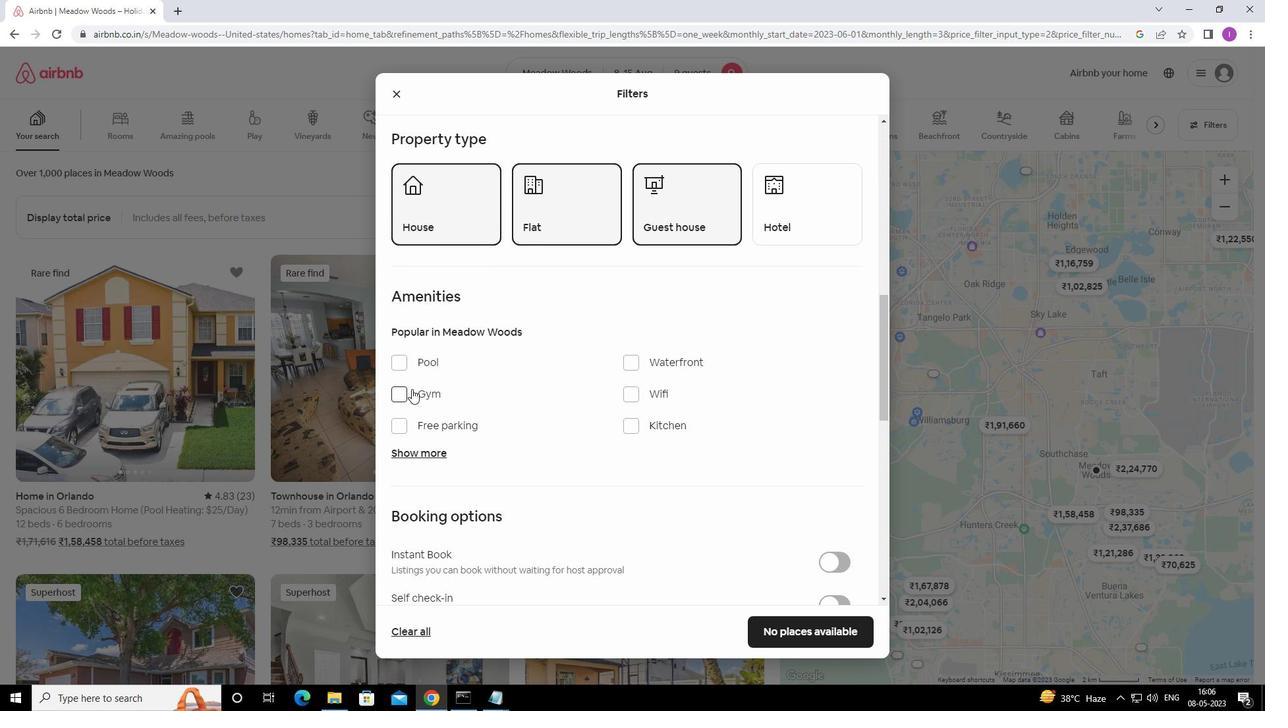 
Action: Mouse pressed left at (398, 393)
Screenshot: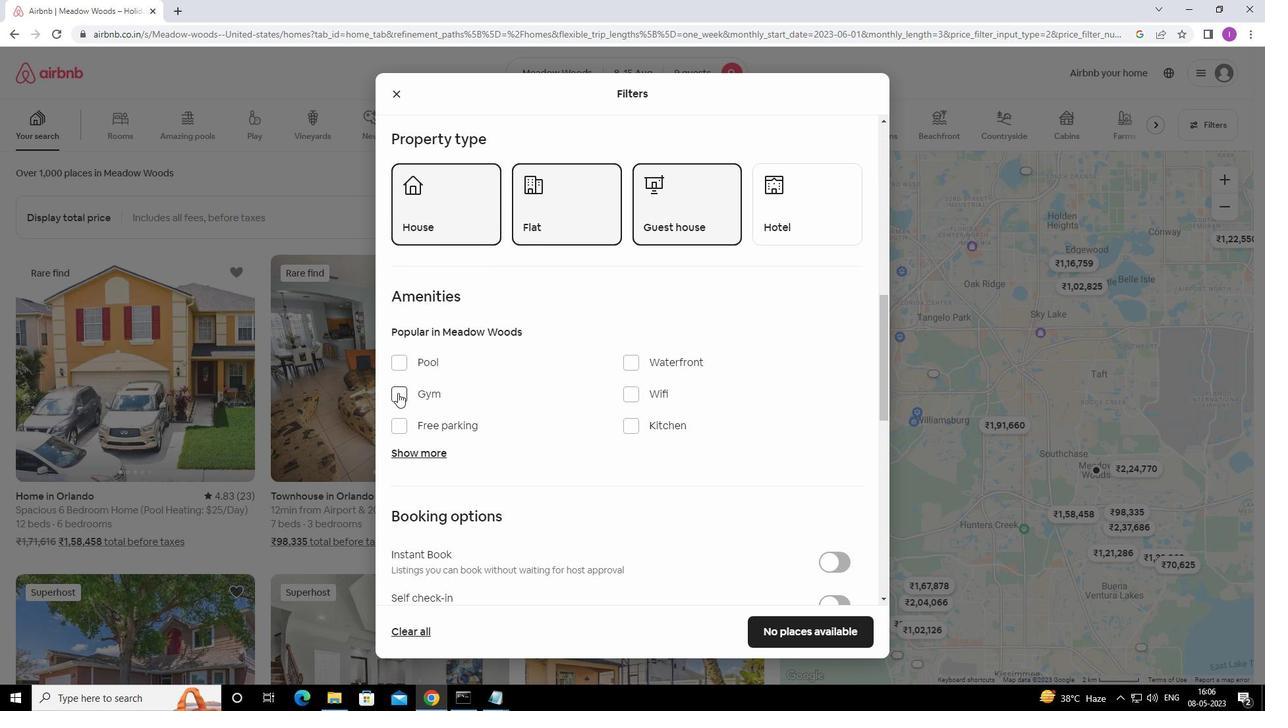 
Action: Mouse moved to (628, 393)
Screenshot: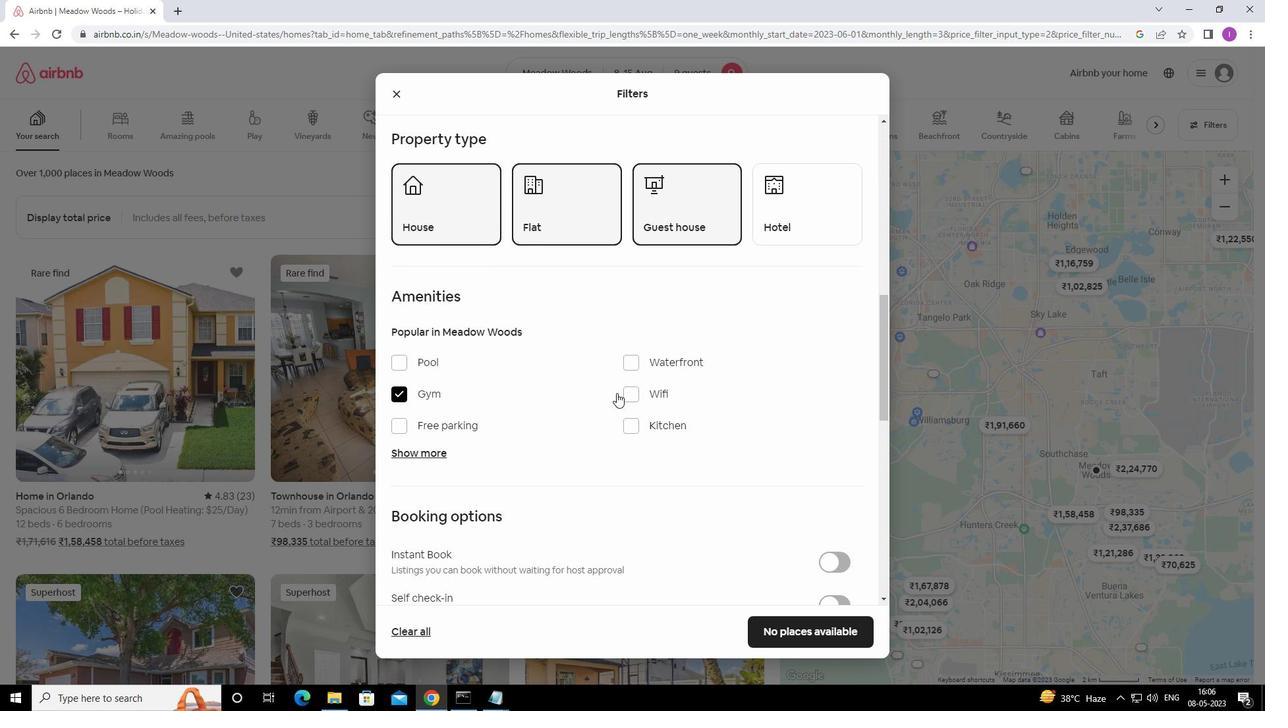 
Action: Mouse pressed left at (628, 393)
Screenshot: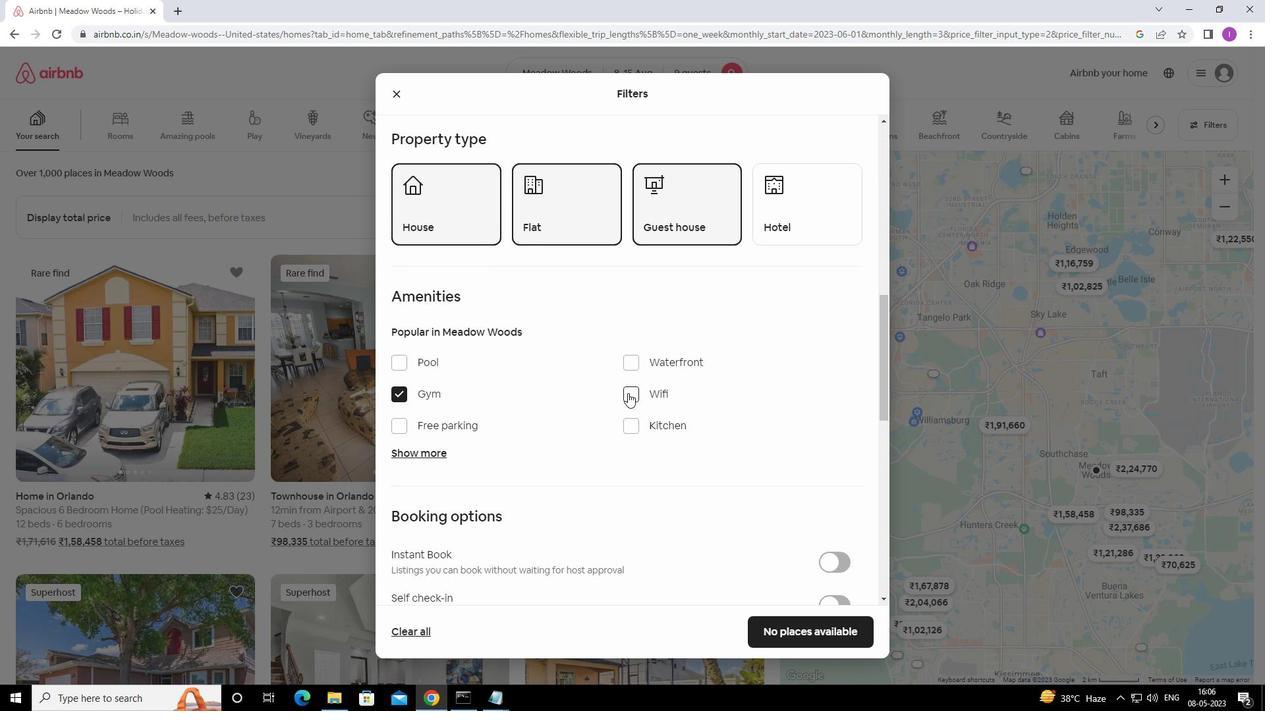 
Action: Mouse moved to (402, 423)
Screenshot: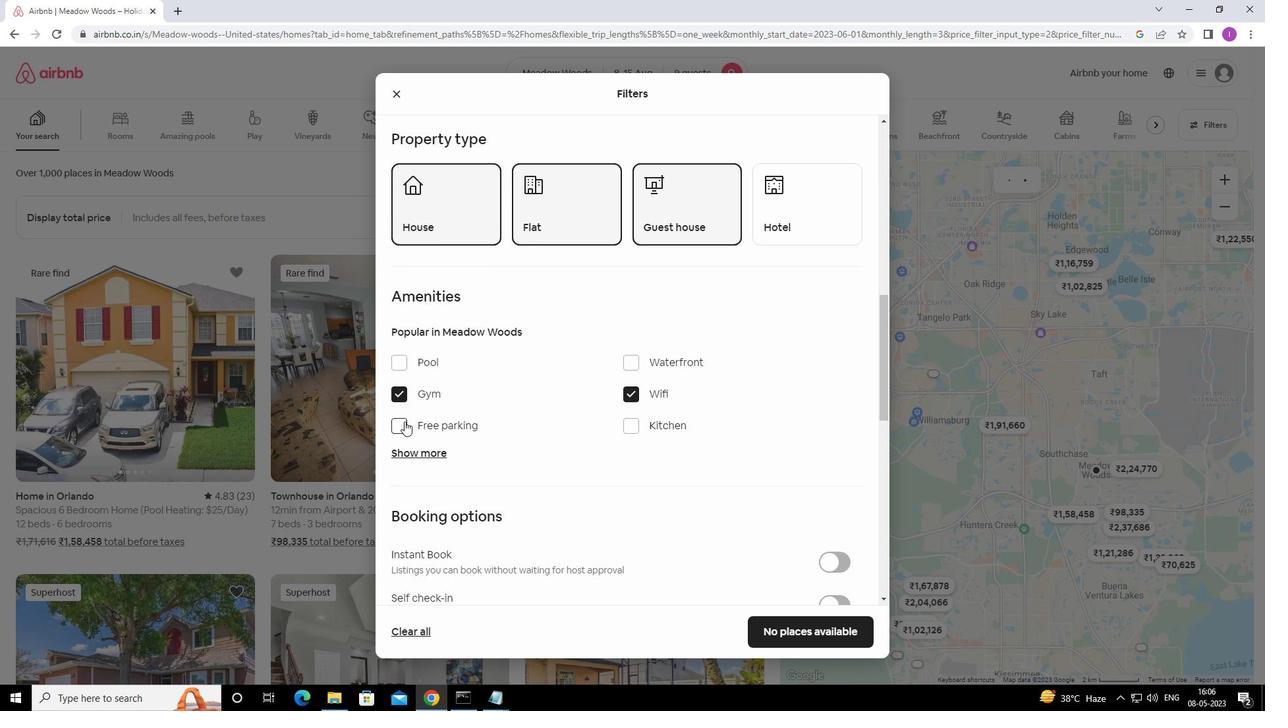 
Action: Mouse pressed left at (402, 423)
Screenshot: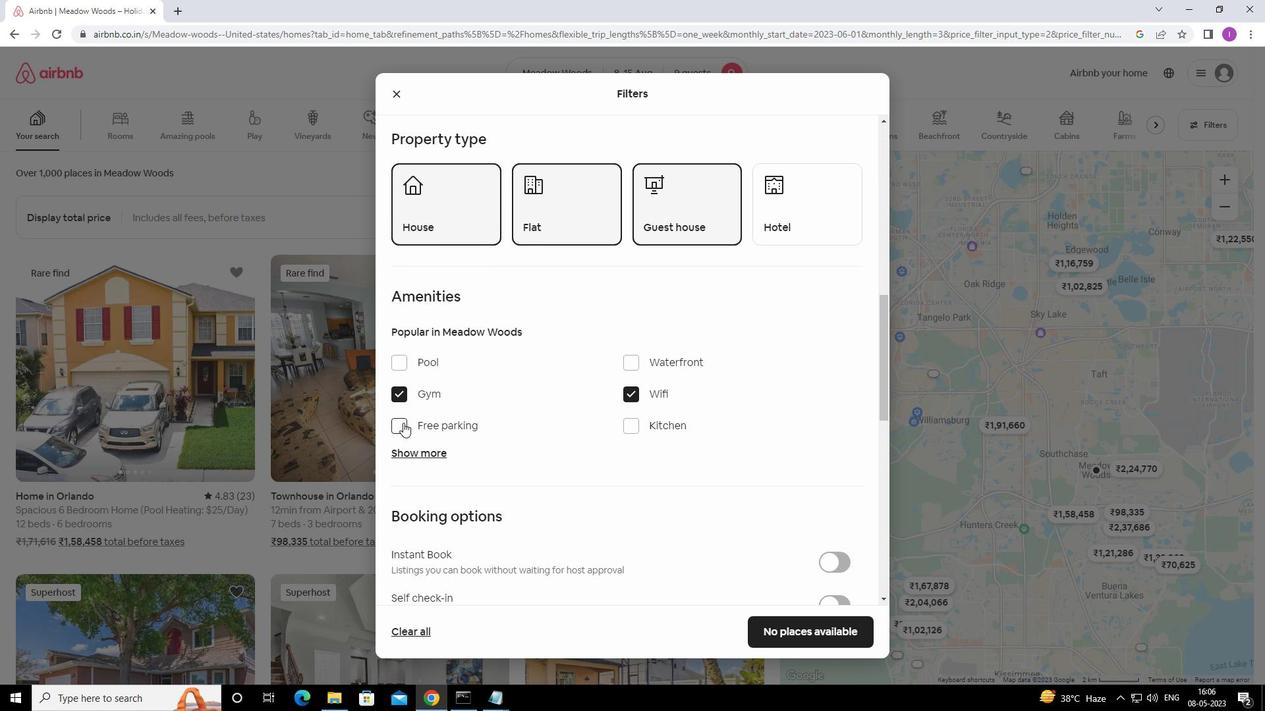 
Action: Mouse moved to (417, 450)
Screenshot: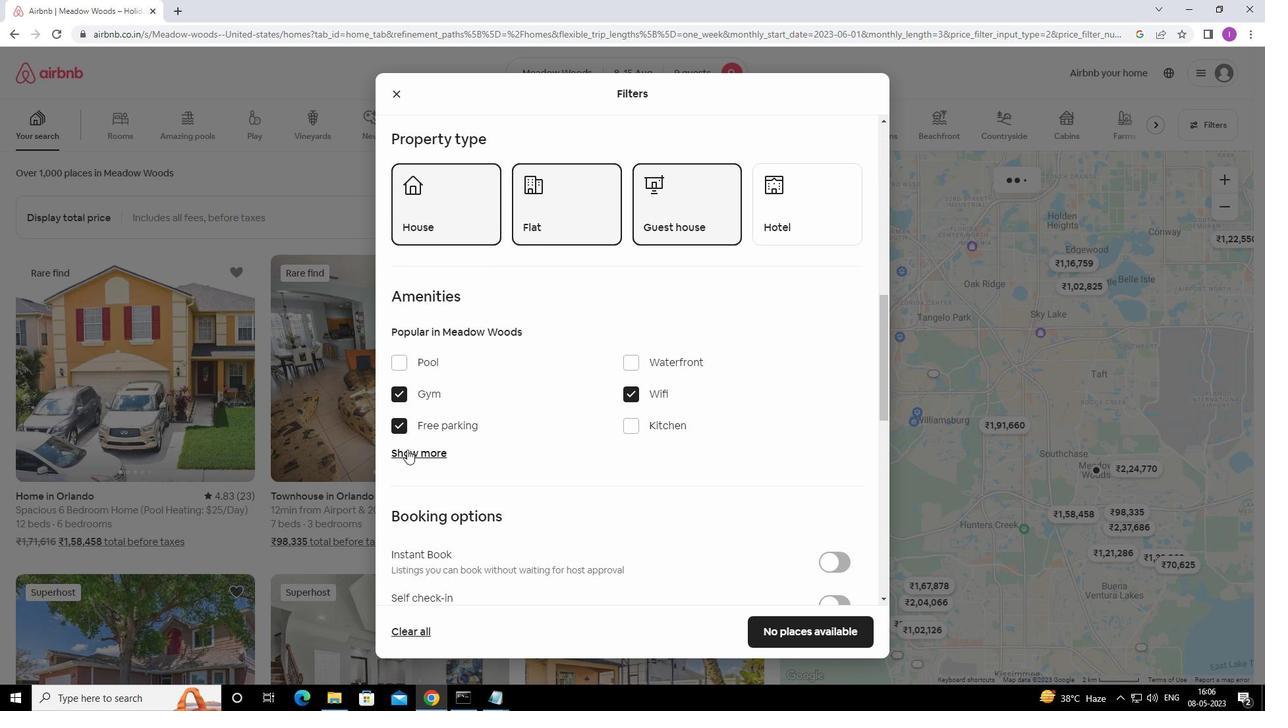 
Action: Mouse pressed left at (417, 450)
Screenshot: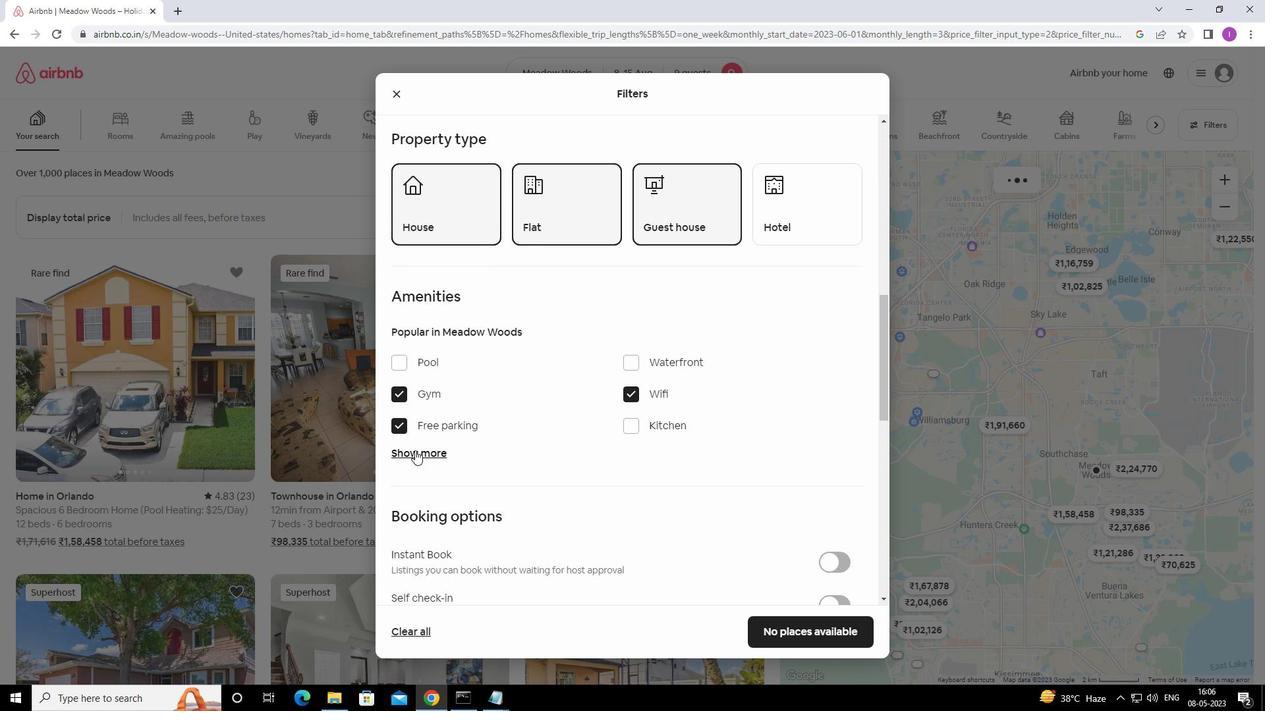 
Action: Mouse moved to (473, 455)
Screenshot: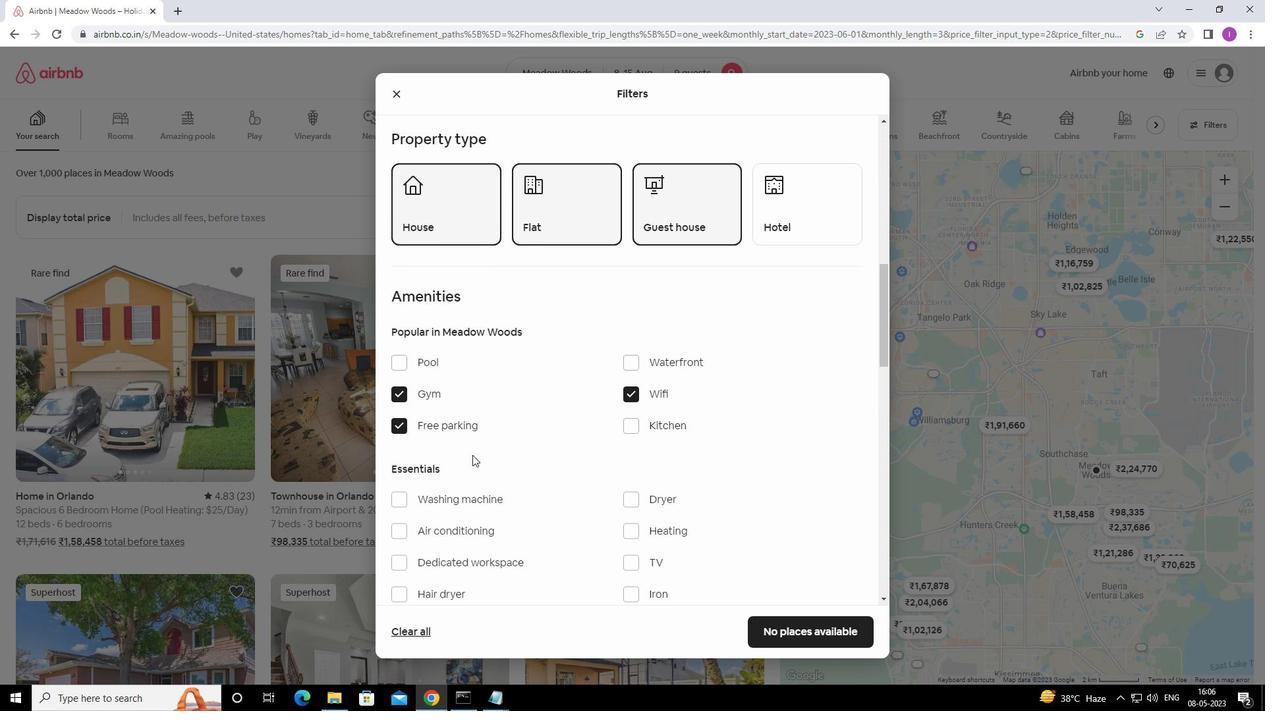 
Action: Mouse scrolled (473, 454) with delta (0, 0)
Screenshot: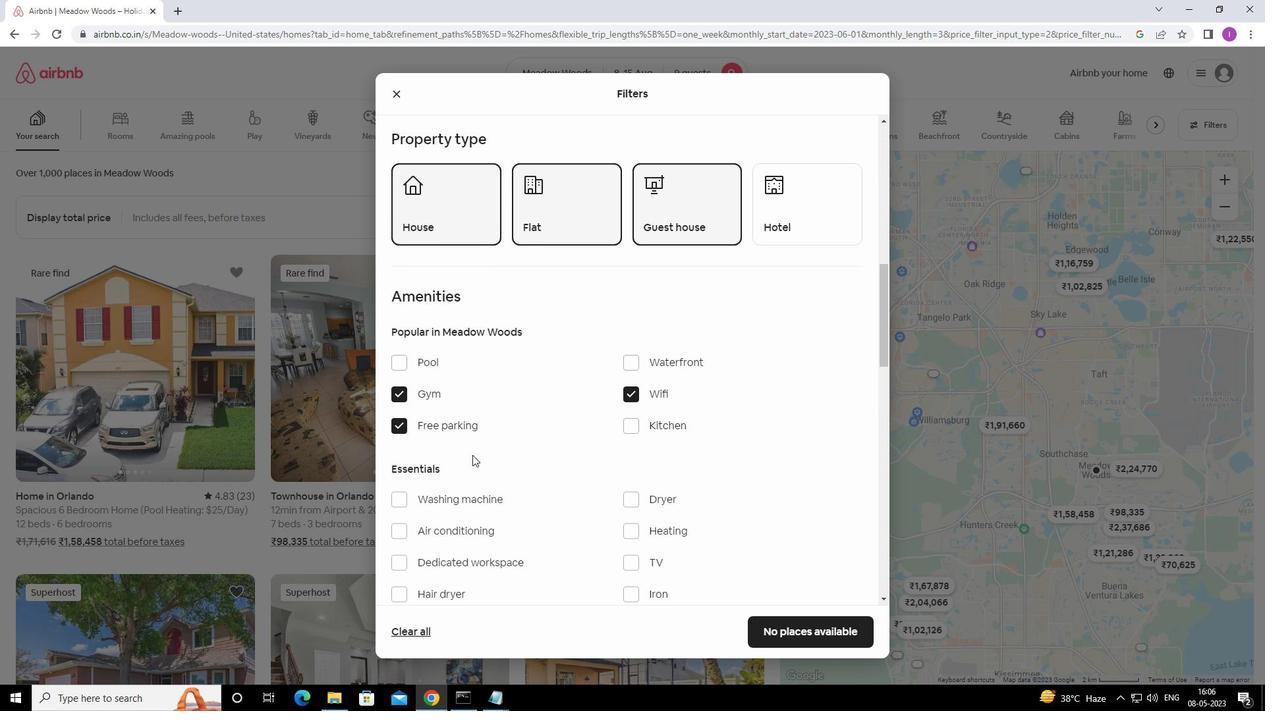 
Action: Mouse moved to (475, 455)
Screenshot: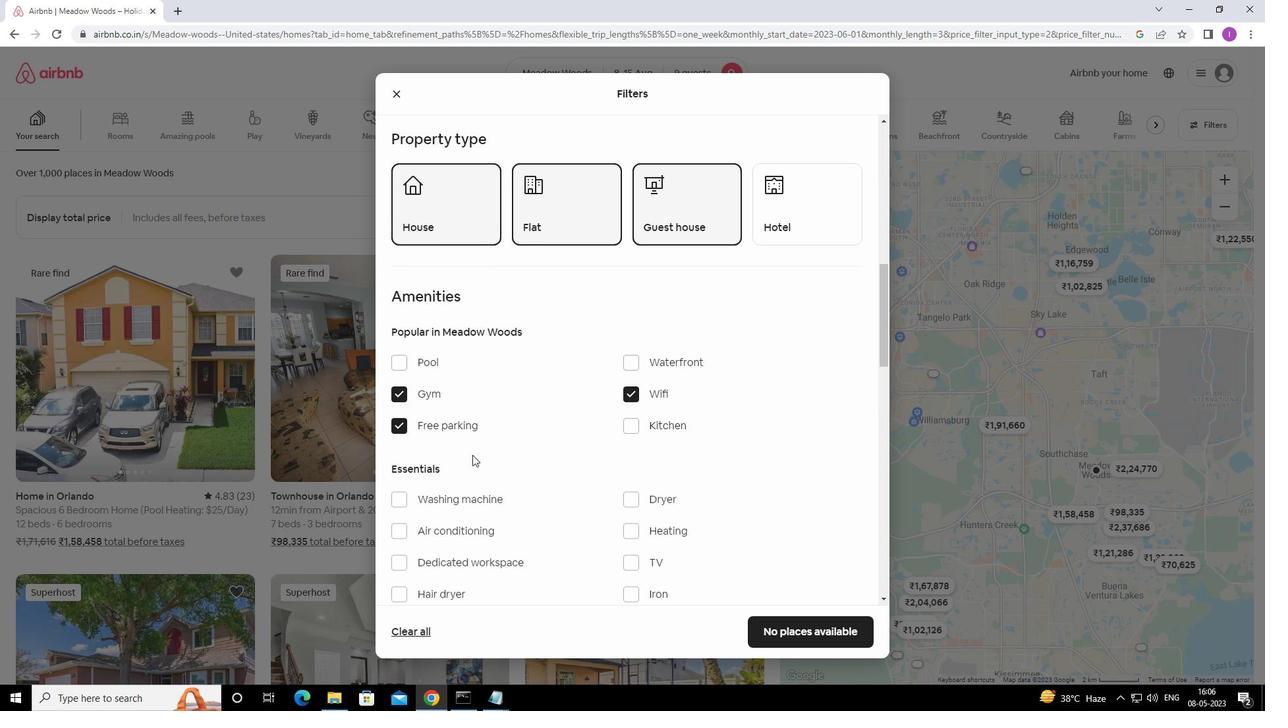 
Action: Mouse scrolled (475, 454) with delta (0, 0)
Screenshot: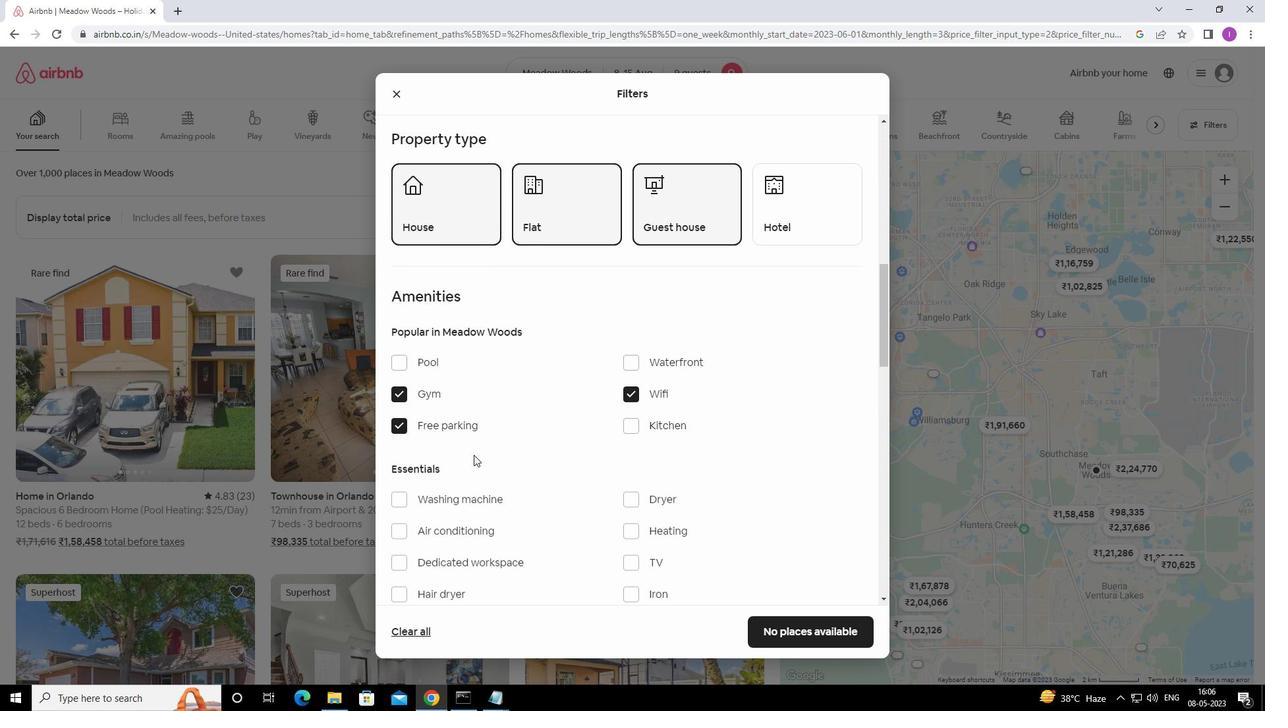
Action: Mouse moved to (624, 428)
Screenshot: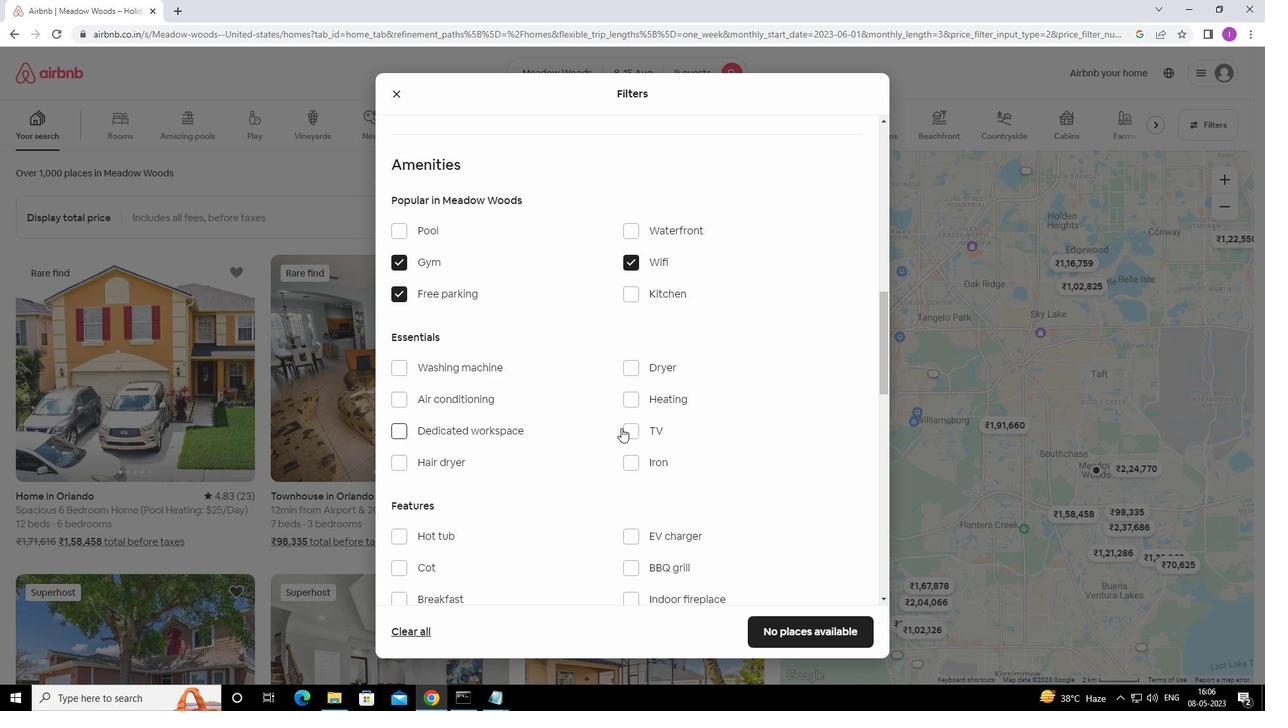 
Action: Mouse pressed left at (624, 428)
Screenshot: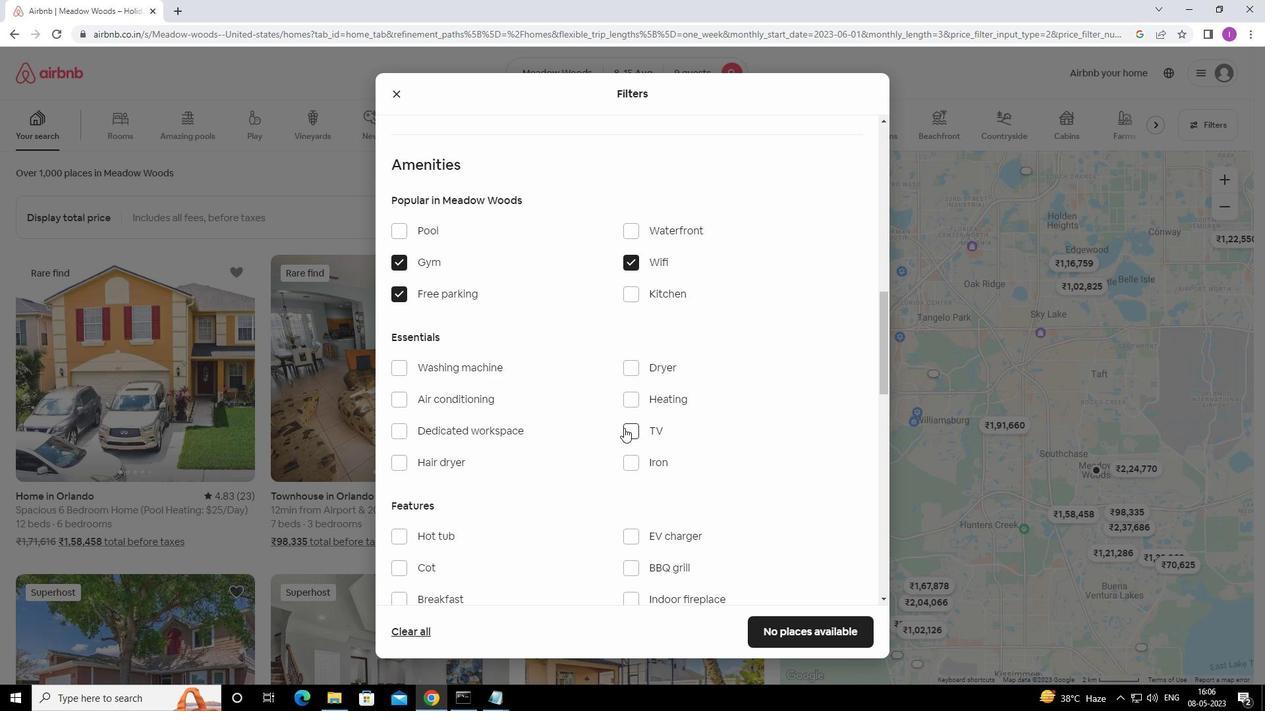 
Action: Mouse moved to (528, 485)
Screenshot: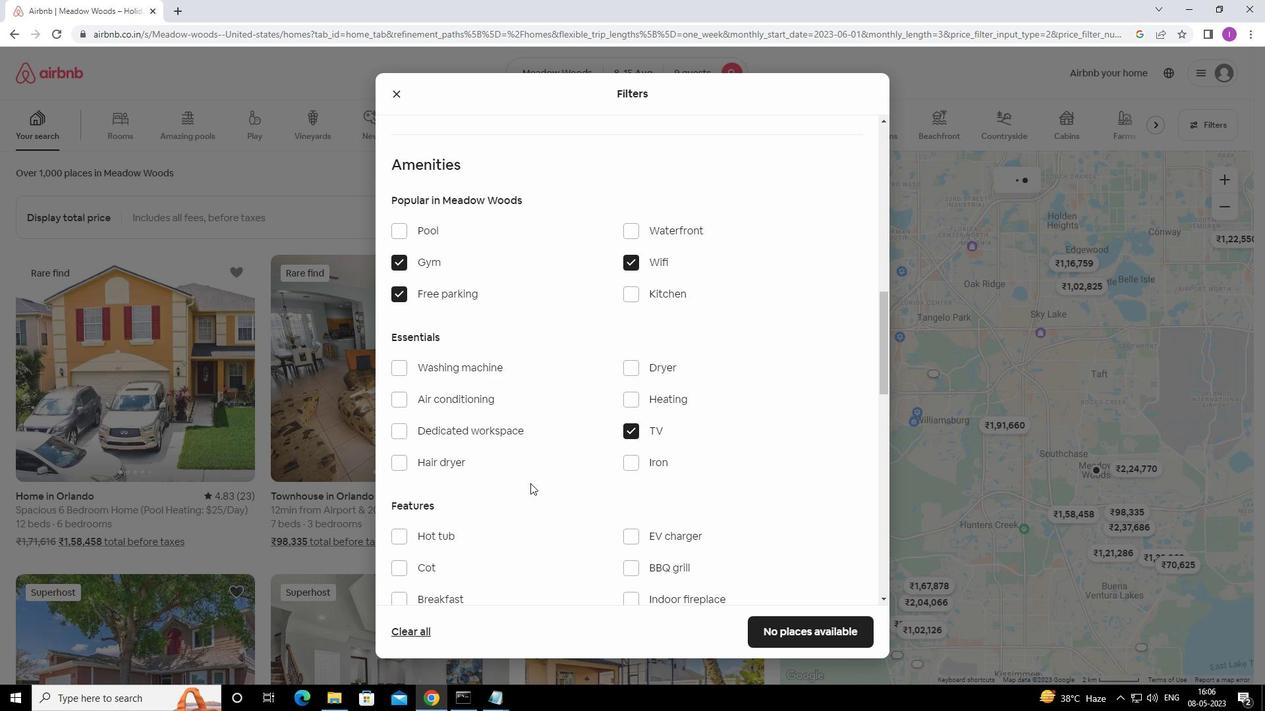 
Action: Mouse scrolled (528, 484) with delta (0, 0)
Screenshot: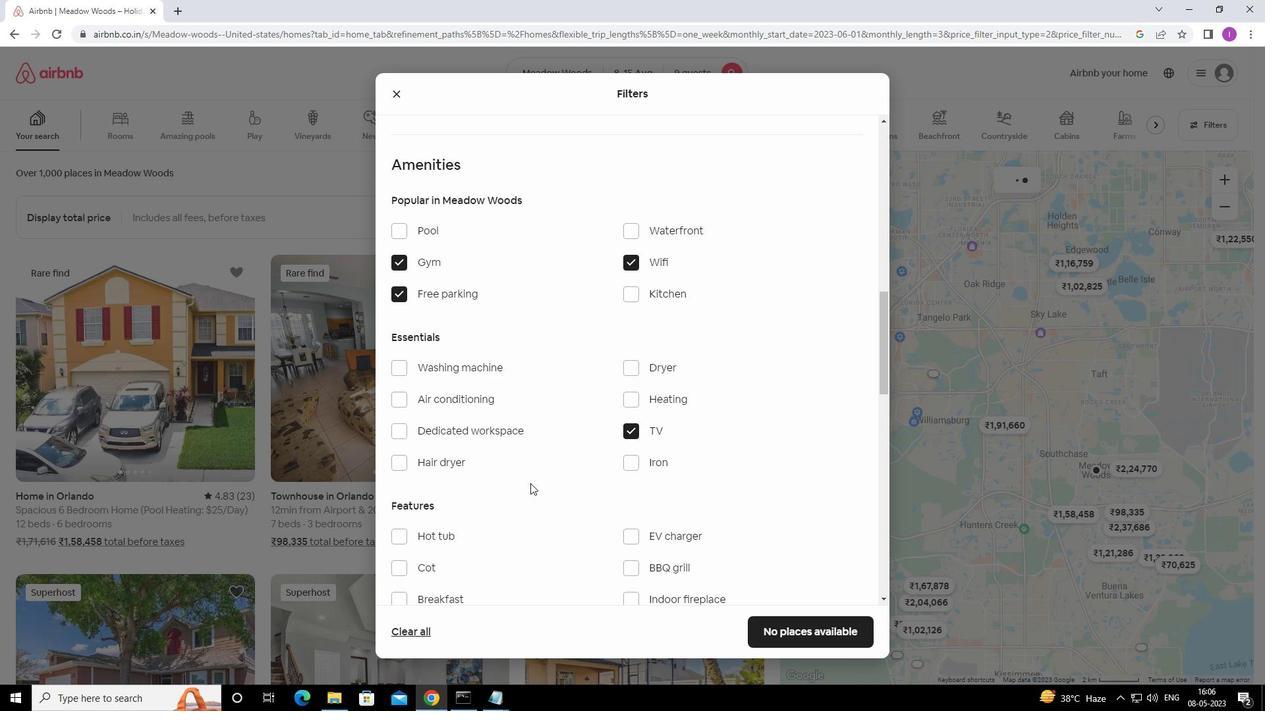 
Action: Mouse scrolled (528, 484) with delta (0, 0)
Screenshot: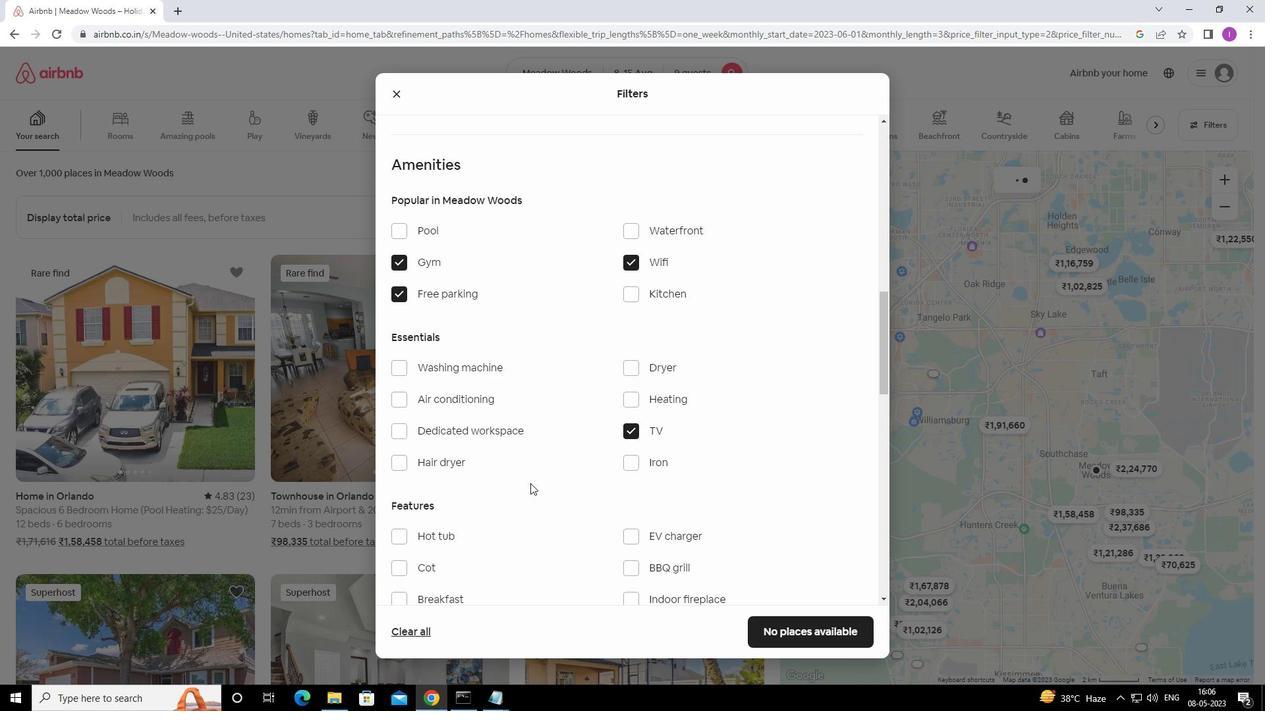 
Action: Mouse moved to (404, 464)
Screenshot: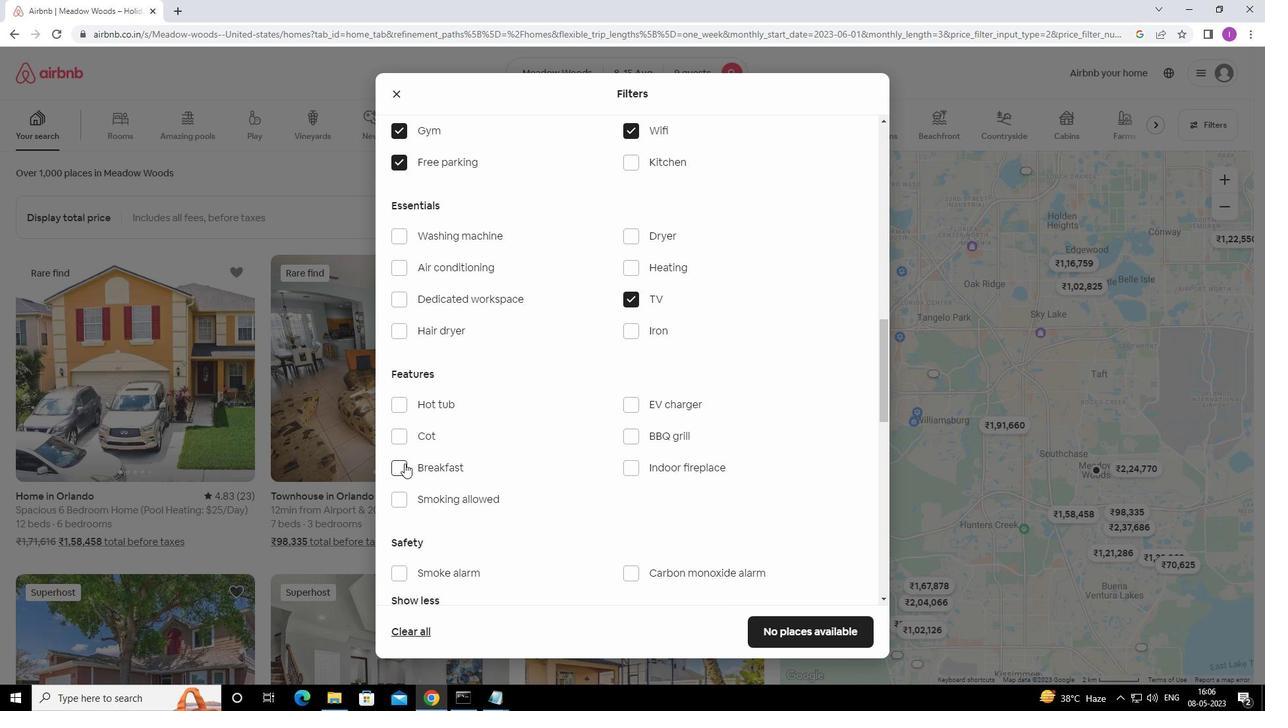 
Action: Mouse pressed left at (404, 464)
Screenshot: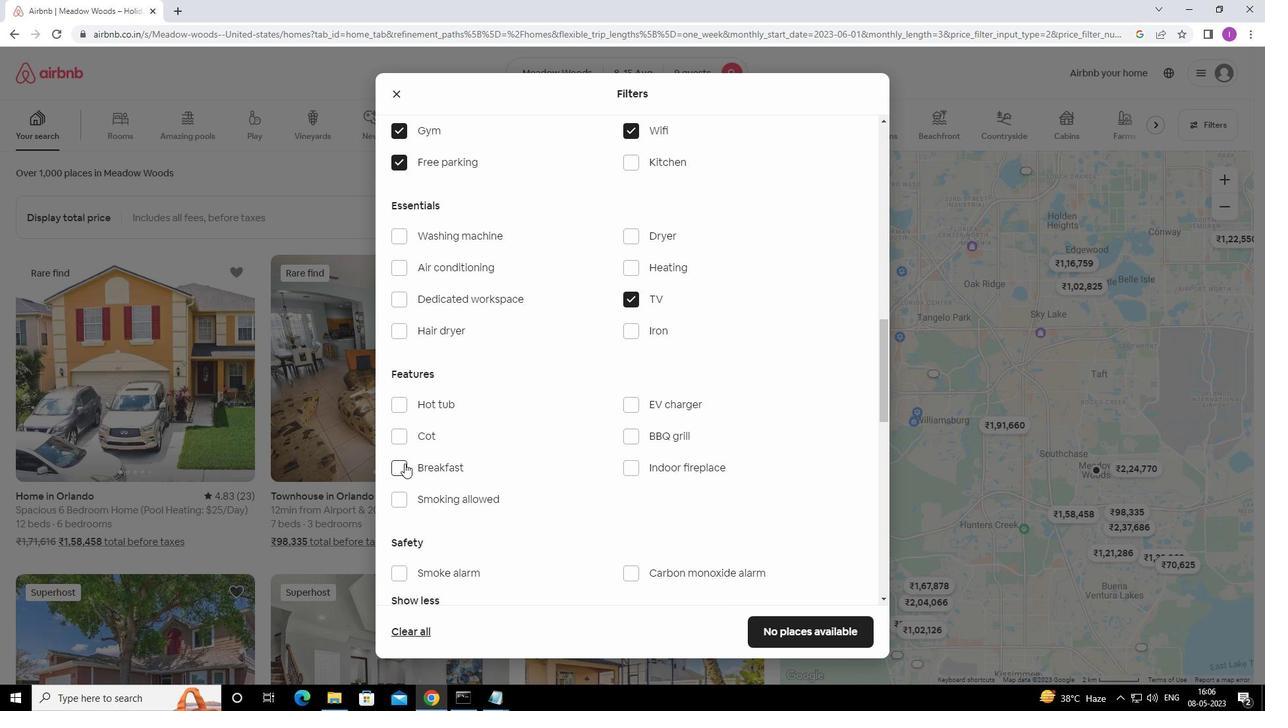 
Action: Mouse moved to (467, 436)
Screenshot: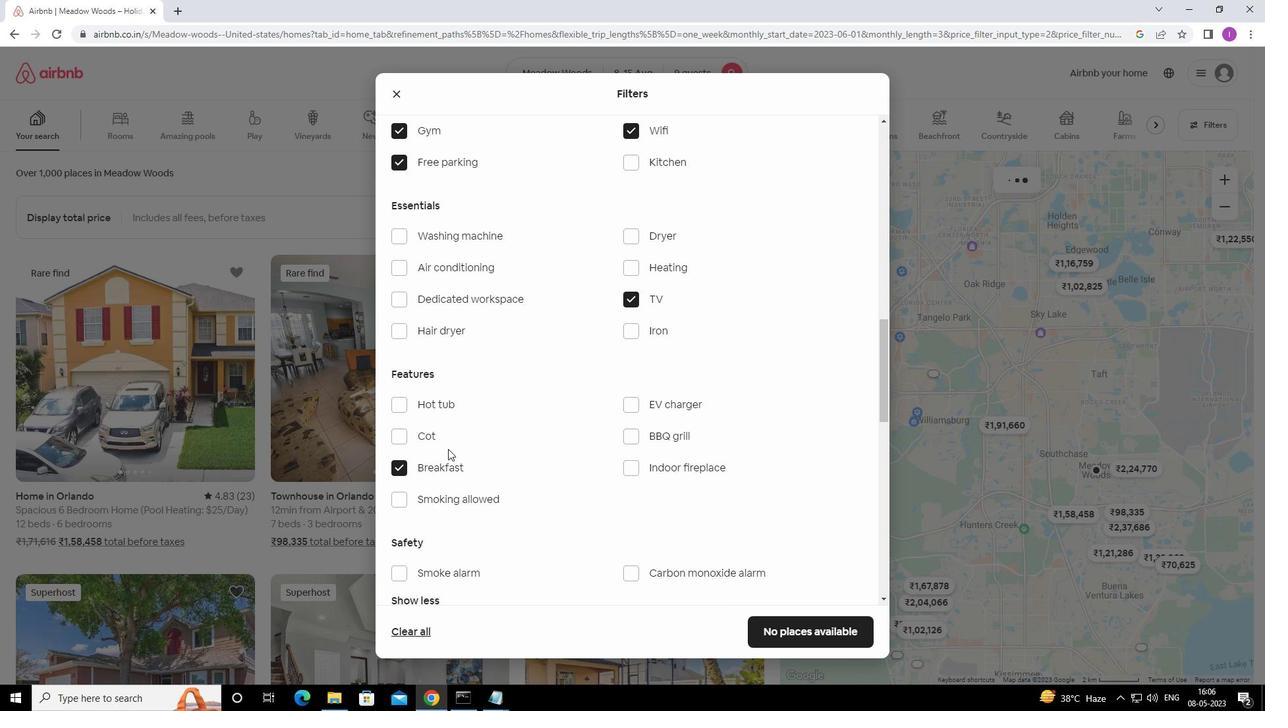 
Action: Mouse scrolled (467, 435) with delta (0, 0)
Screenshot: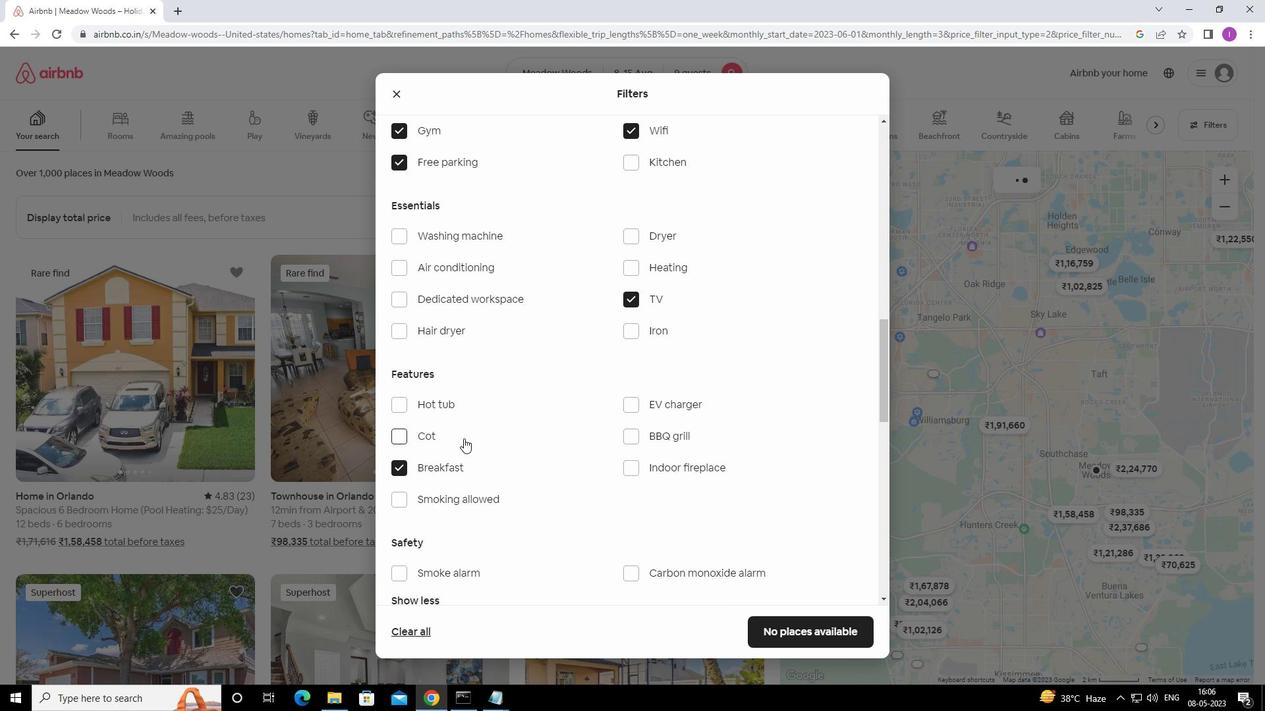 
Action: Mouse scrolled (467, 435) with delta (0, 0)
Screenshot: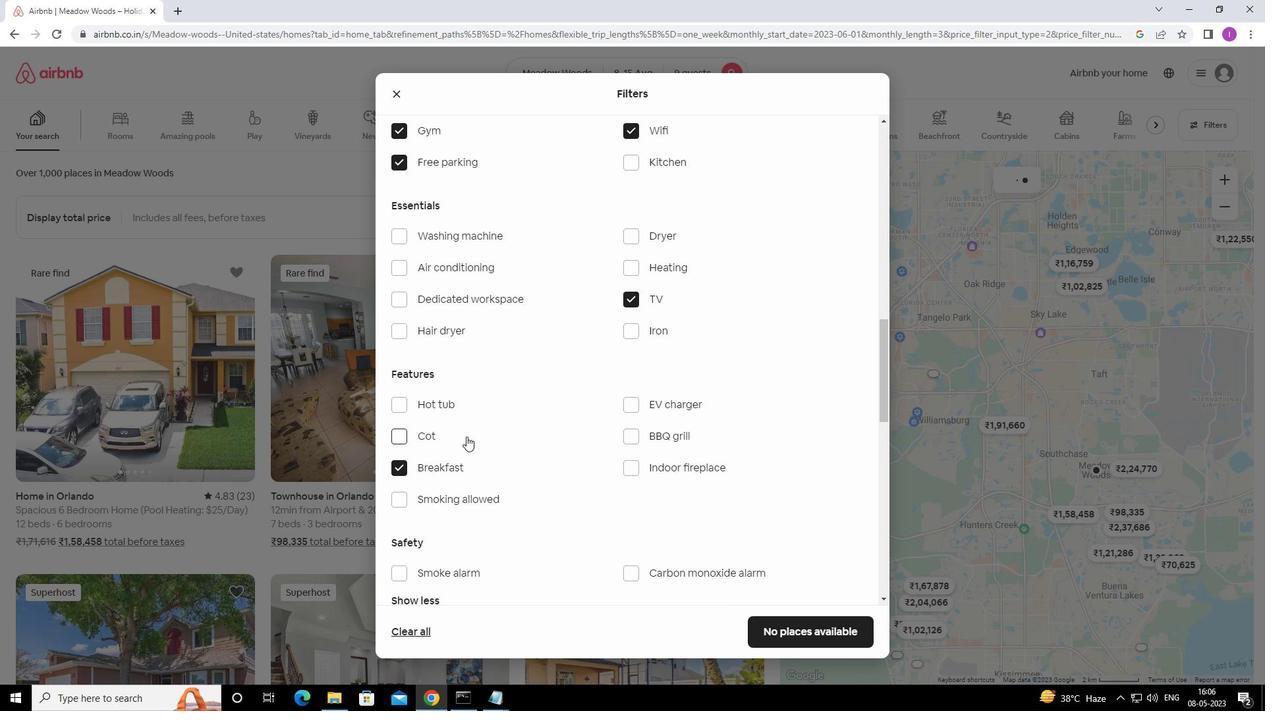 
Action: Mouse scrolled (467, 435) with delta (0, 0)
Screenshot: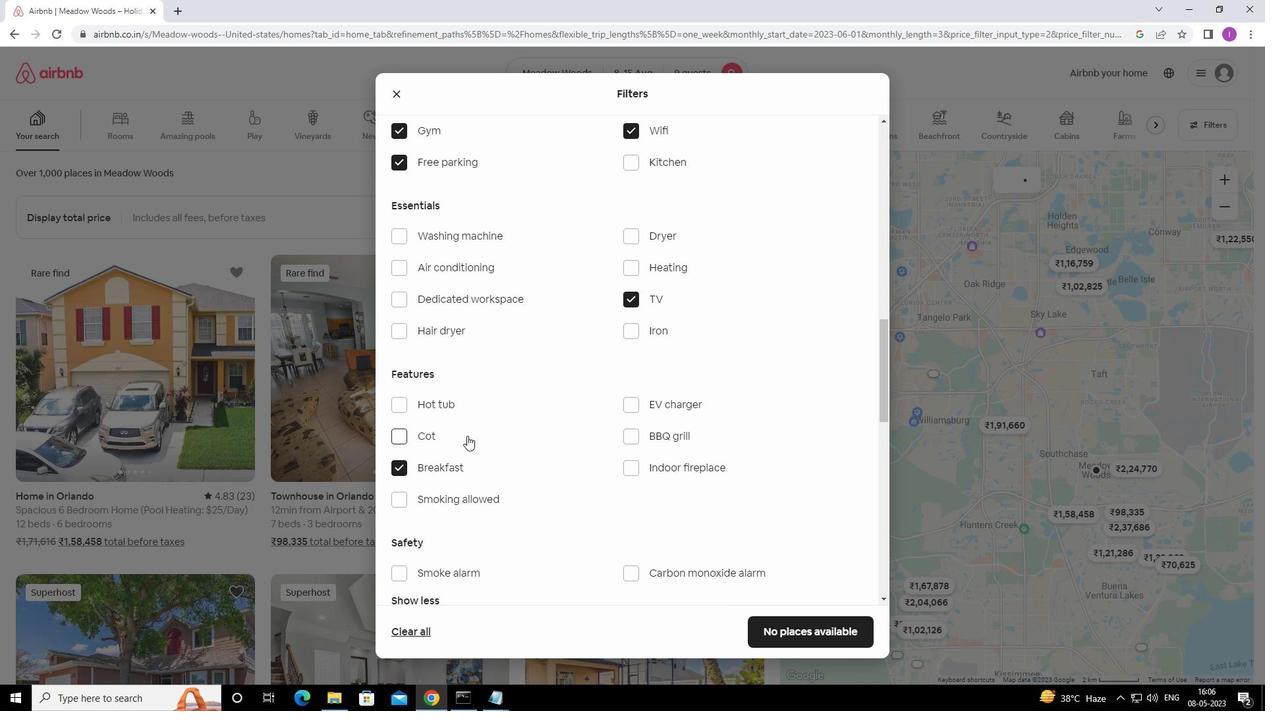 
Action: Mouse moved to (474, 433)
Screenshot: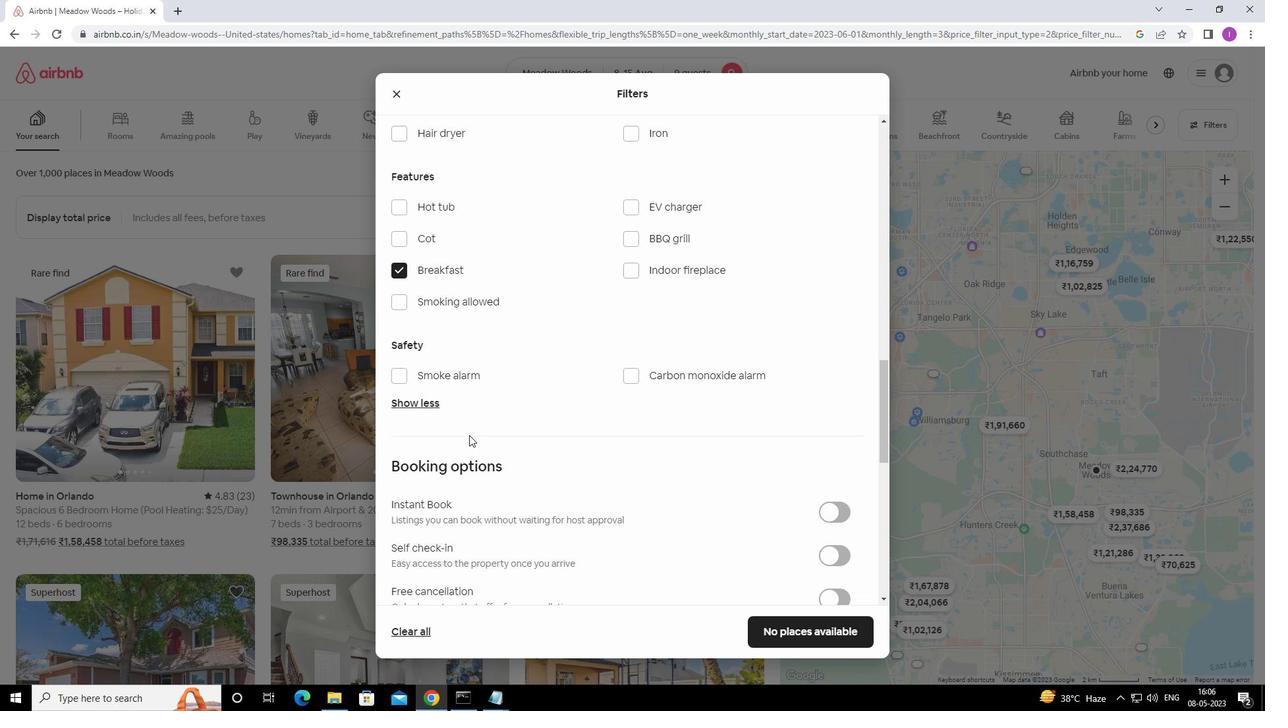 
Action: Mouse scrolled (474, 432) with delta (0, 0)
Screenshot: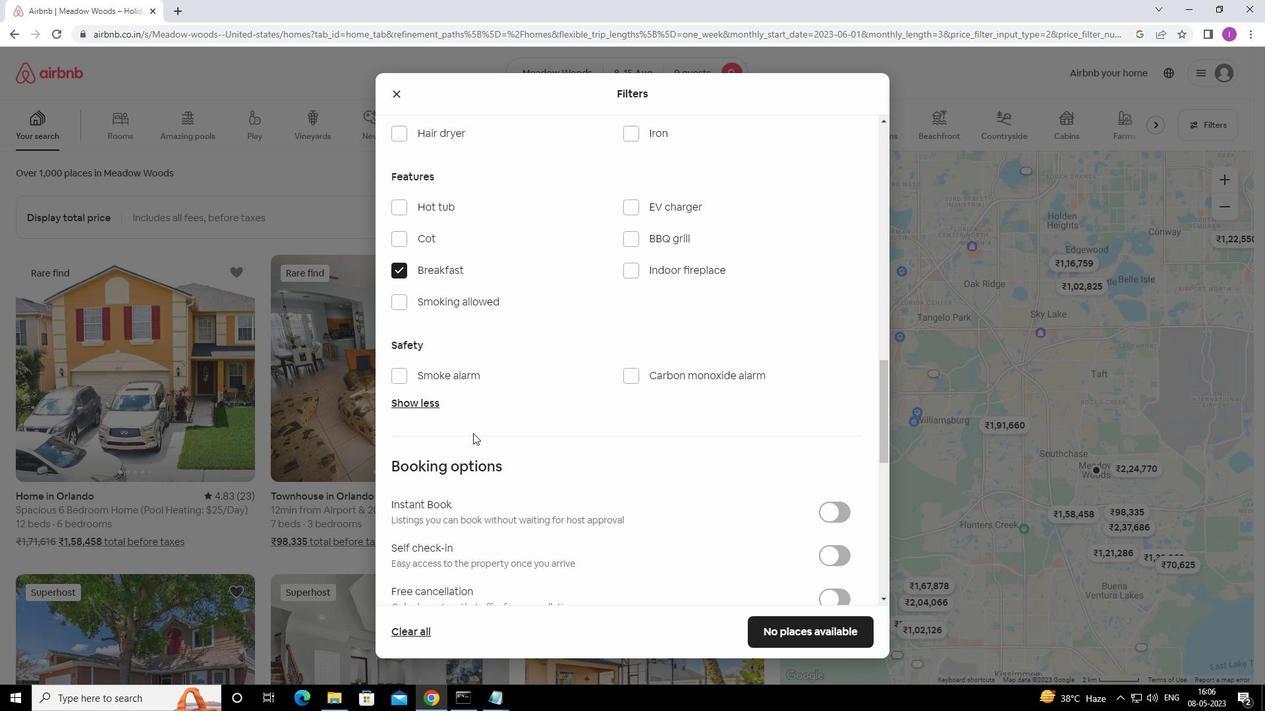 
Action: Mouse moved to (475, 433)
Screenshot: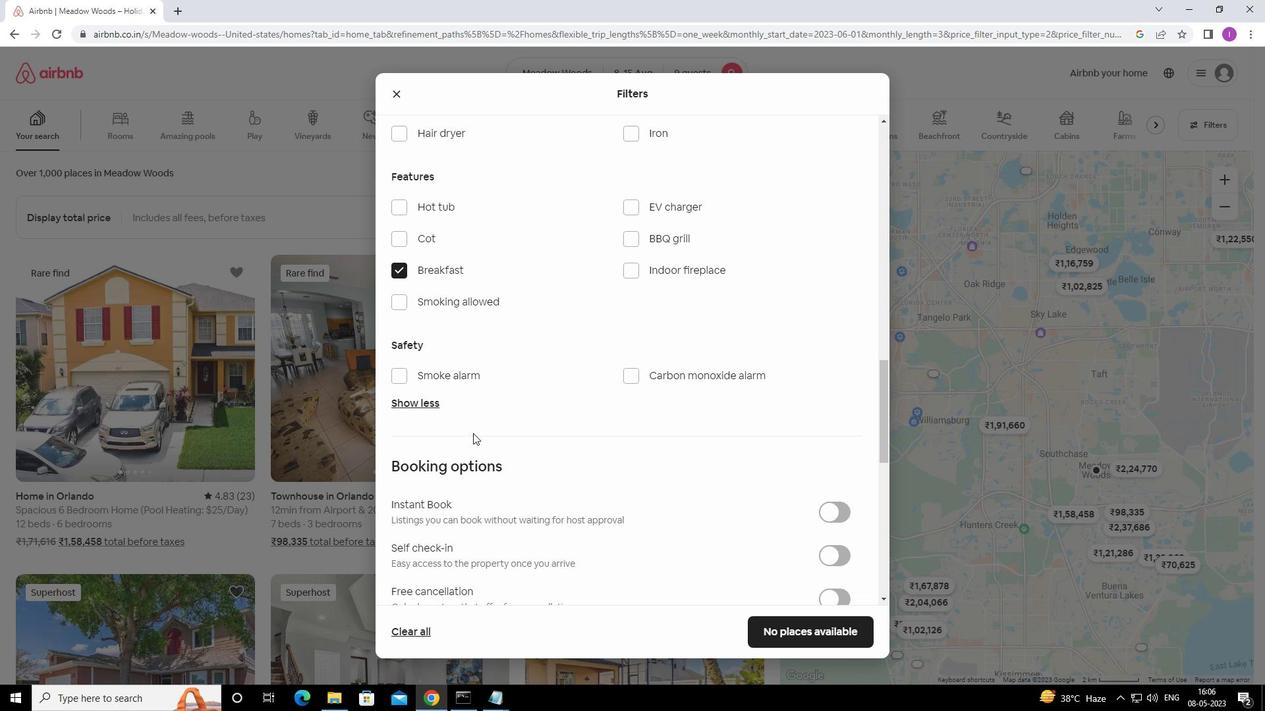 
Action: Mouse scrolled (475, 432) with delta (0, 0)
Screenshot: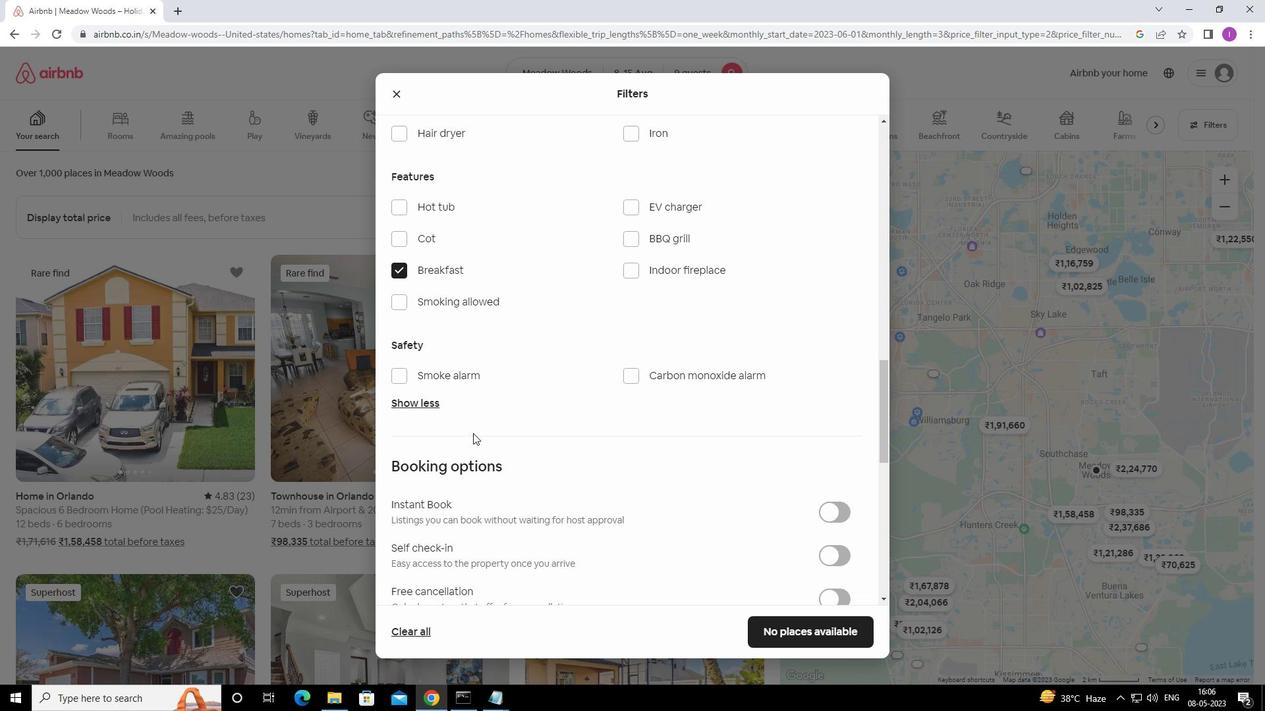 
Action: Mouse moved to (483, 435)
Screenshot: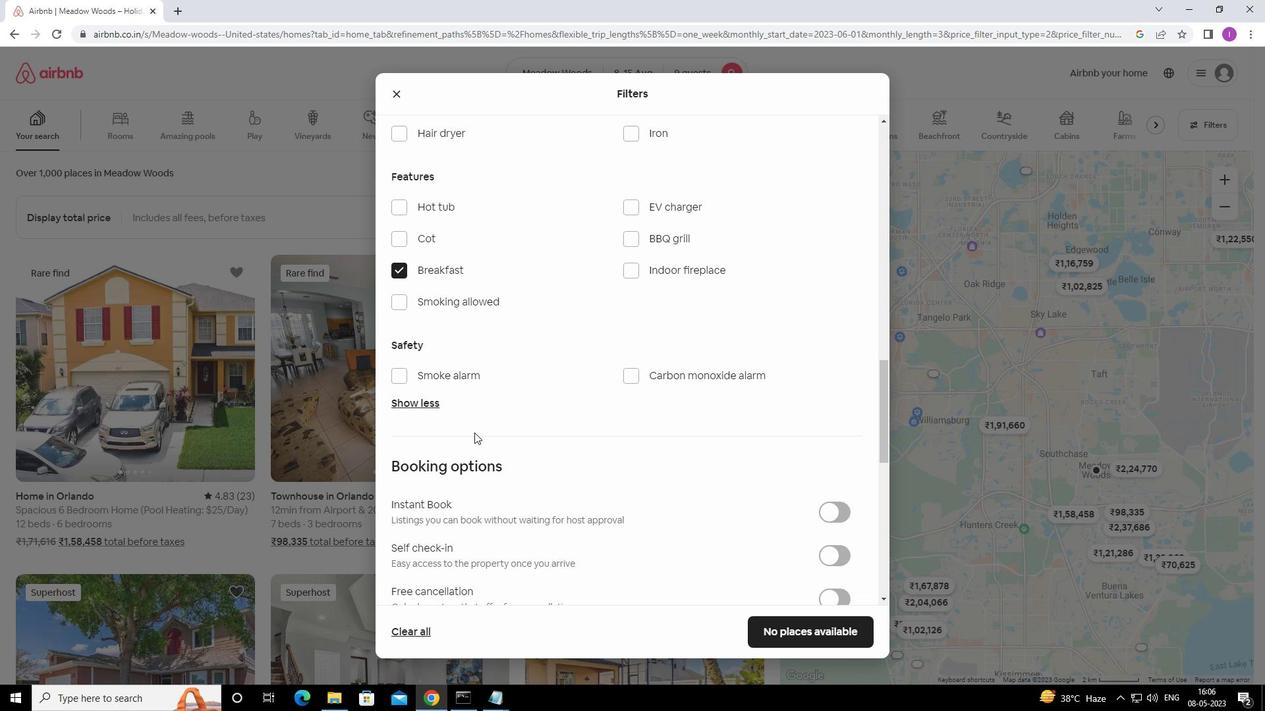 
Action: Mouse scrolled (483, 435) with delta (0, 0)
Screenshot: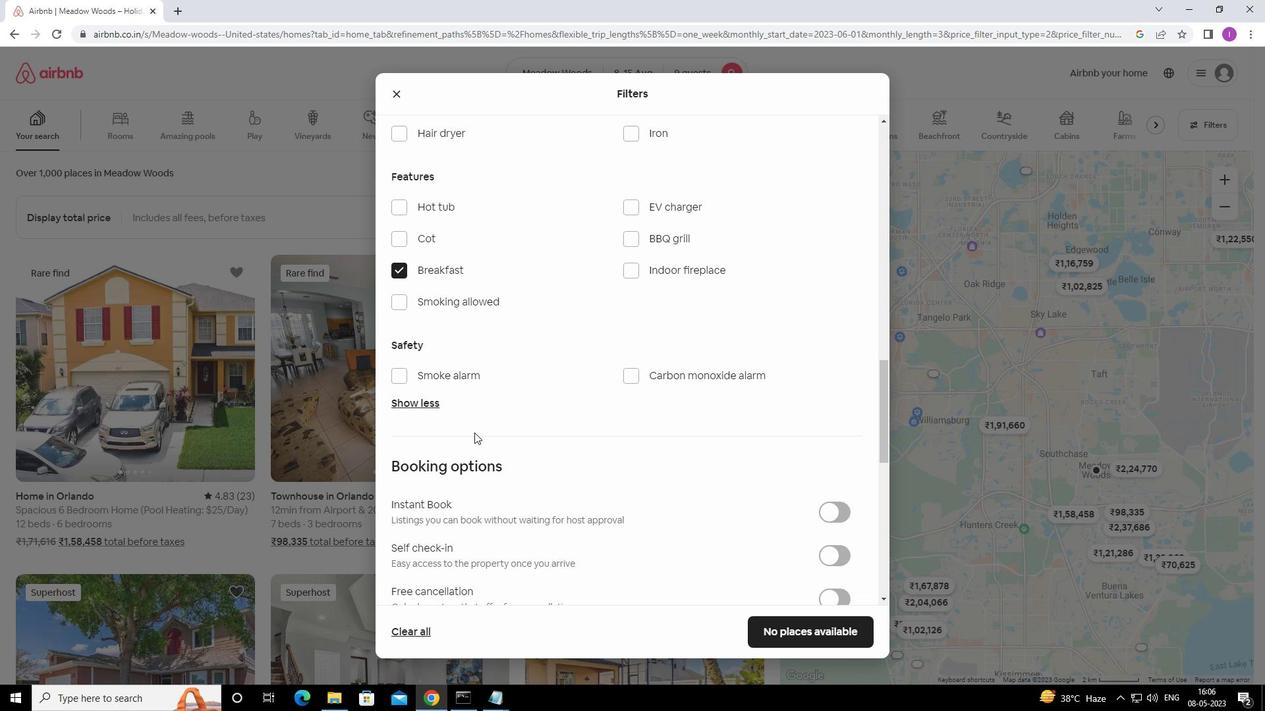 
Action: Mouse moved to (820, 361)
Screenshot: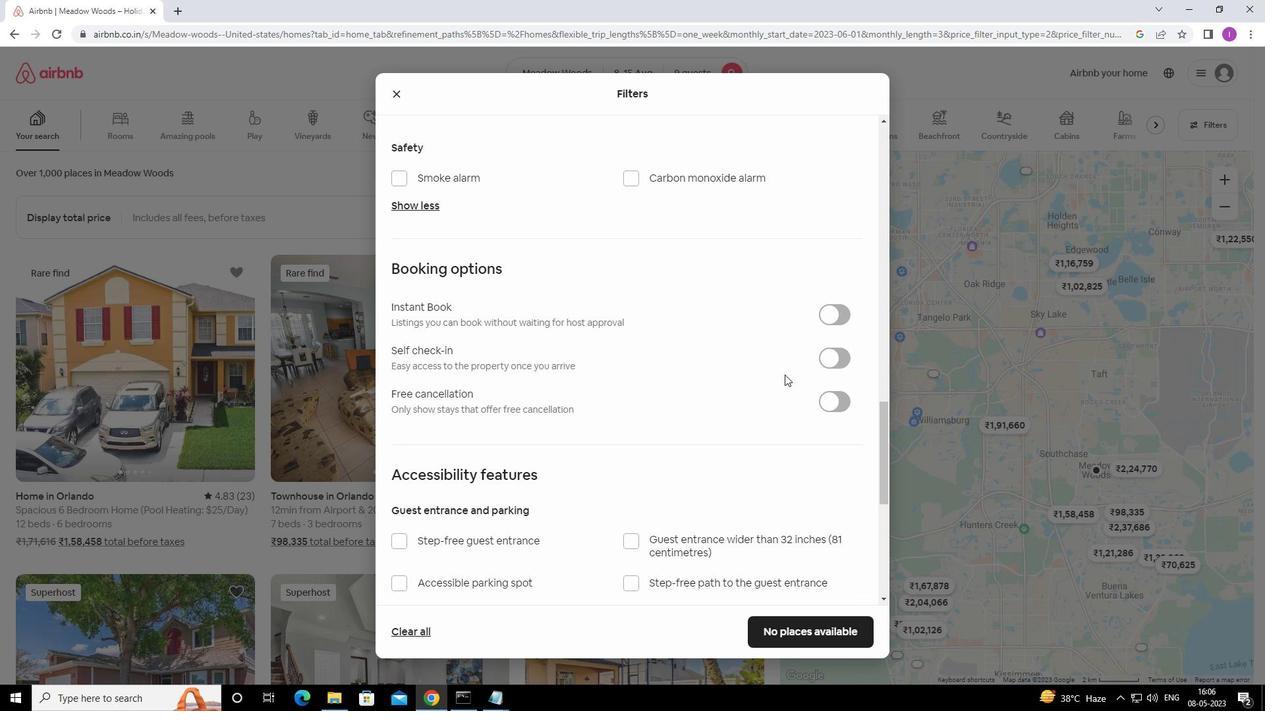 
Action: Mouse pressed left at (820, 361)
Screenshot: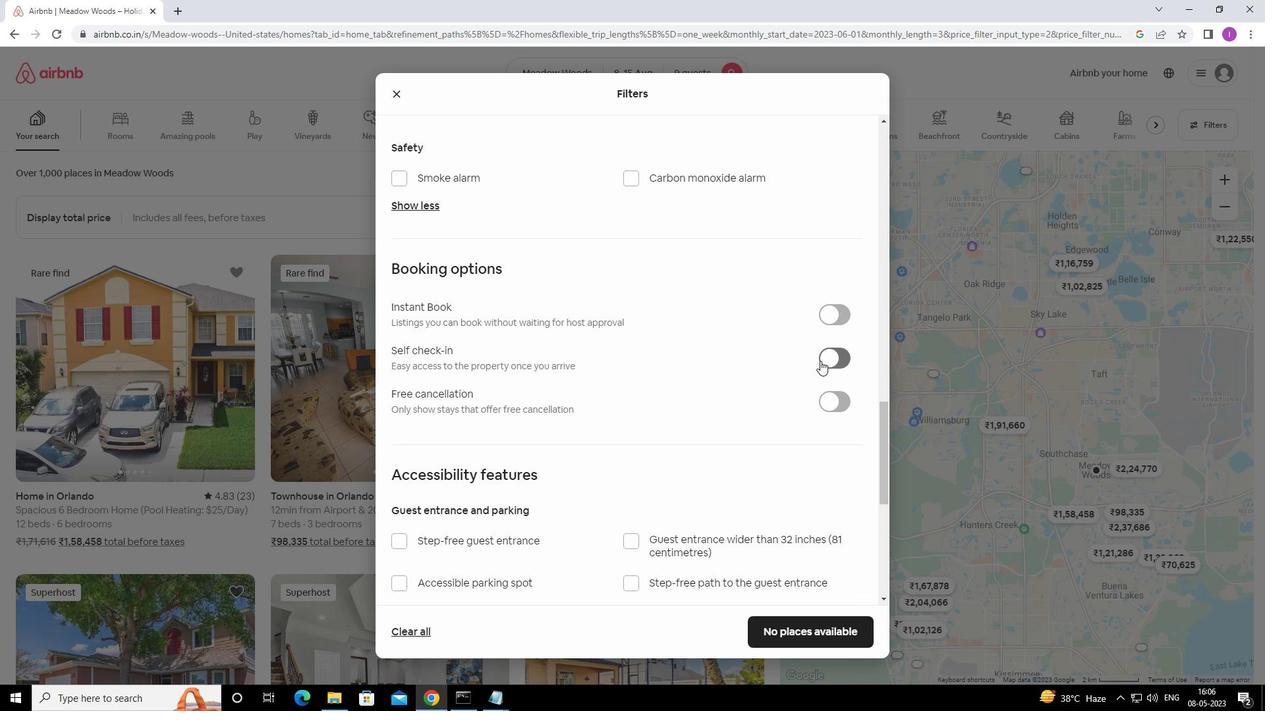 
Action: Mouse moved to (549, 571)
Screenshot: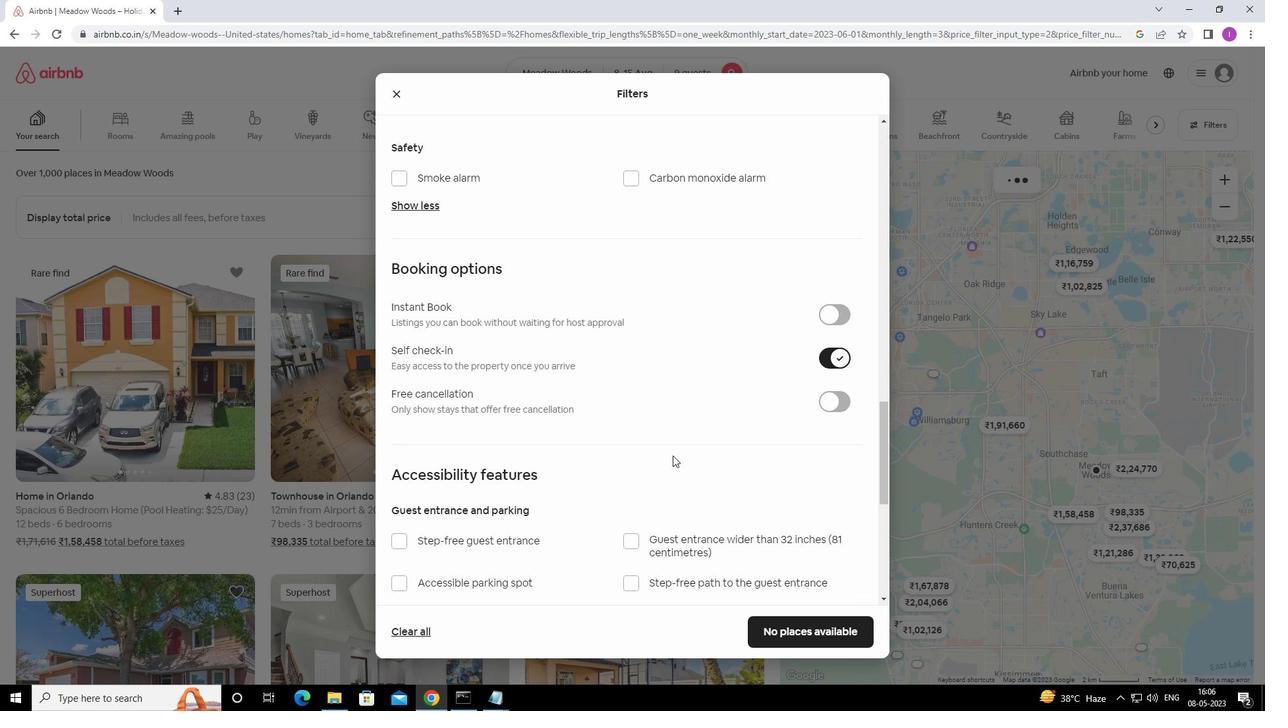 
Action: Mouse scrolled (549, 570) with delta (0, 0)
Screenshot: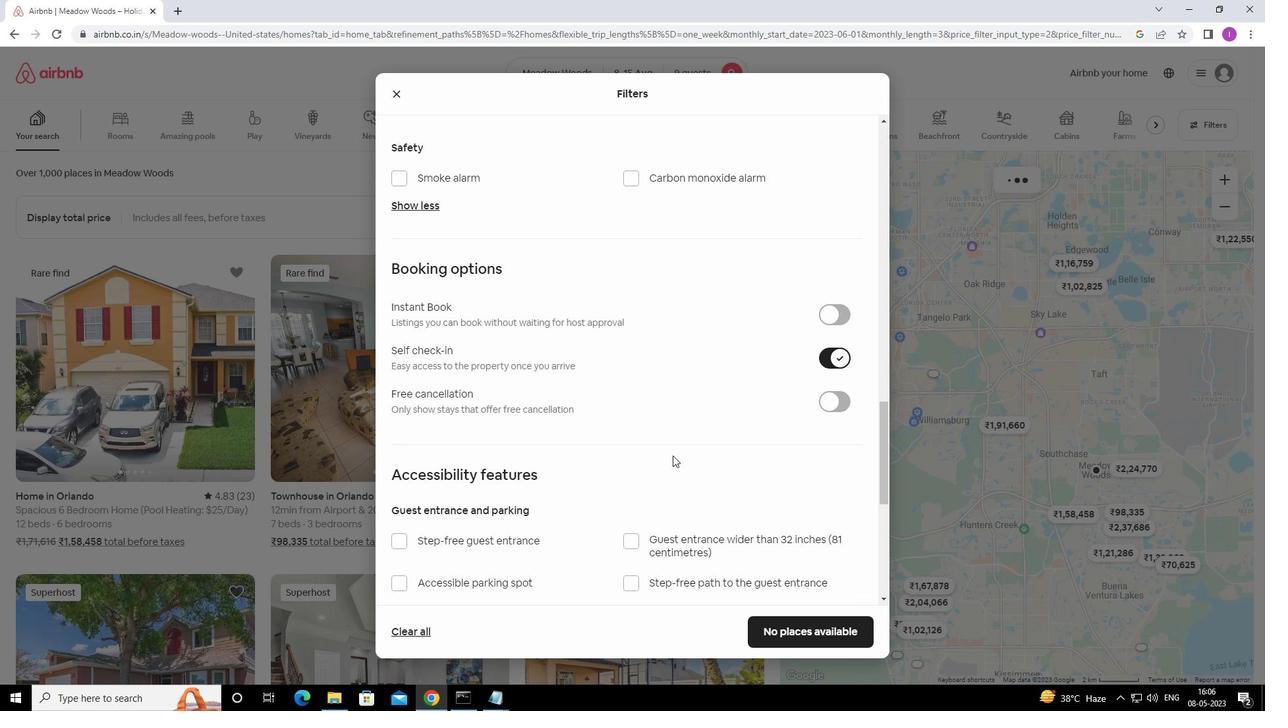 
Action: Mouse moved to (548, 573)
Screenshot: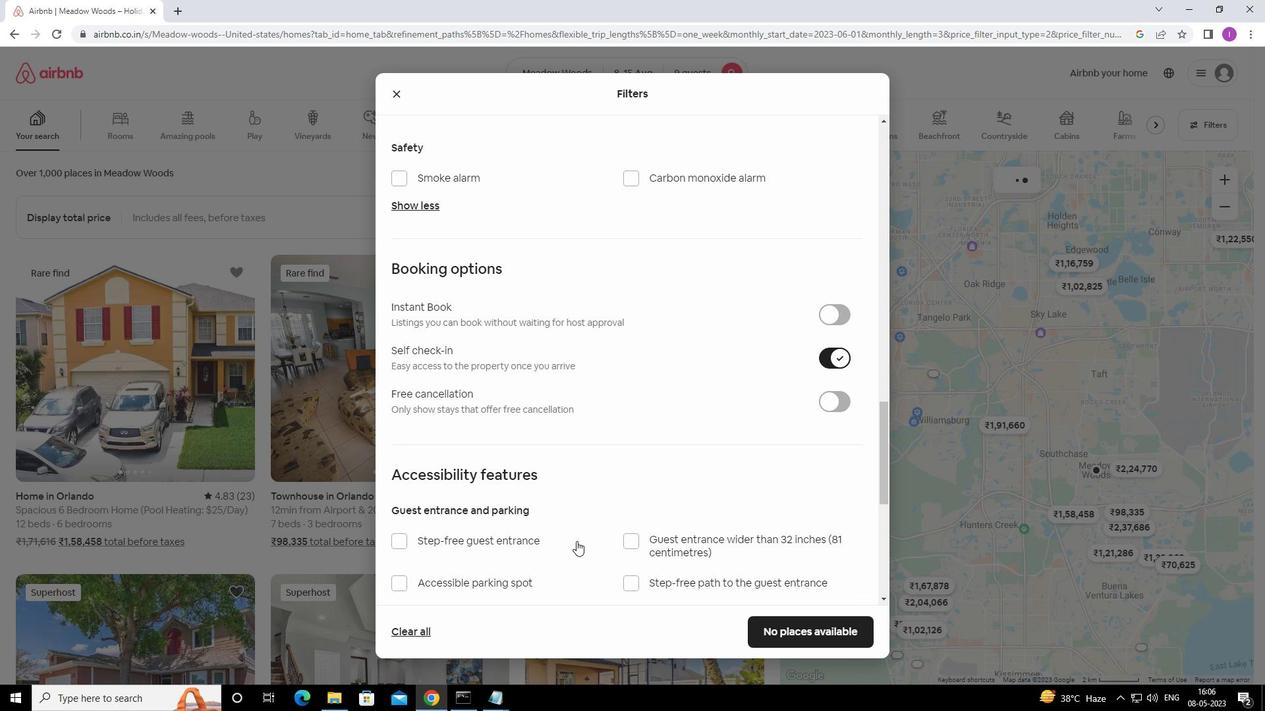 
Action: Mouse scrolled (548, 572) with delta (0, 0)
Screenshot: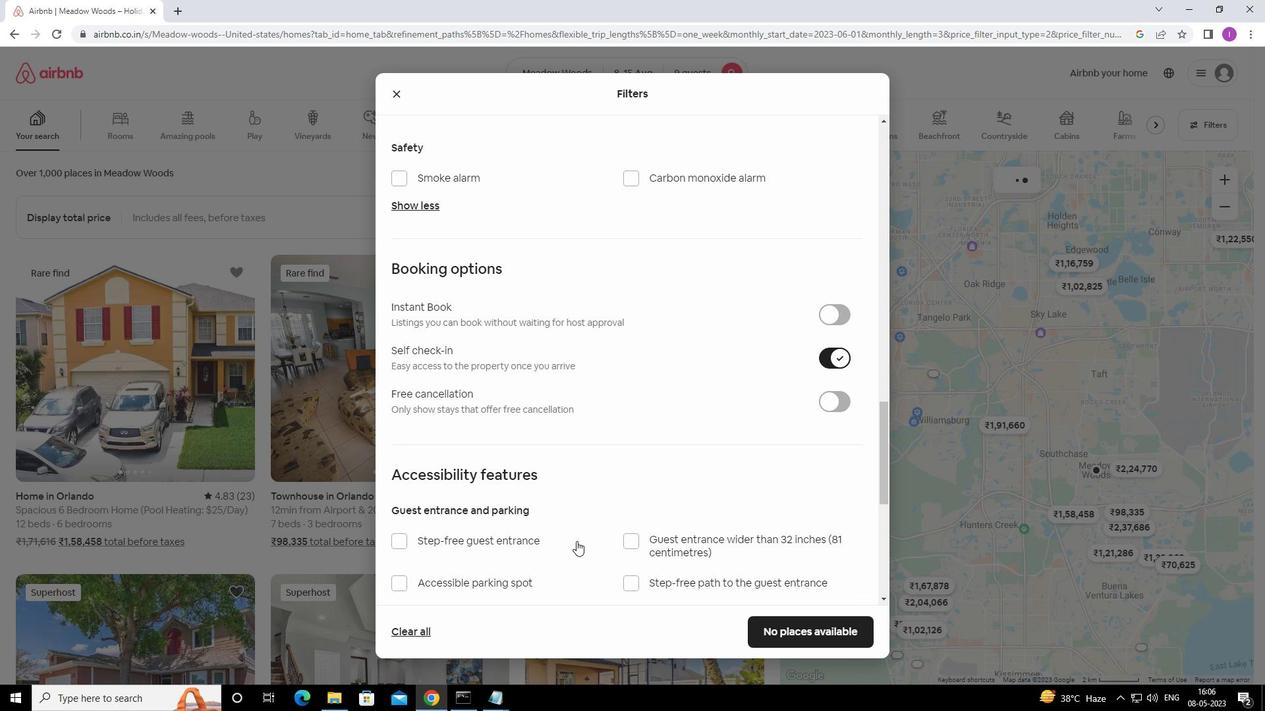 
Action: Mouse scrolled (548, 572) with delta (0, 0)
Screenshot: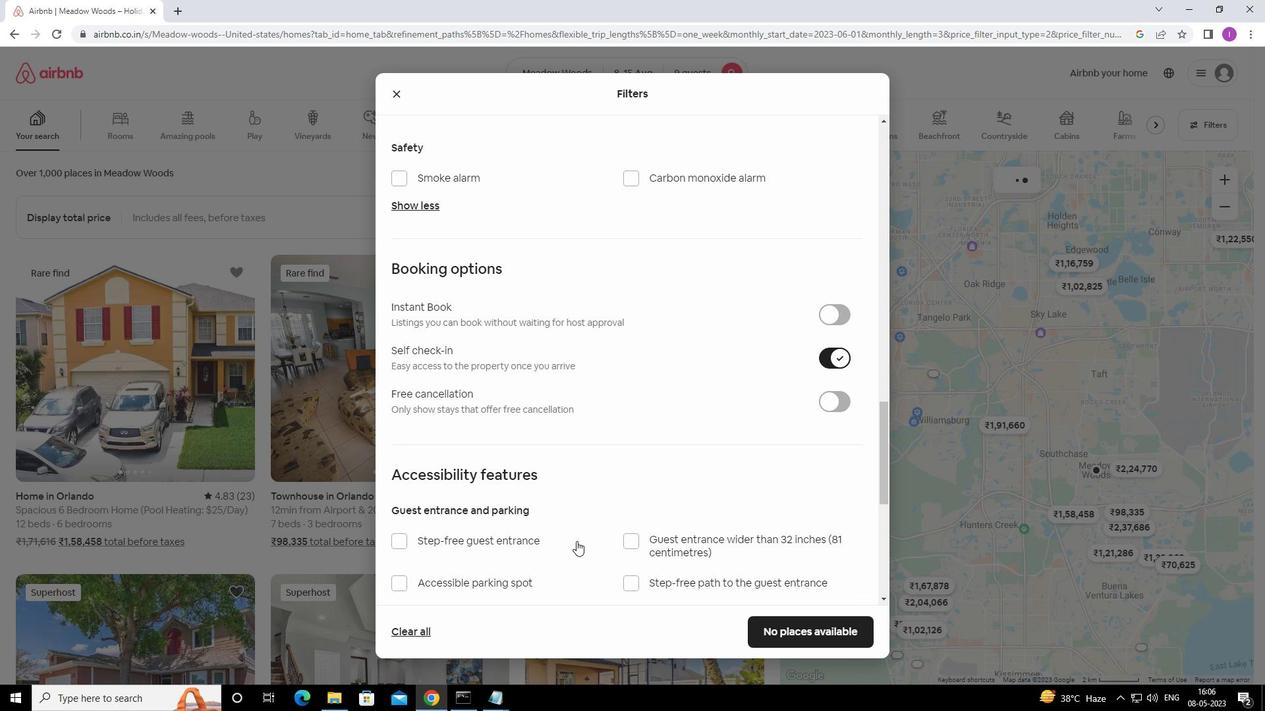 
Action: Mouse scrolled (548, 572) with delta (0, 0)
Screenshot: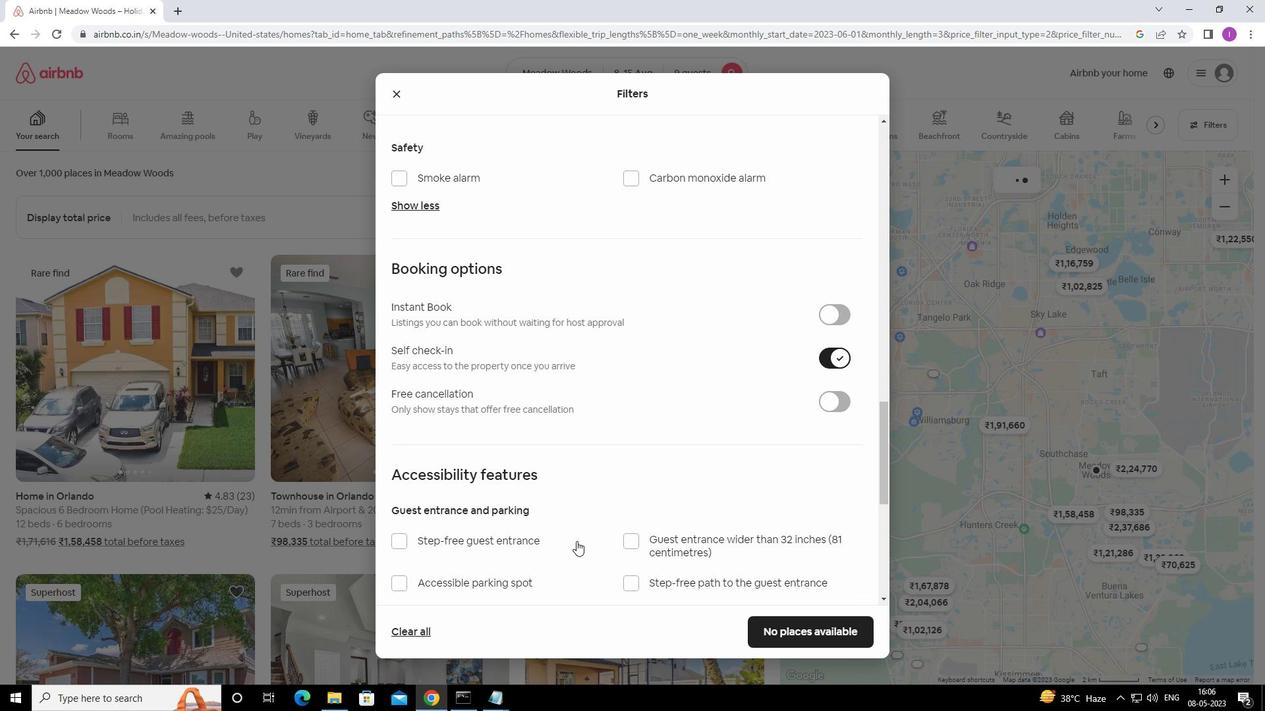 
Action: Mouse scrolled (548, 572) with delta (0, 0)
Screenshot: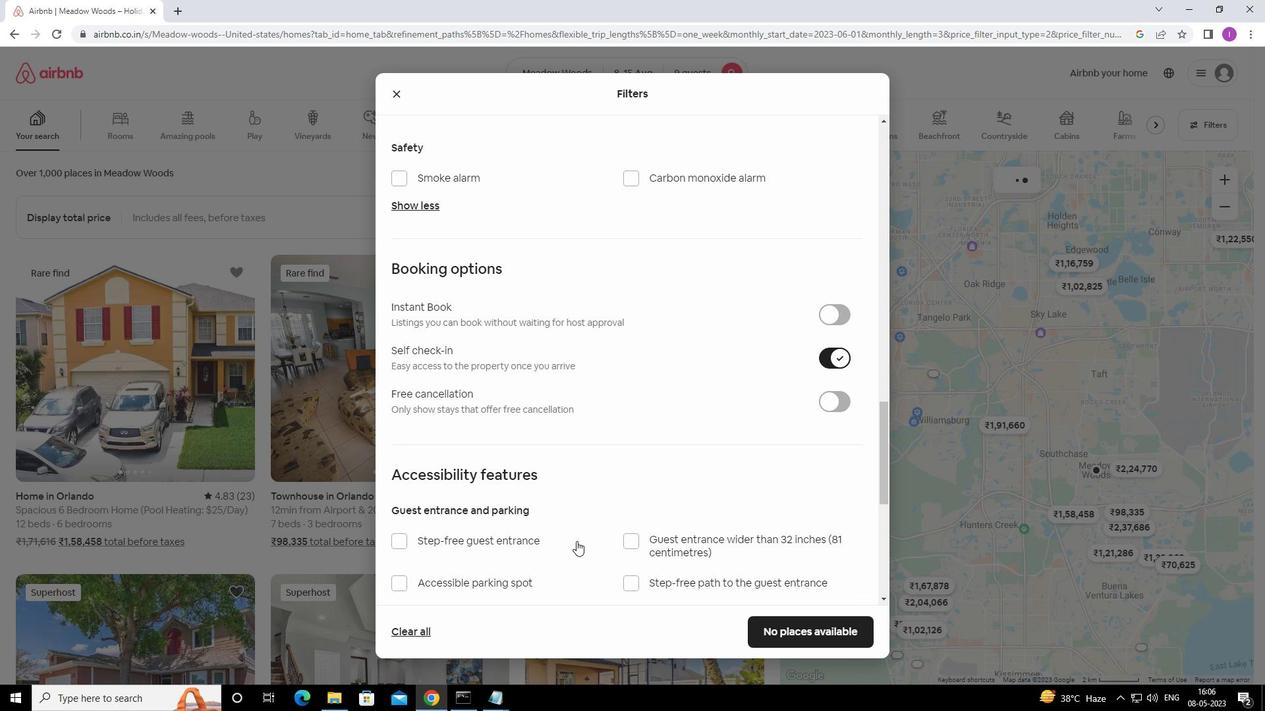 
Action: Mouse moved to (553, 561)
Screenshot: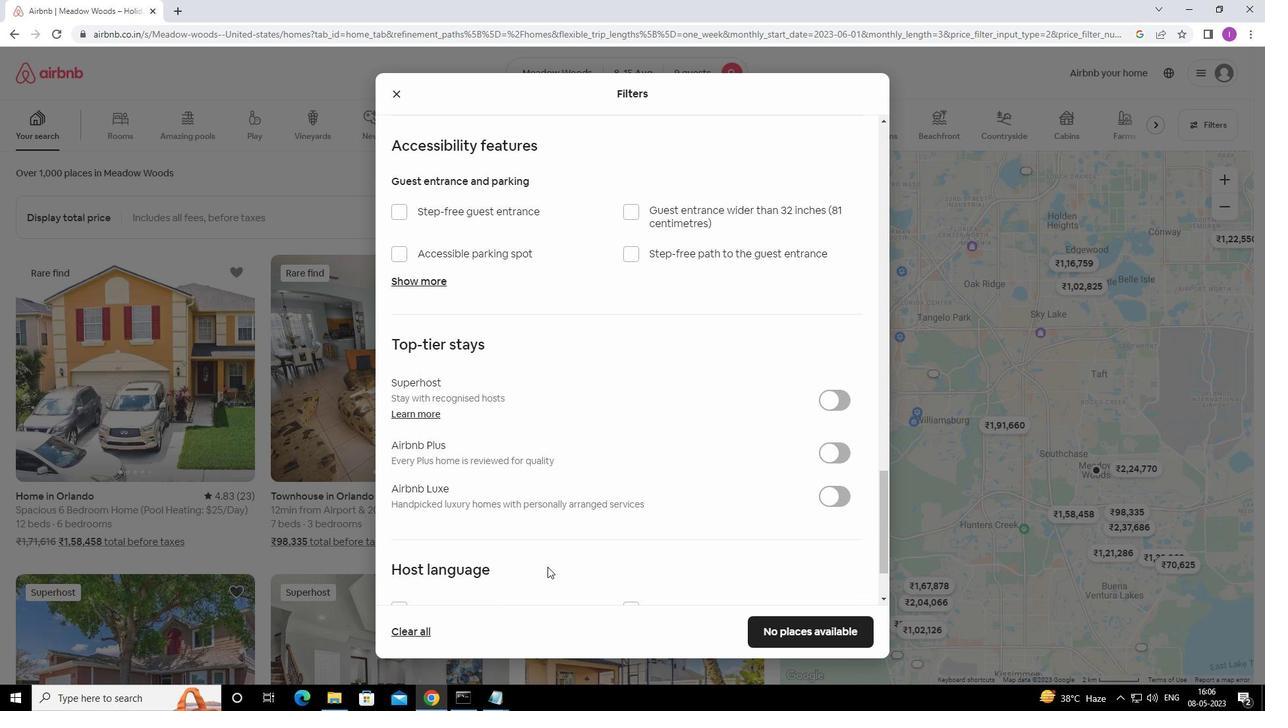 
Action: Mouse scrolled (553, 560) with delta (0, 0)
Screenshot: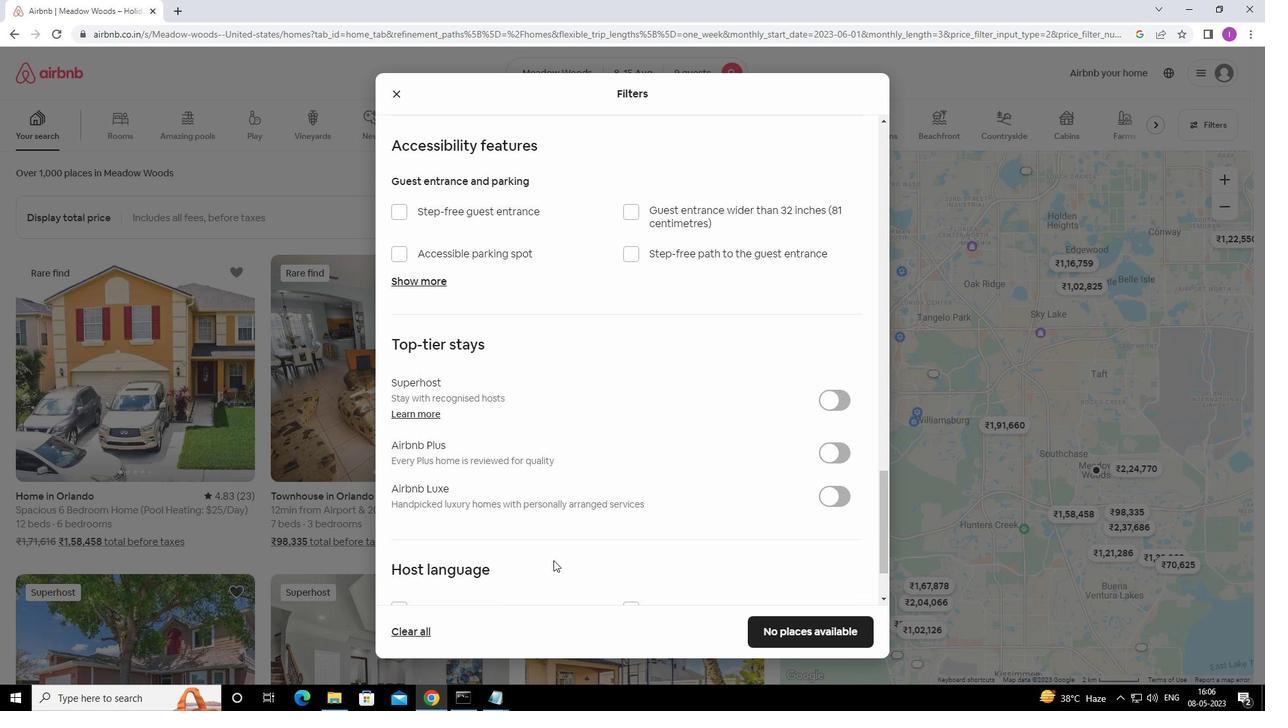 
Action: Mouse scrolled (553, 560) with delta (0, 0)
Screenshot: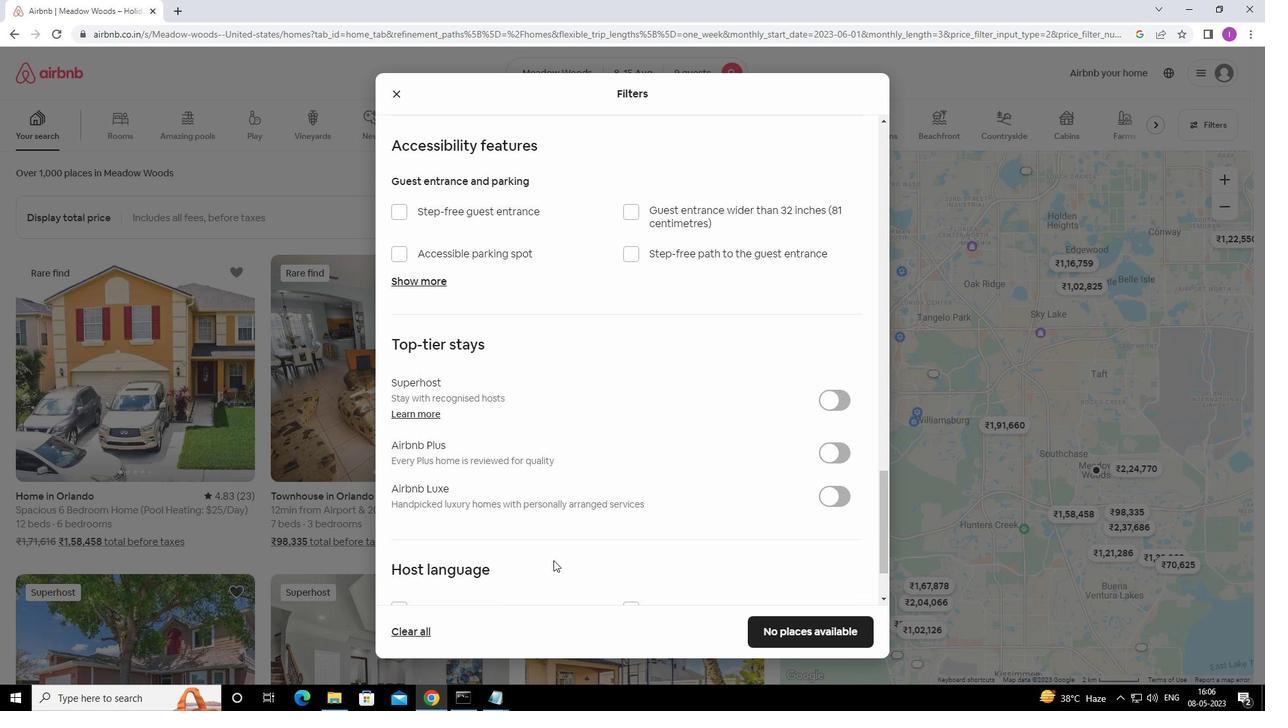 
Action: Mouse scrolled (553, 560) with delta (0, 0)
Screenshot: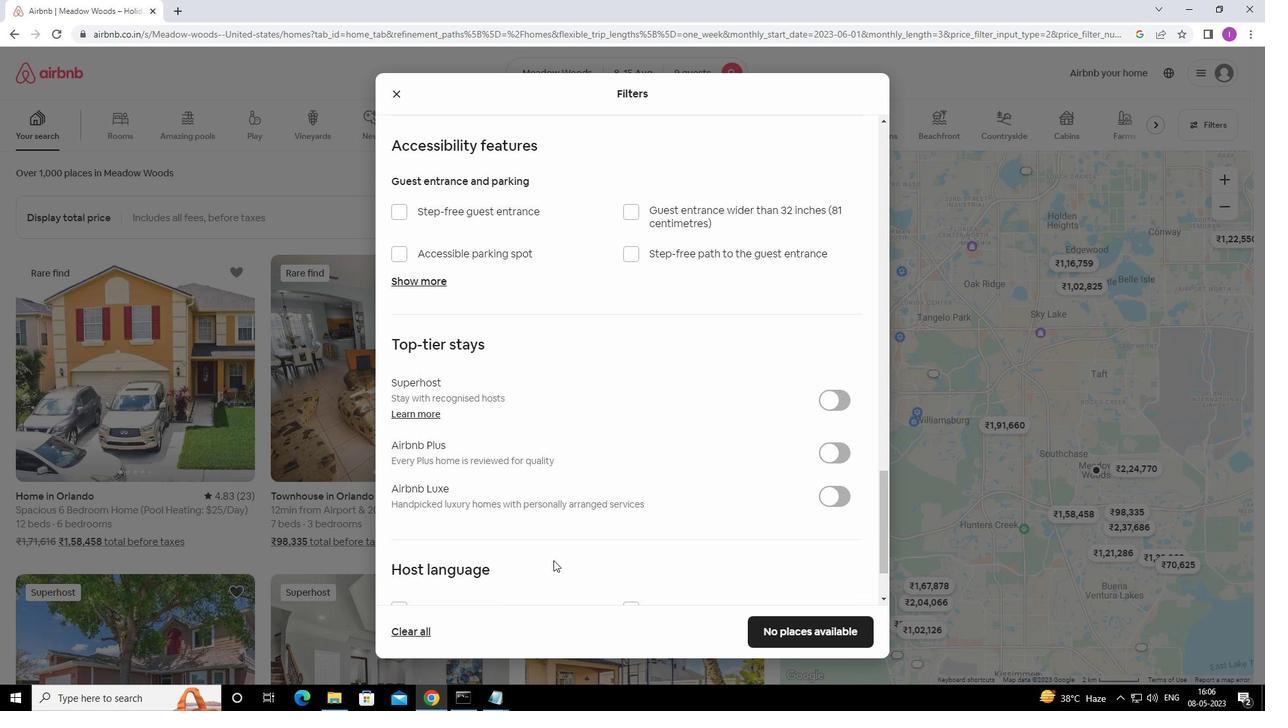 
Action: Mouse scrolled (553, 560) with delta (0, 0)
Screenshot: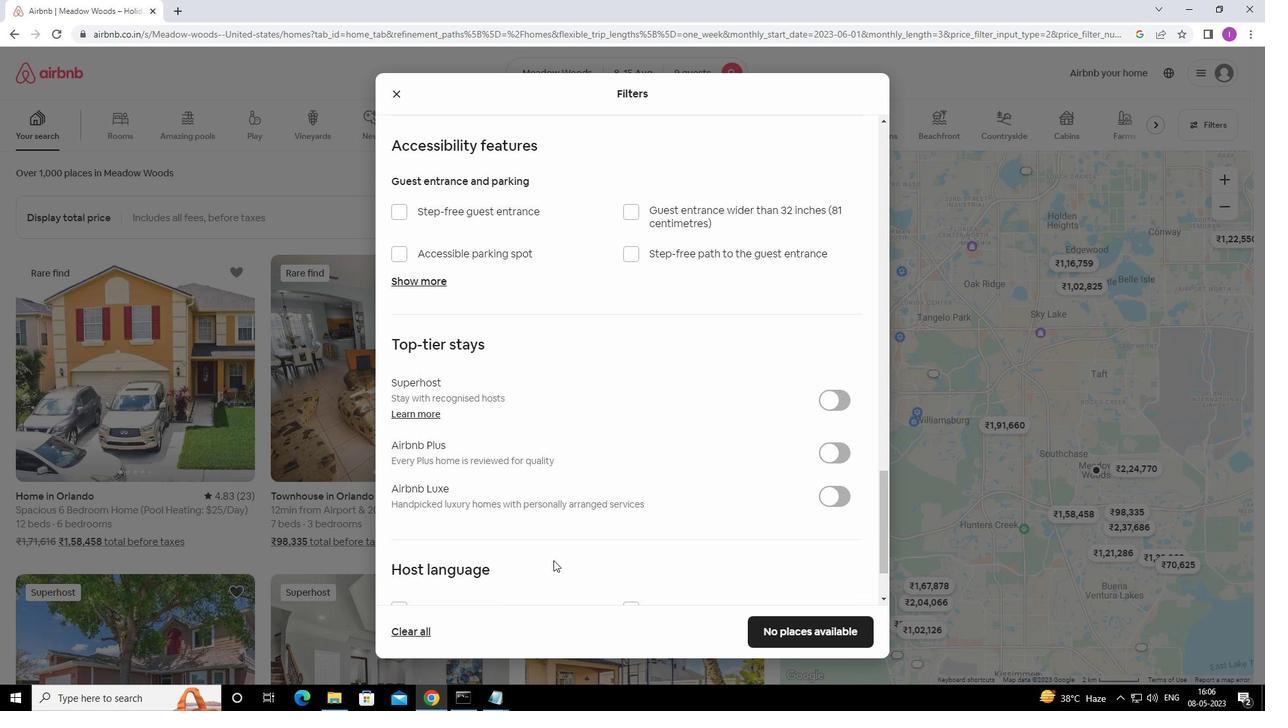 
Action: Mouse moved to (396, 514)
Screenshot: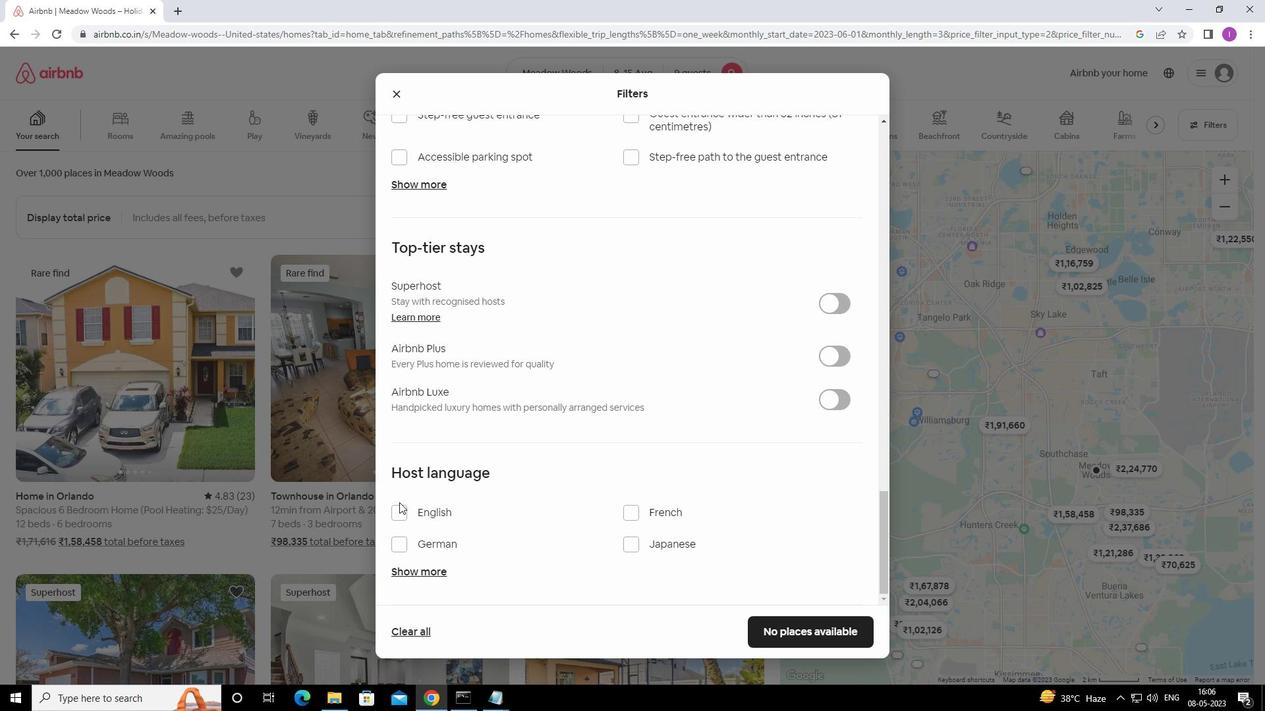 
Action: Mouse pressed left at (396, 514)
Screenshot: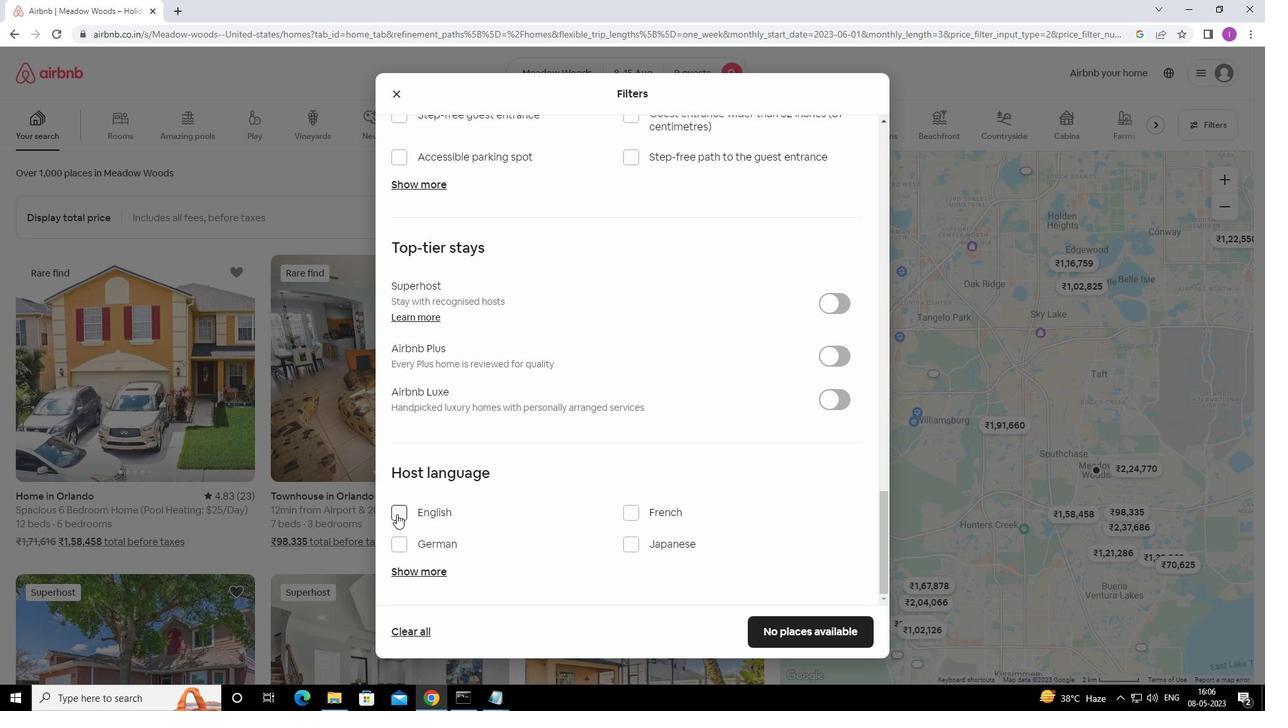 
Action: Mouse moved to (753, 553)
Screenshot: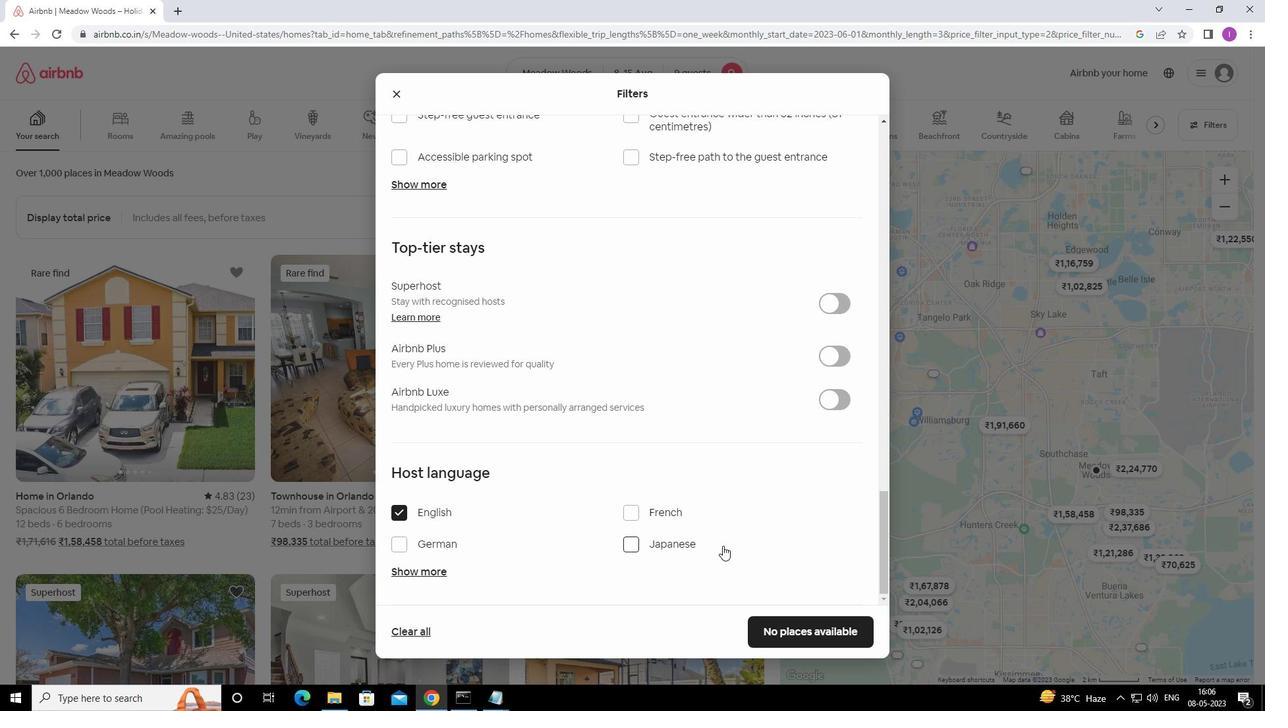 
Action: Mouse scrolled (753, 552) with delta (0, 0)
Screenshot: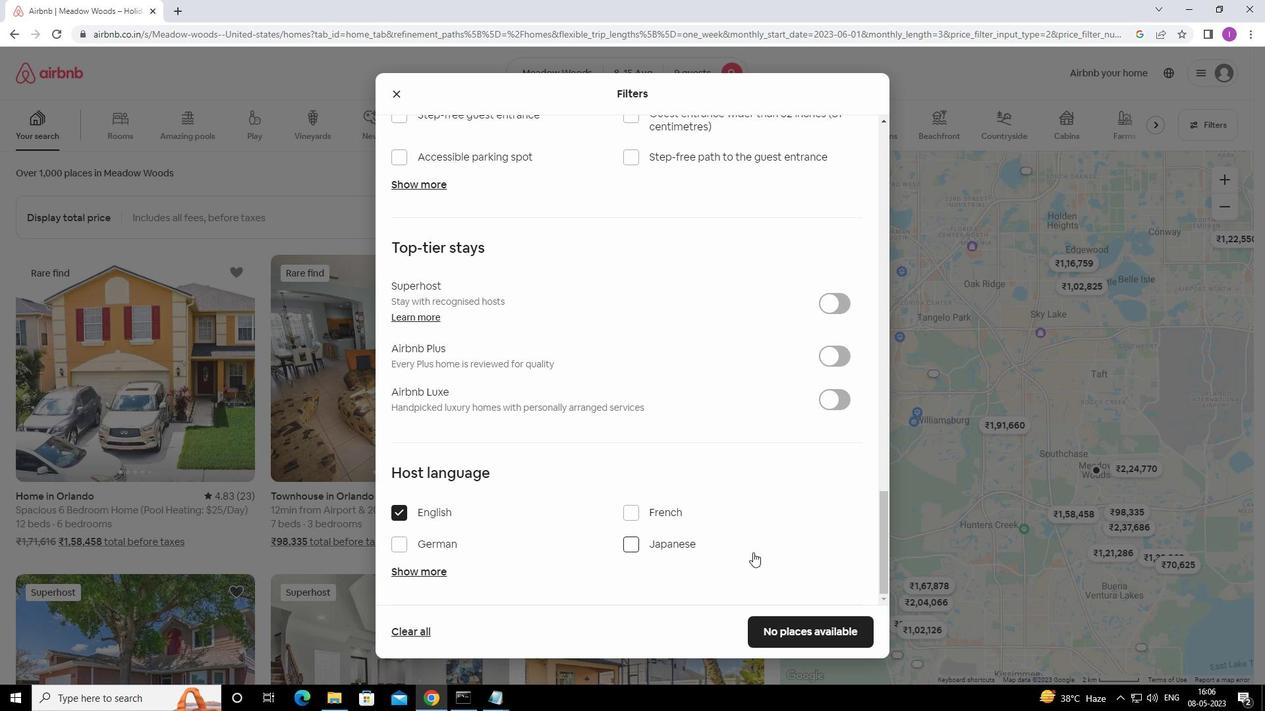 
Action: Mouse moved to (753, 553)
Screenshot: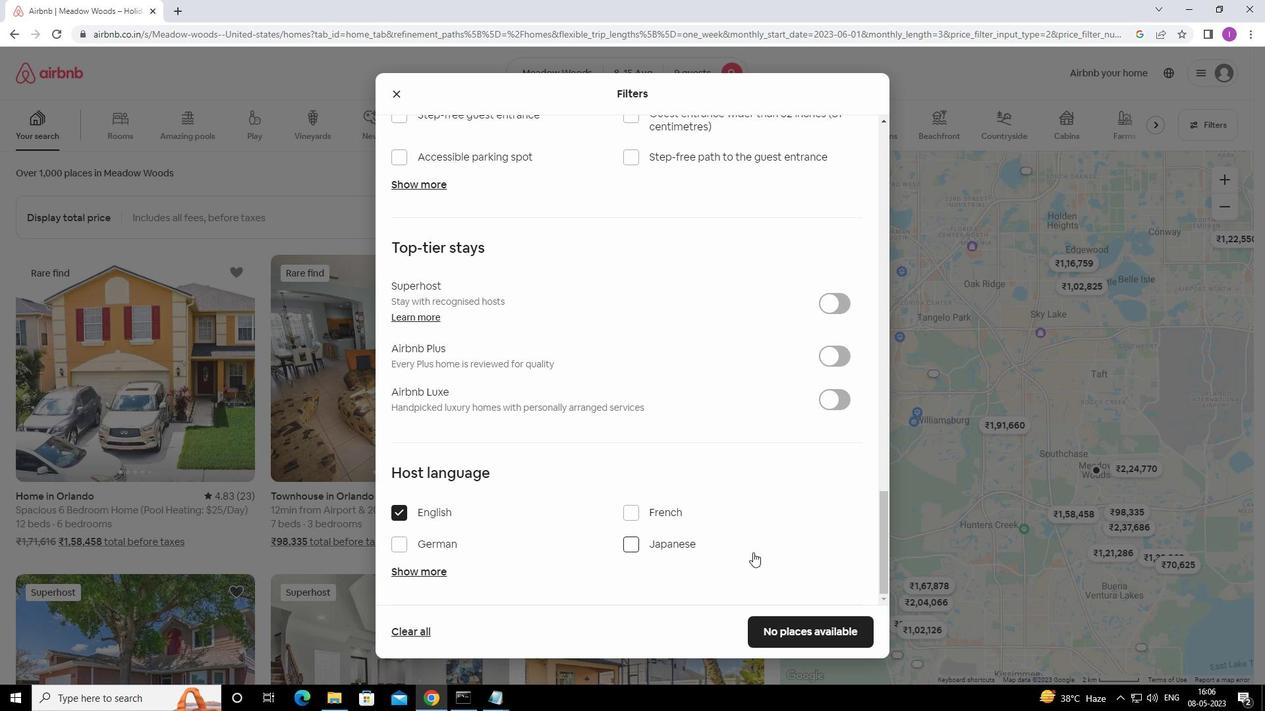 
Action: Mouse scrolled (753, 553) with delta (0, 0)
Screenshot: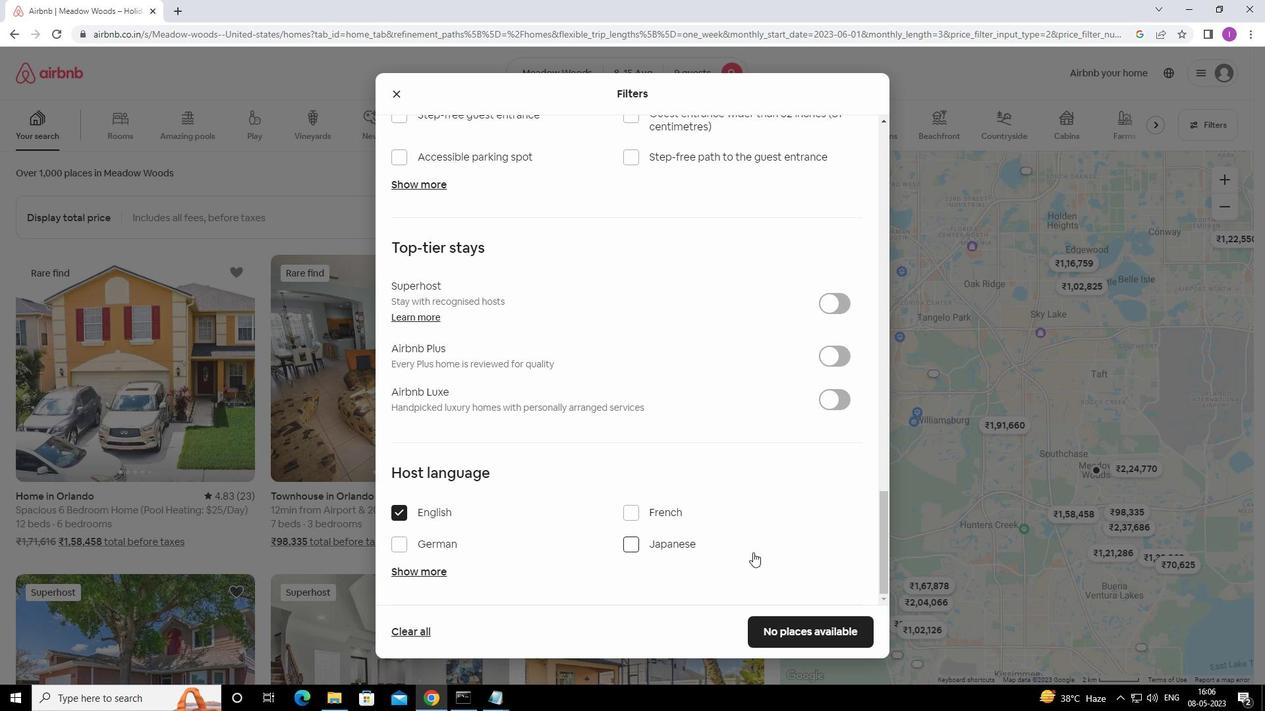 
Action: Mouse scrolled (753, 553) with delta (0, 0)
Screenshot: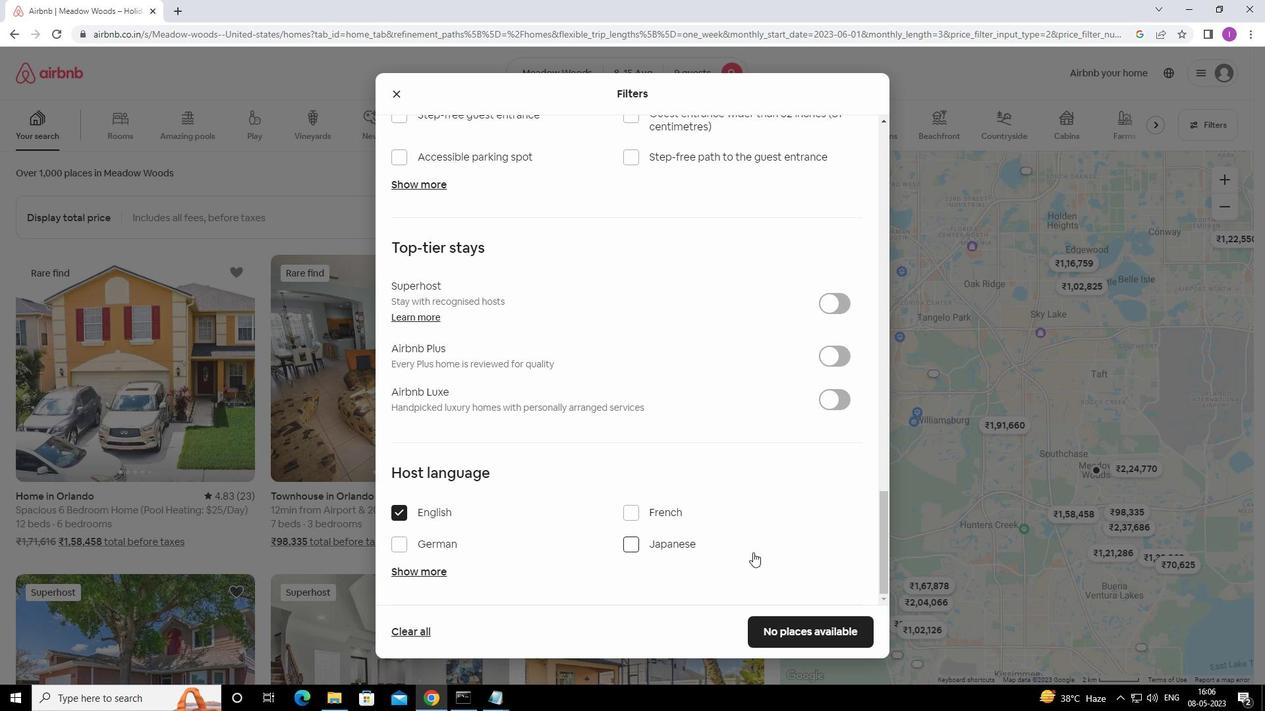 
Action: Mouse moved to (780, 625)
Screenshot: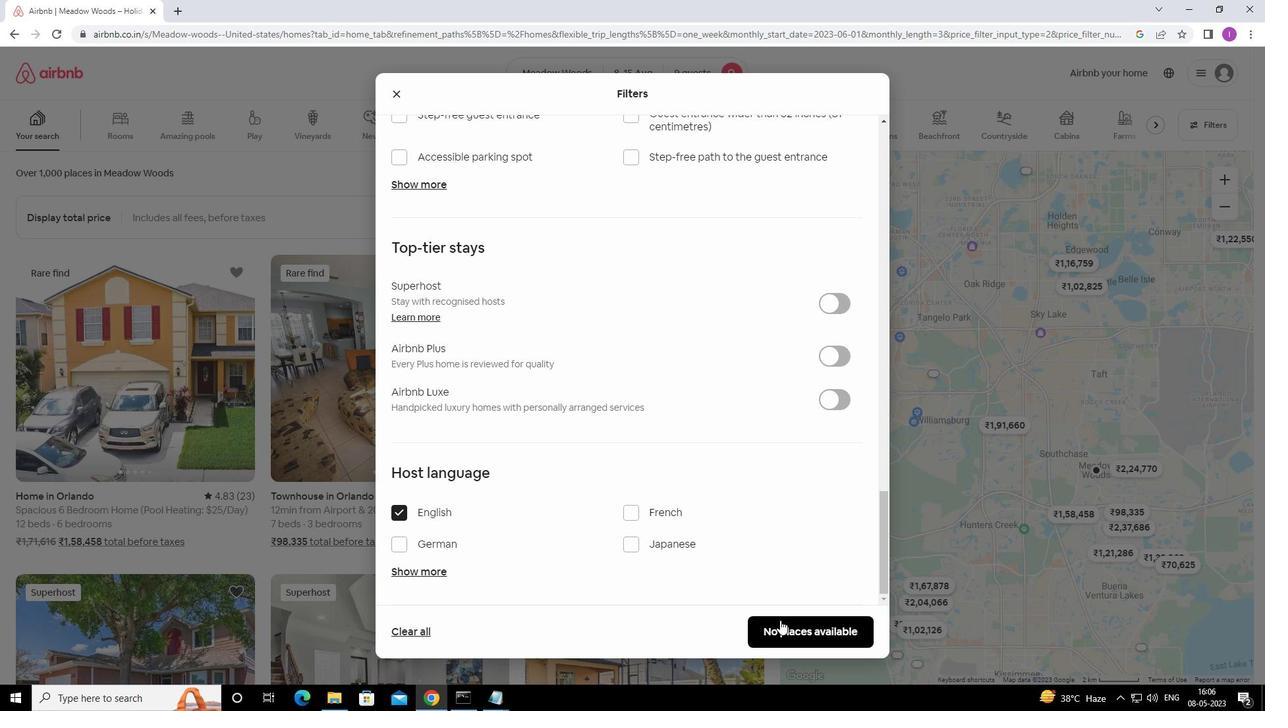 
Action: Mouse pressed left at (780, 625)
Screenshot: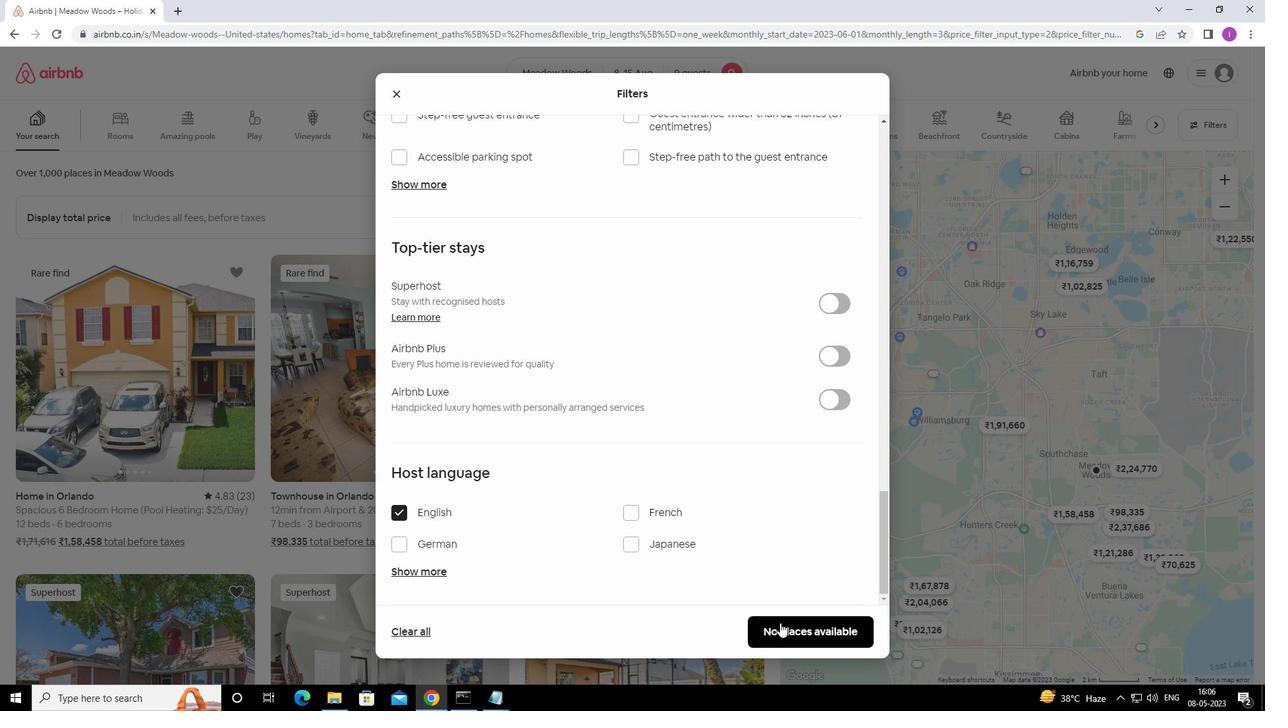 
Action: Mouse moved to (858, 625)
Screenshot: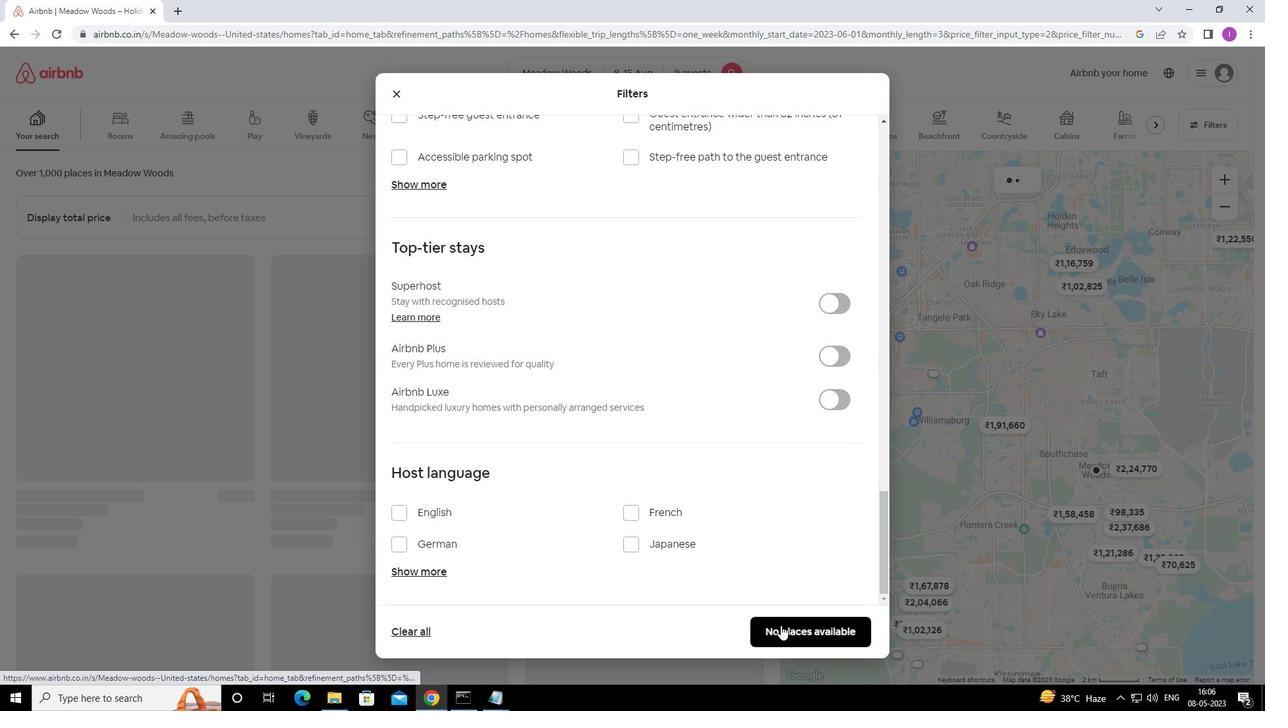
